 Task: Add a signature Harry Martin containing With heartfelt thanks and sincere wishes, Harry Martin to email address softage.2@softage.net and add a label Running
Action: Mouse moved to (296, 588)
Screenshot: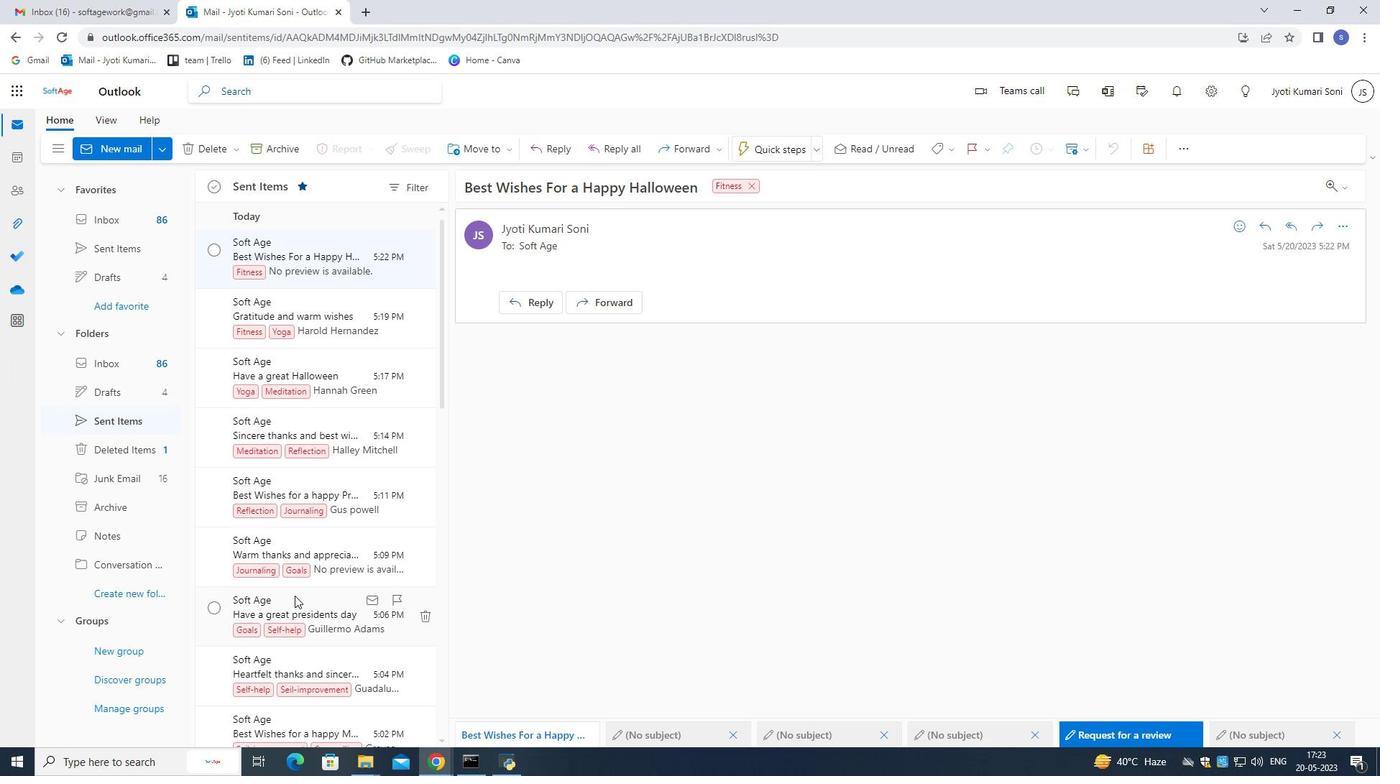 
Action: Mouse scrolled (296, 588) with delta (0, 0)
Screenshot: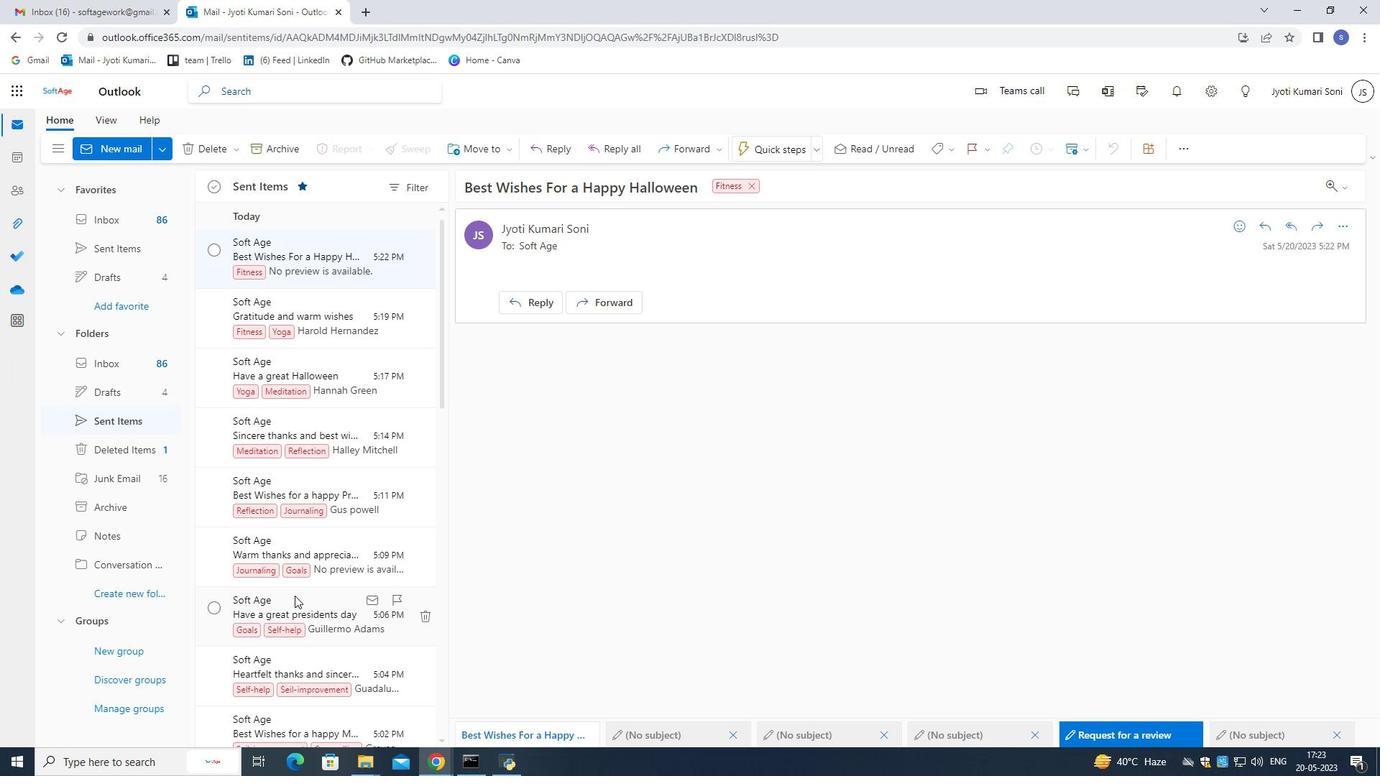 
Action: Mouse scrolled (296, 588) with delta (0, 0)
Screenshot: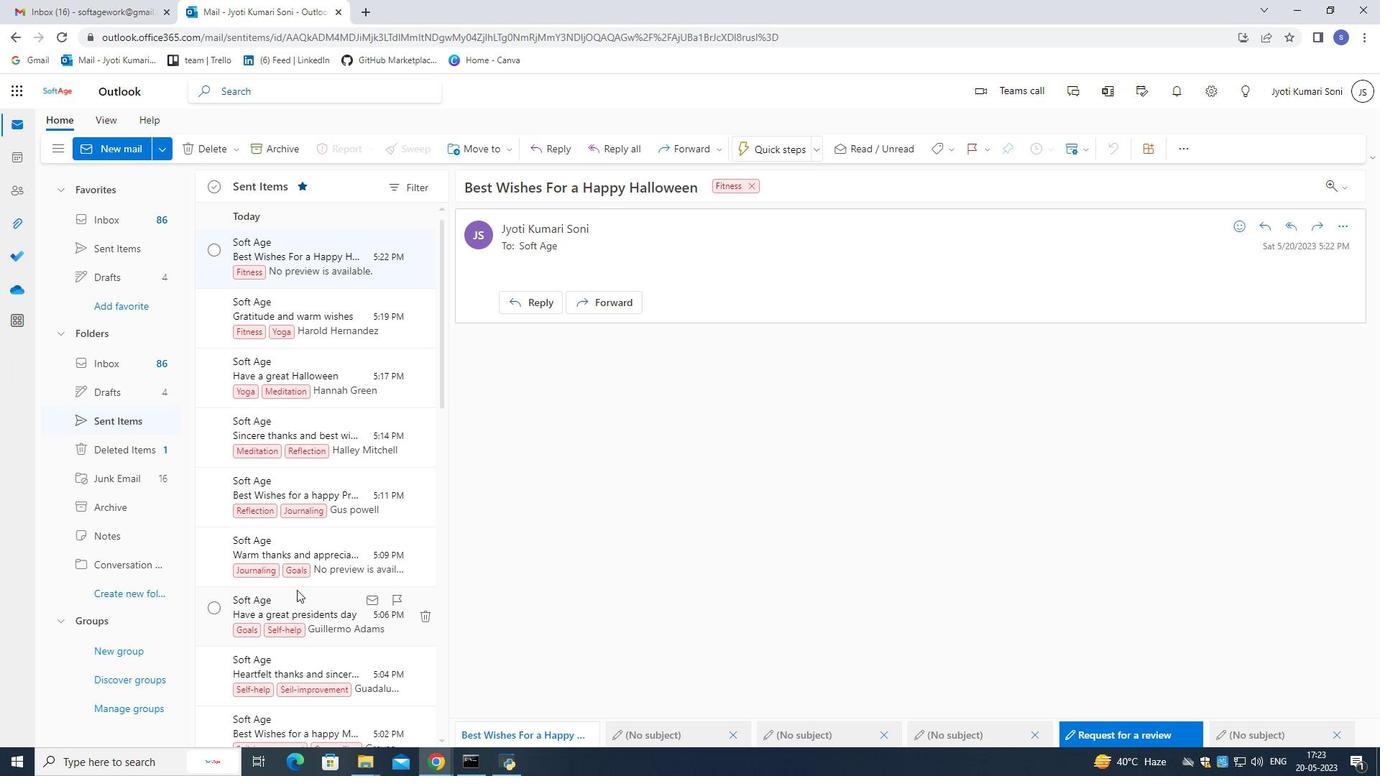 
Action: Mouse moved to (296, 588)
Screenshot: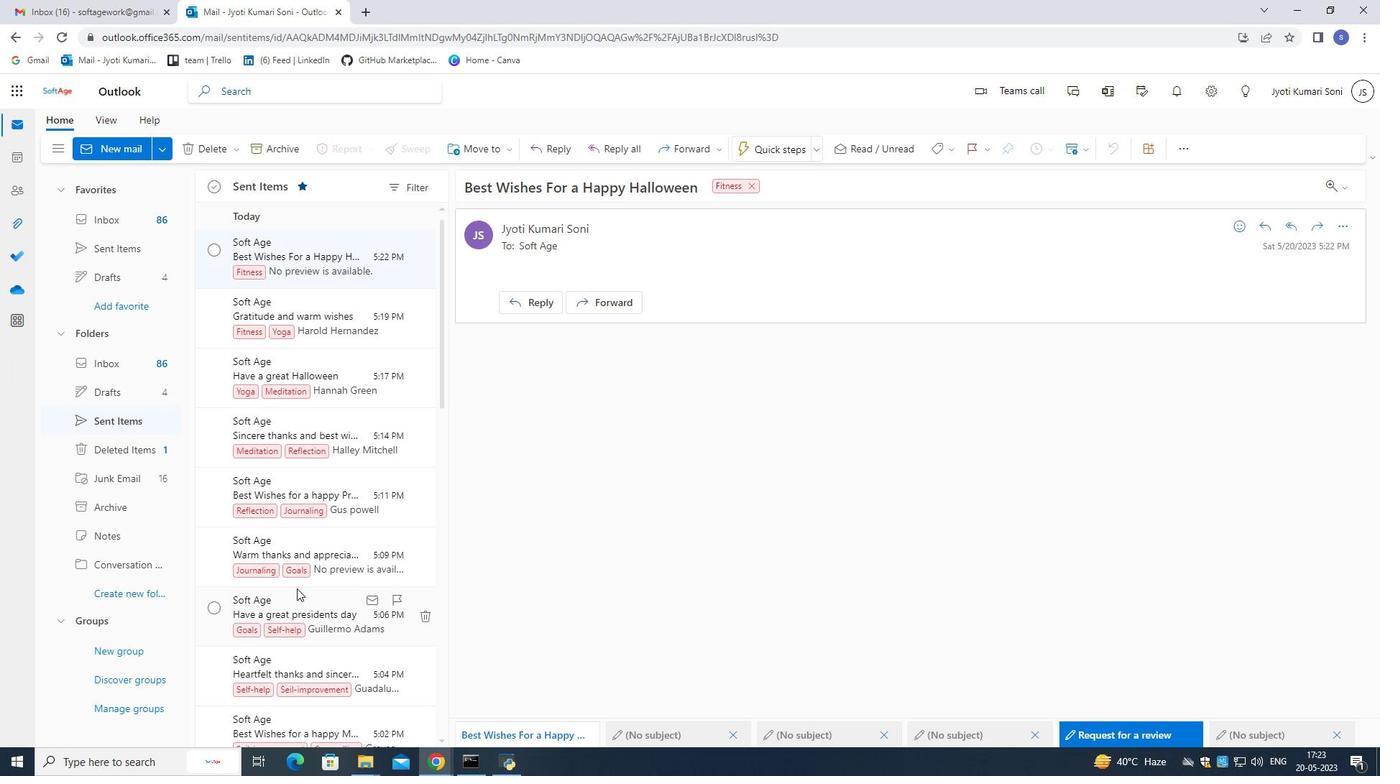 
Action: Mouse scrolled (296, 587) with delta (0, 0)
Screenshot: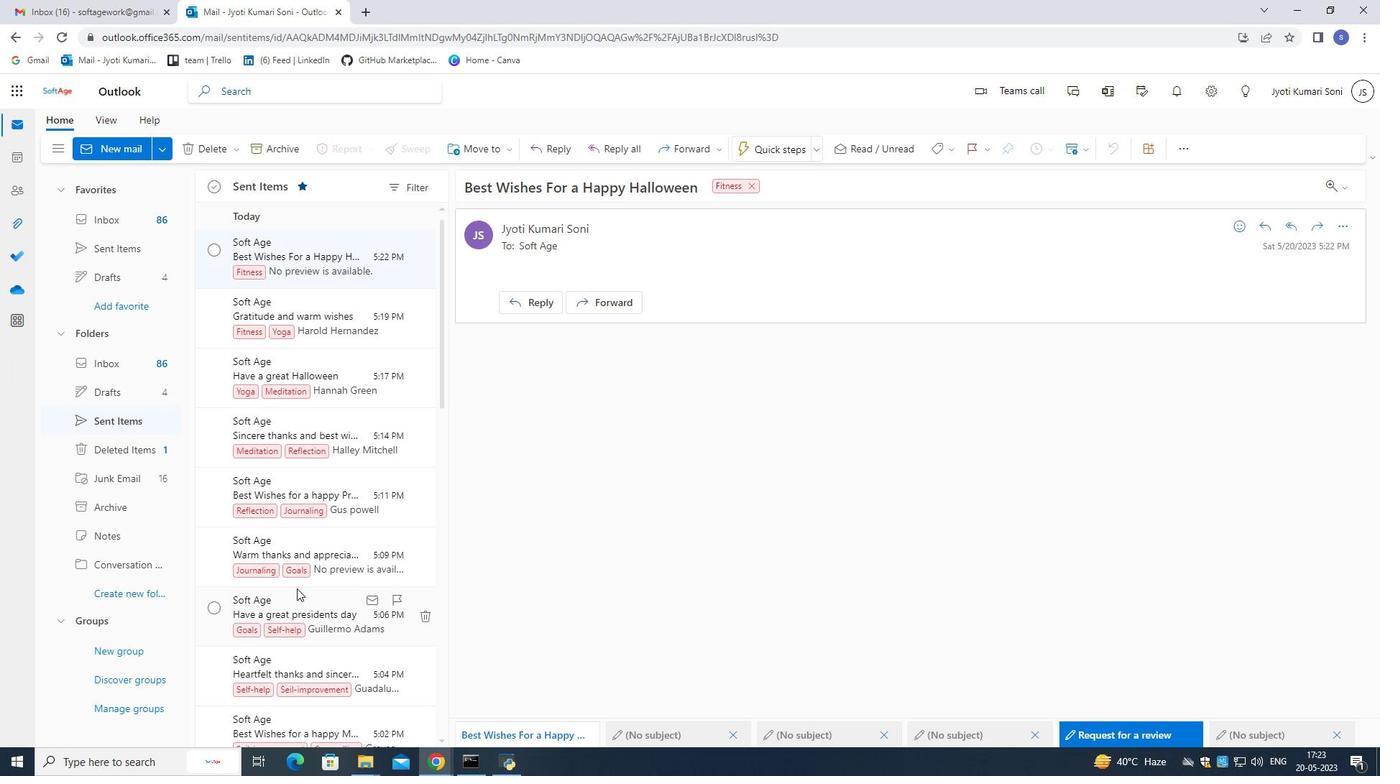 
Action: Mouse moved to (296, 587)
Screenshot: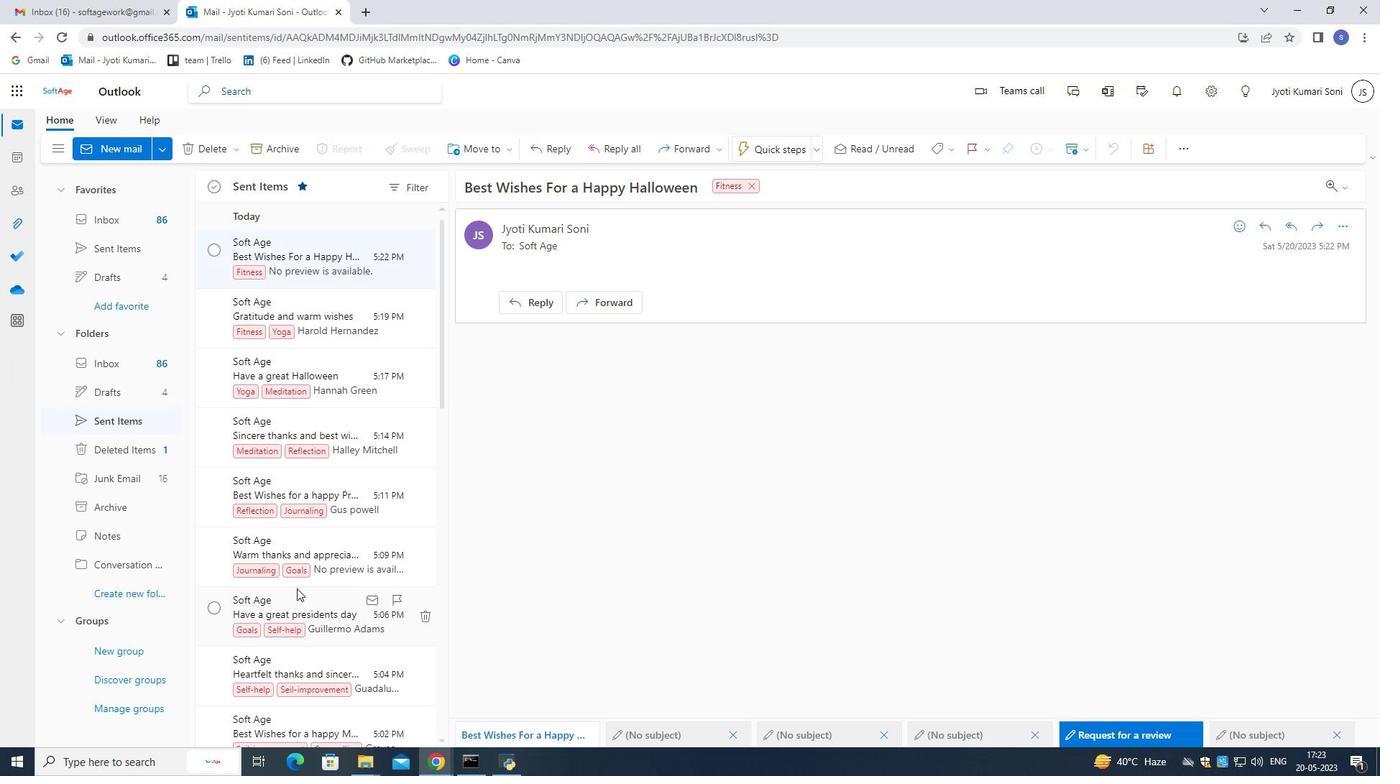 
Action: Mouse scrolled (296, 586) with delta (0, 0)
Screenshot: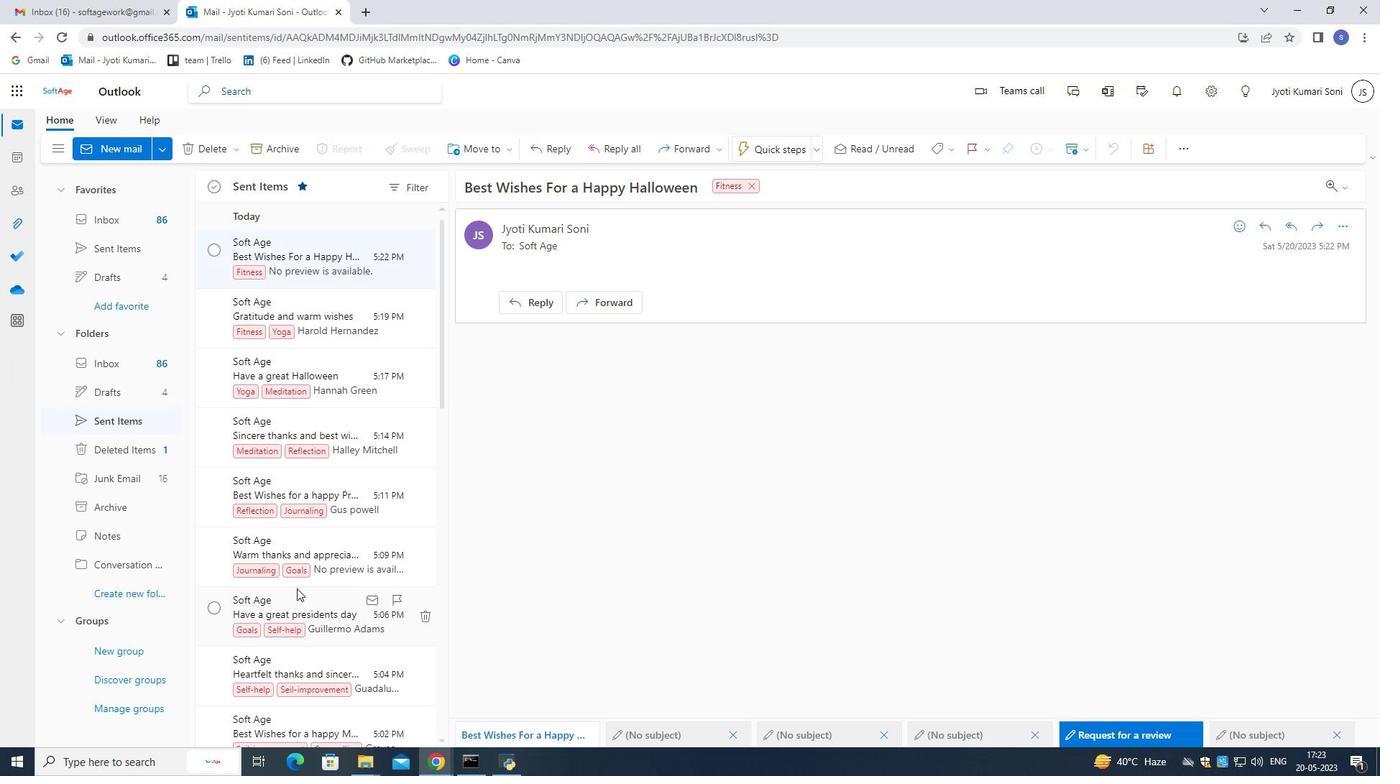 
Action: Mouse scrolled (296, 586) with delta (0, 0)
Screenshot: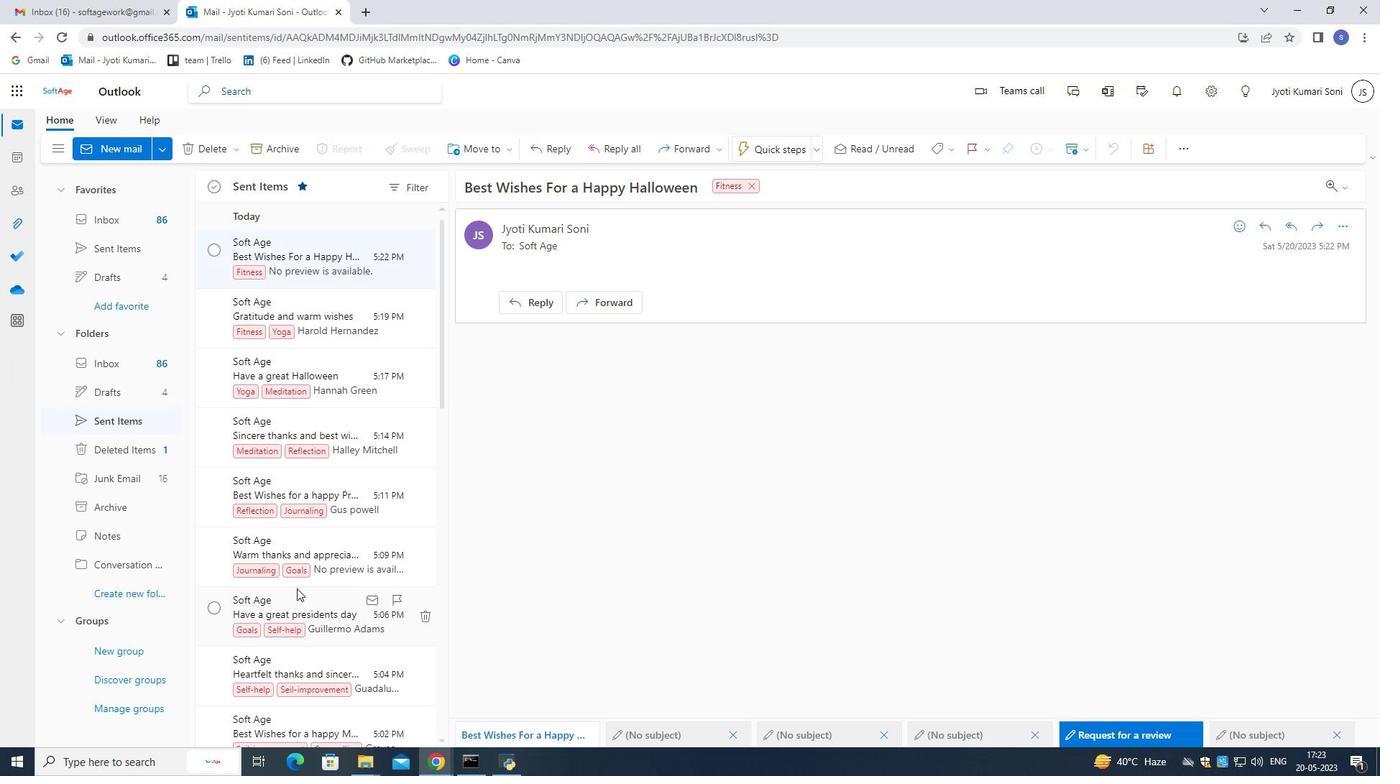 
Action: Mouse moved to (296, 586)
Screenshot: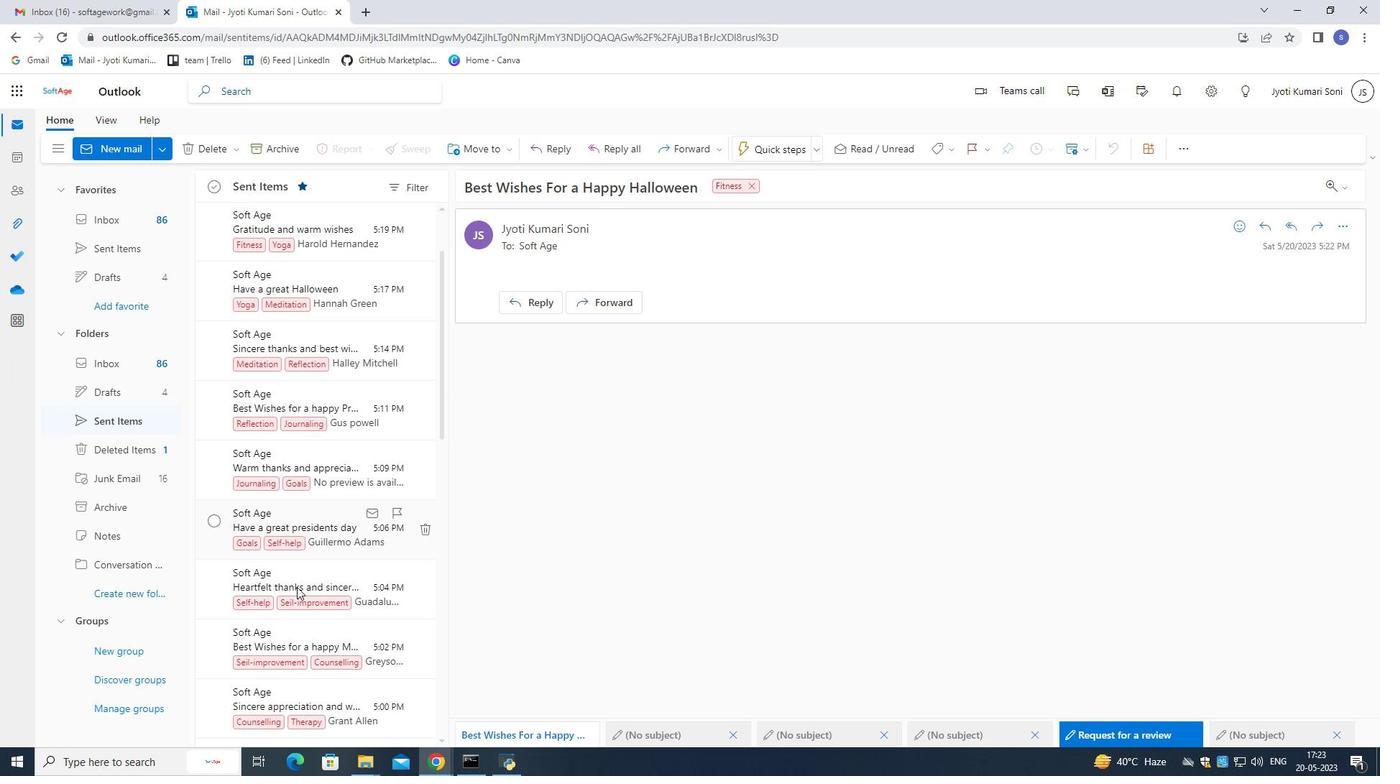 
Action: Mouse scrolled (296, 587) with delta (0, 0)
Screenshot: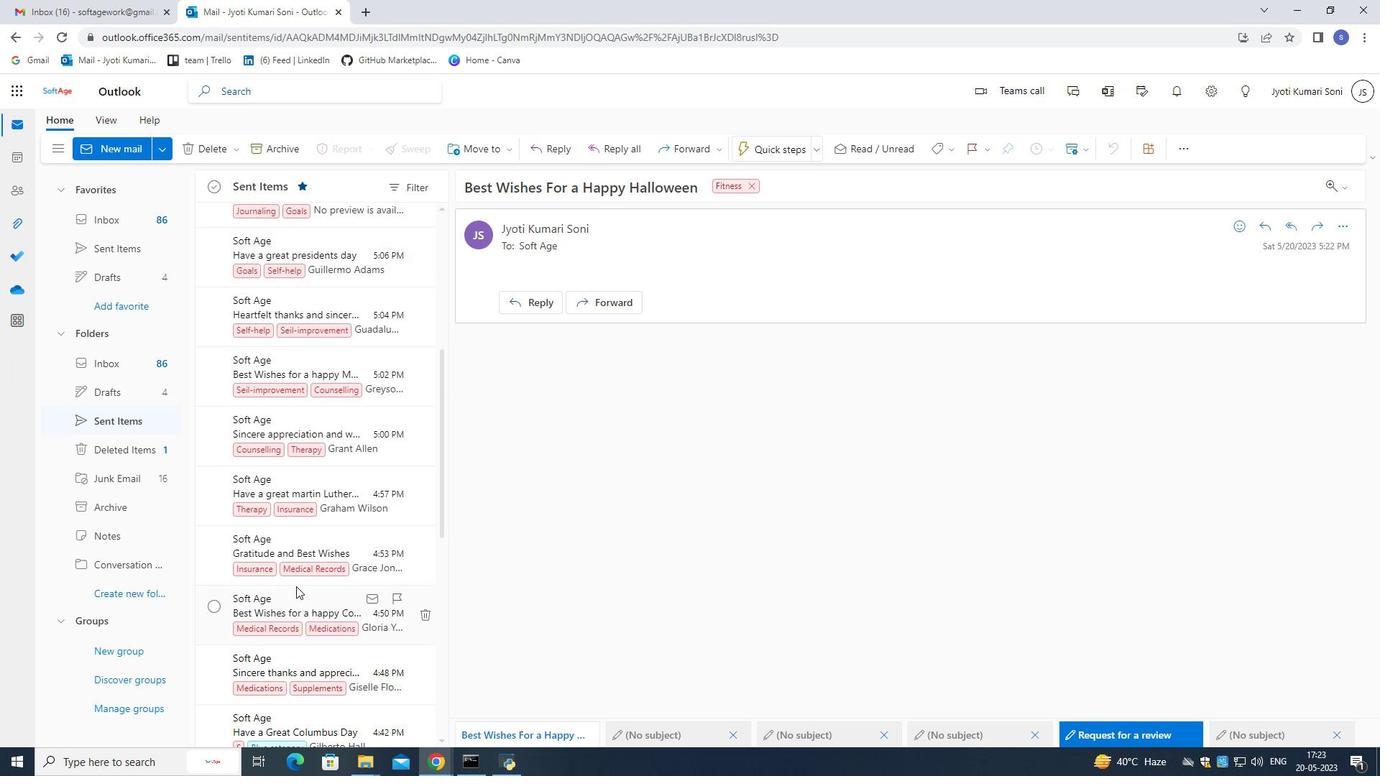 
Action: Mouse scrolled (296, 587) with delta (0, 0)
Screenshot: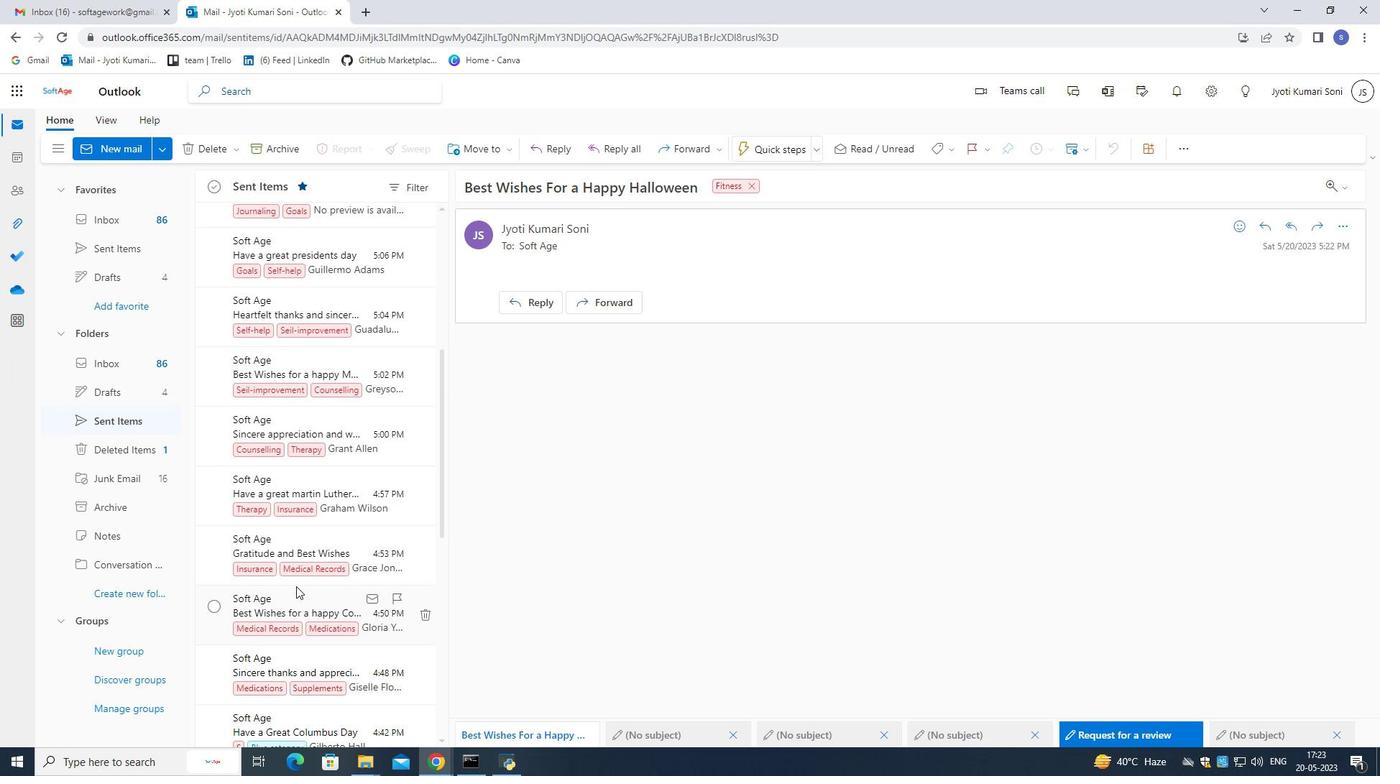 
Action: Mouse scrolled (296, 587) with delta (0, 0)
Screenshot: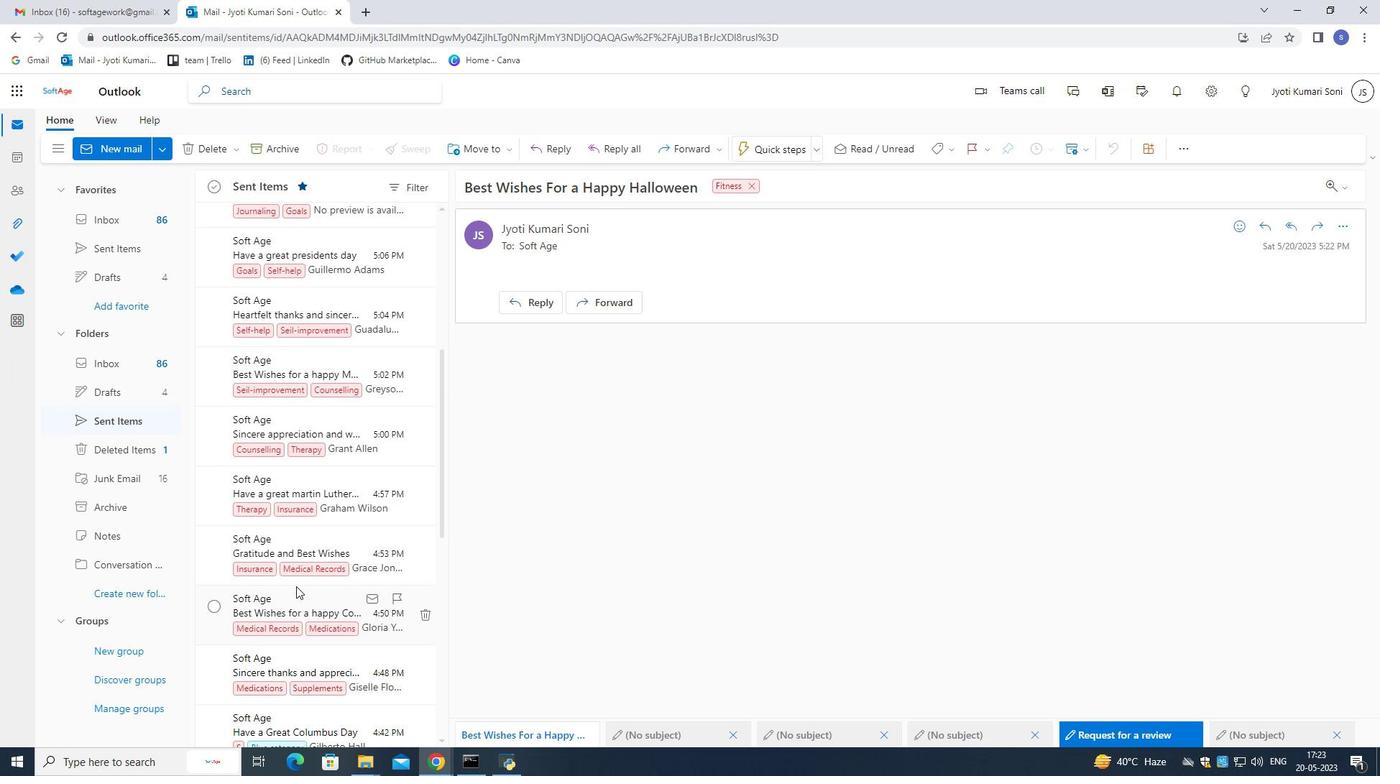 
Action: Mouse scrolled (296, 587) with delta (0, 0)
Screenshot: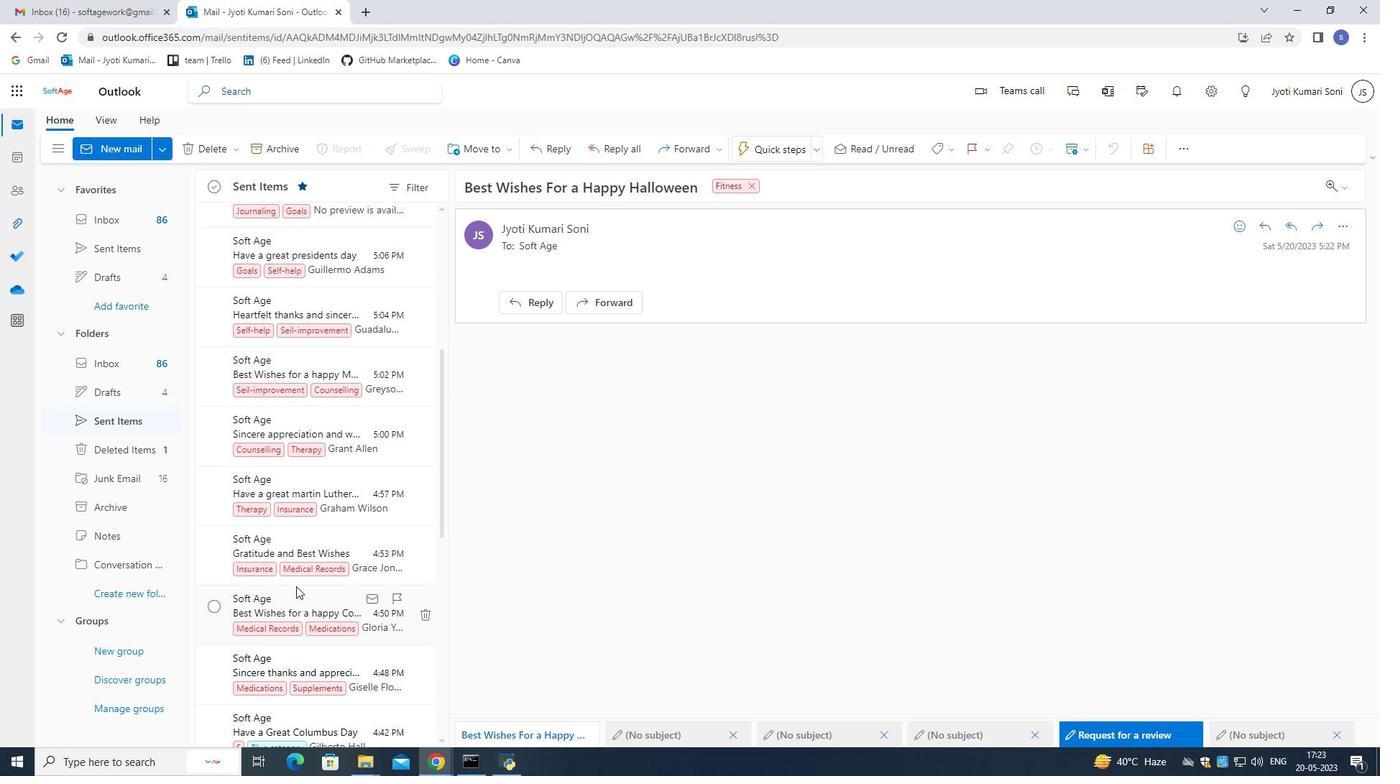 
Action: Mouse scrolled (296, 587) with delta (0, 0)
Screenshot: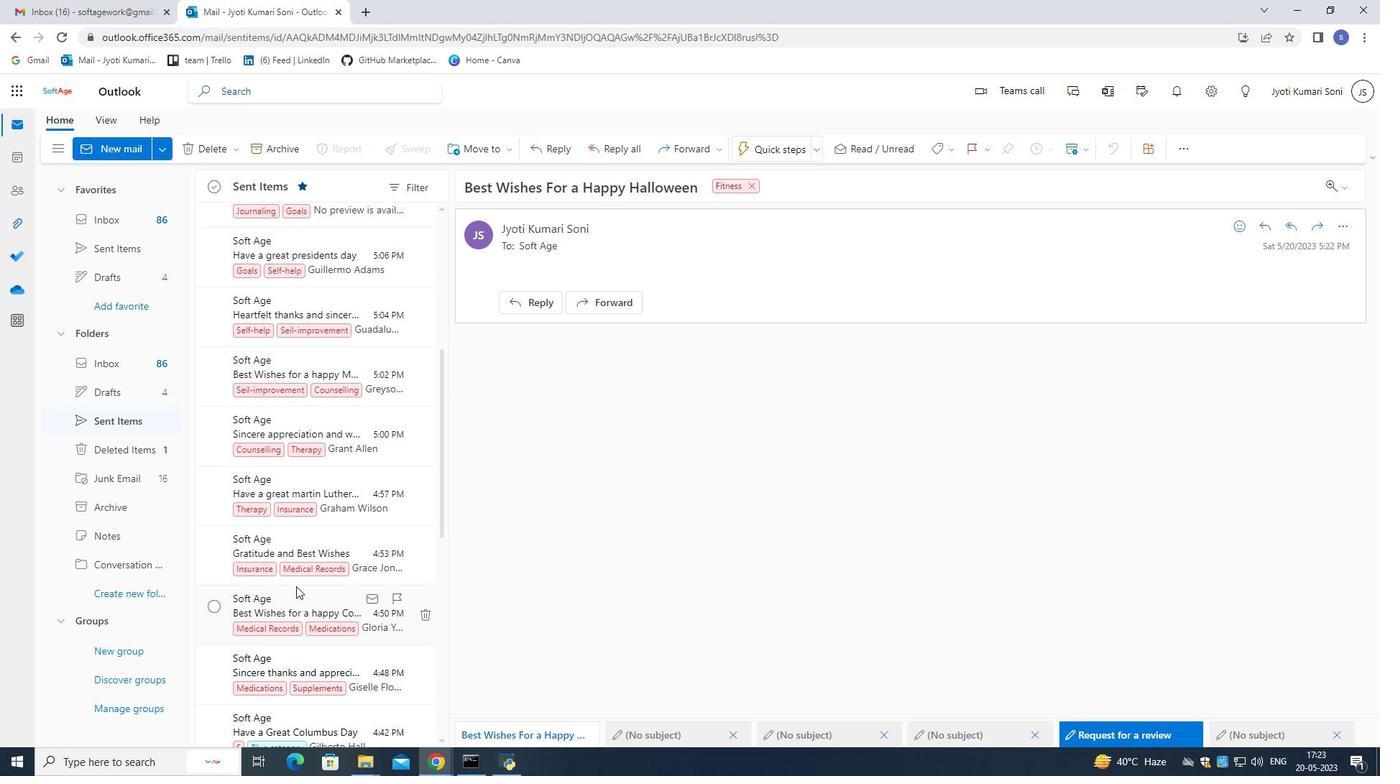 
Action: Mouse scrolled (296, 587) with delta (0, 0)
Screenshot: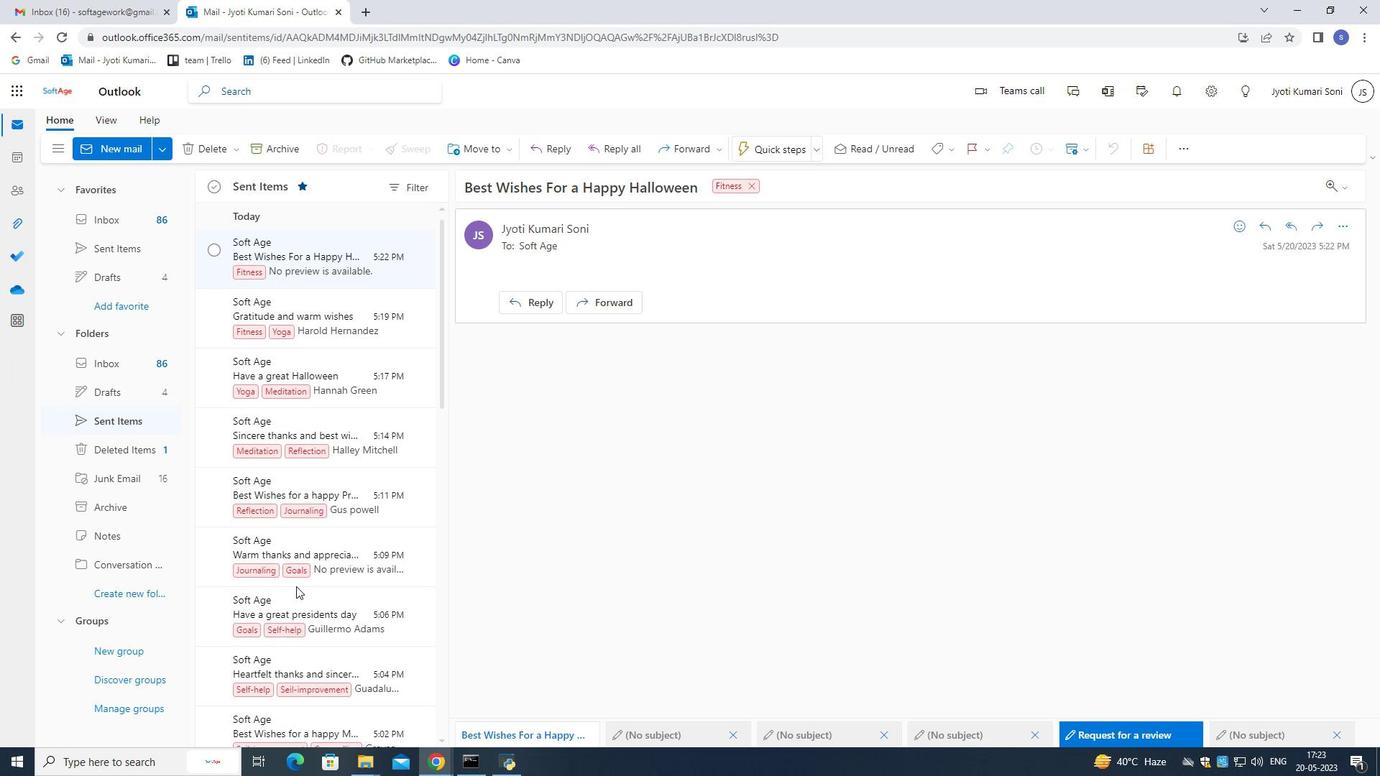 
Action: Mouse scrolled (296, 587) with delta (0, 0)
Screenshot: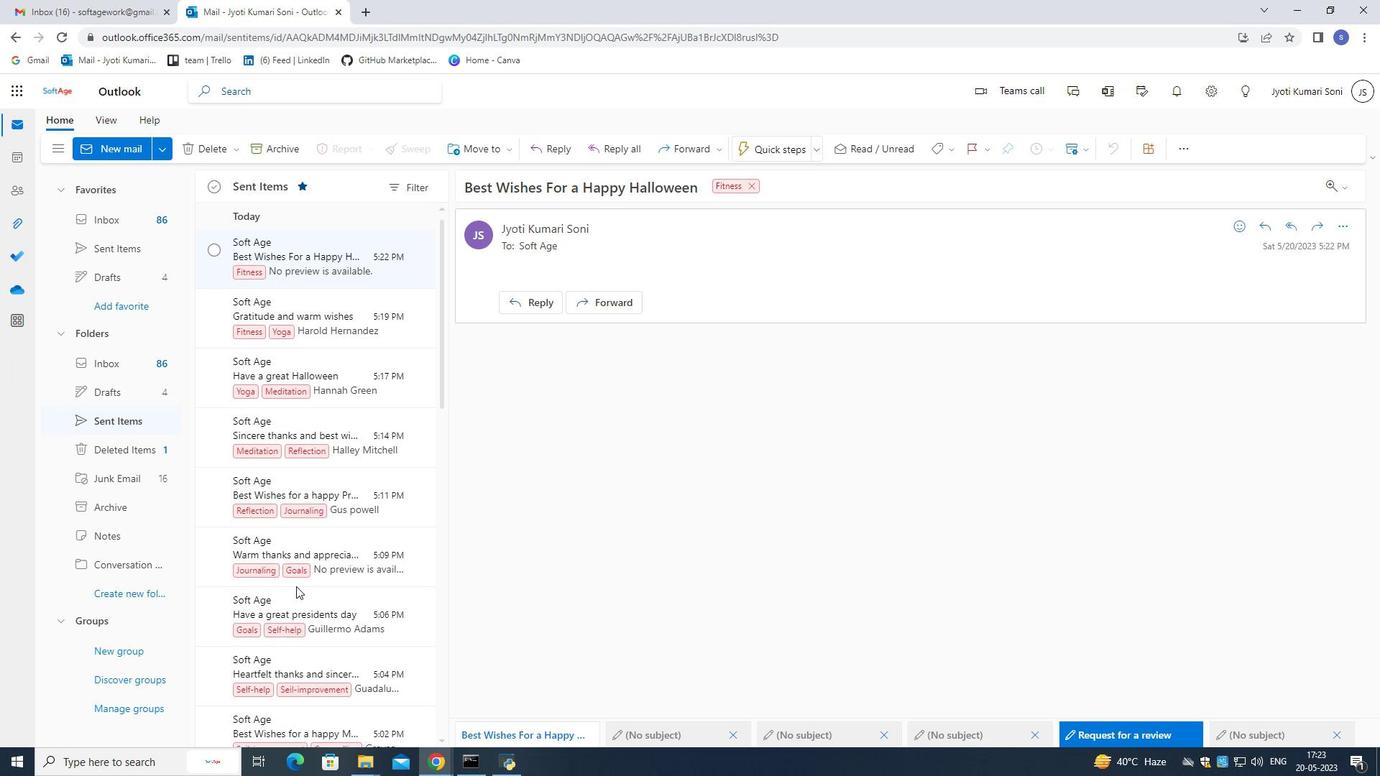 
Action: Mouse scrolled (296, 587) with delta (0, 0)
Screenshot: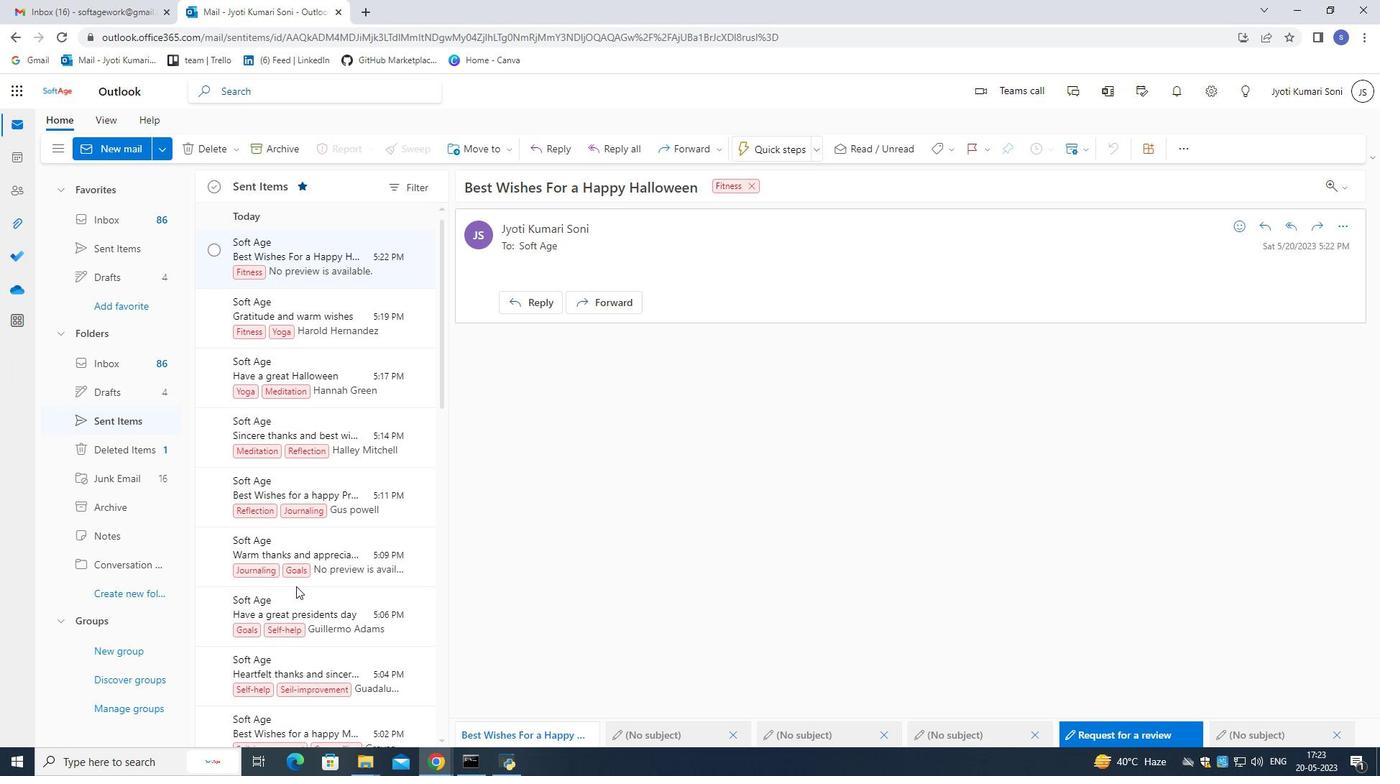 
Action: Mouse scrolled (296, 587) with delta (0, 0)
Screenshot: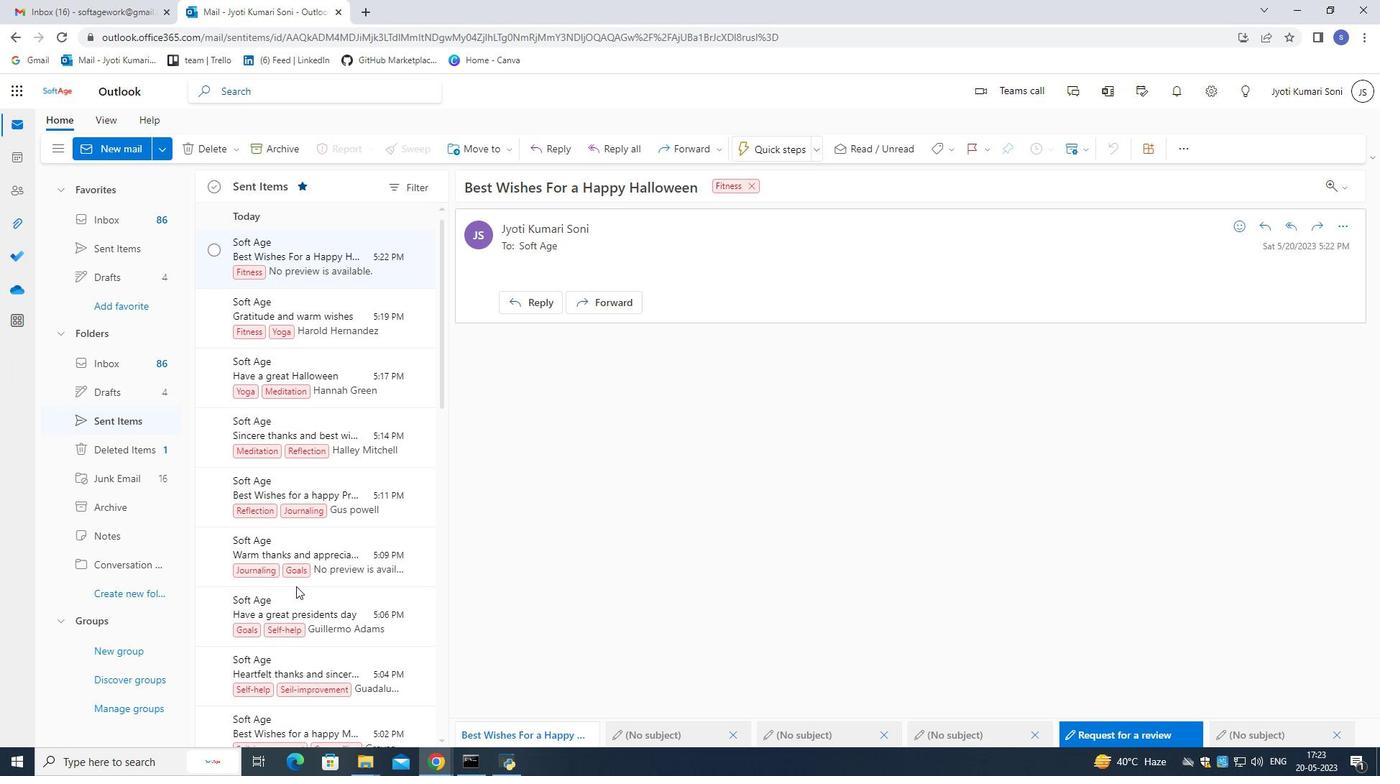
Action: Mouse moved to (295, 585)
Screenshot: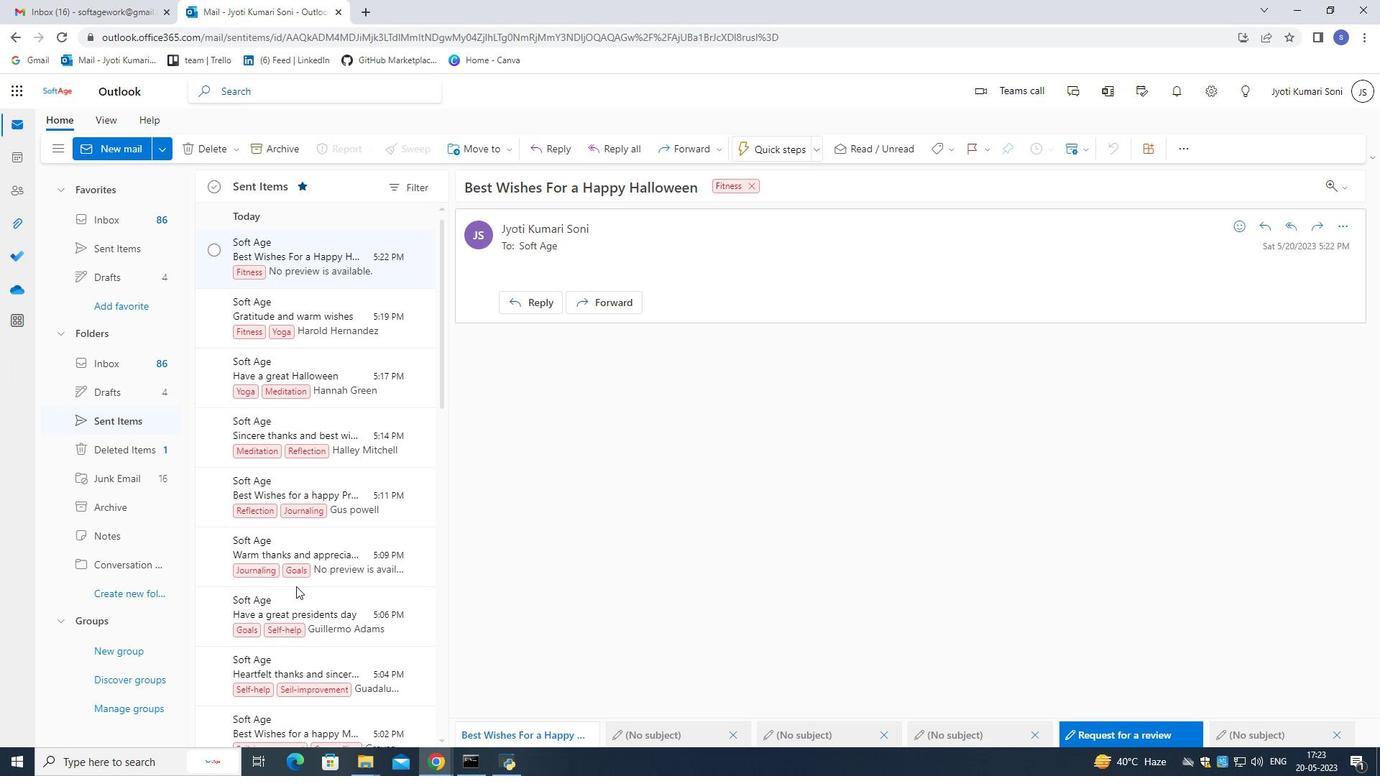 
Action: Mouse scrolled (295, 586) with delta (0, 0)
Screenshot: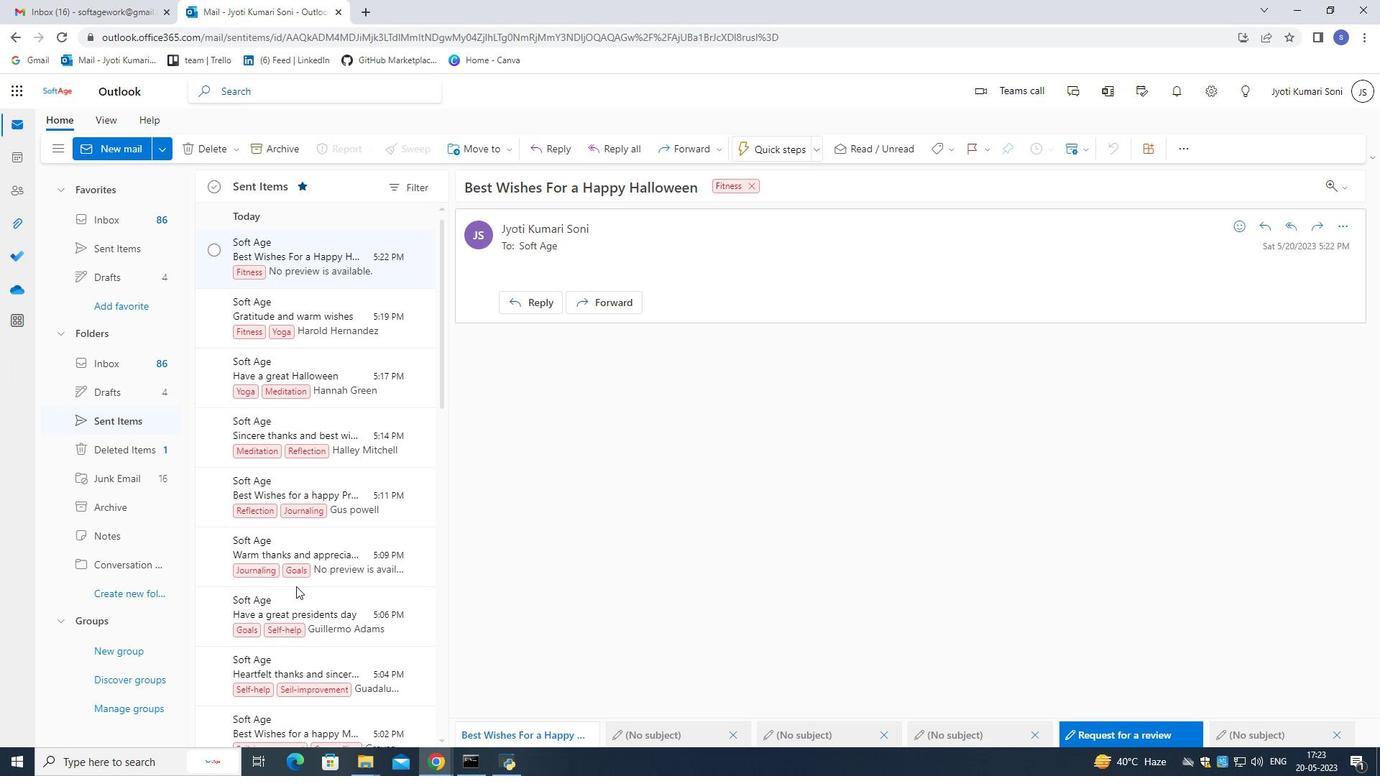
Action: Mouse scrolled (295, 586) with delta (0, 0)
Screenshot: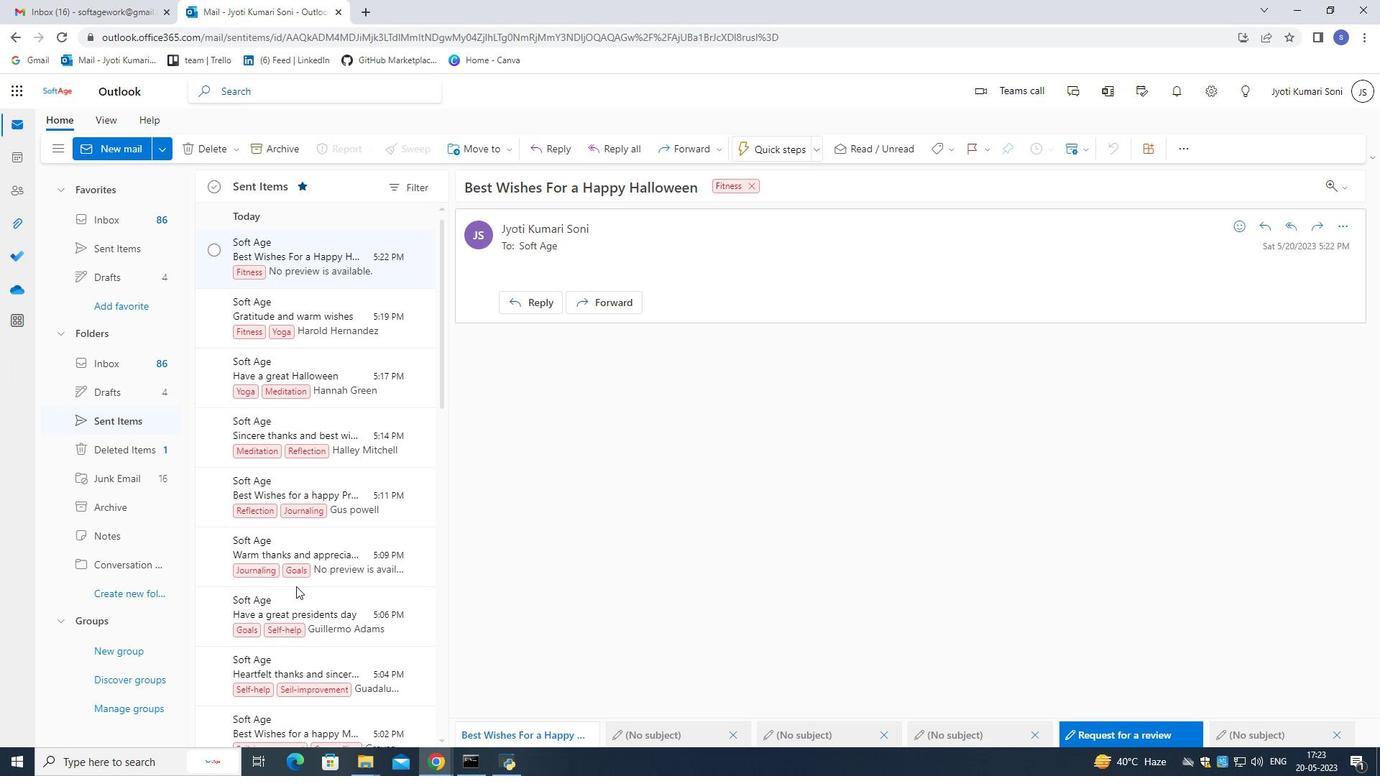 
Action: Mouse moved to (94, 153)
Screenshot: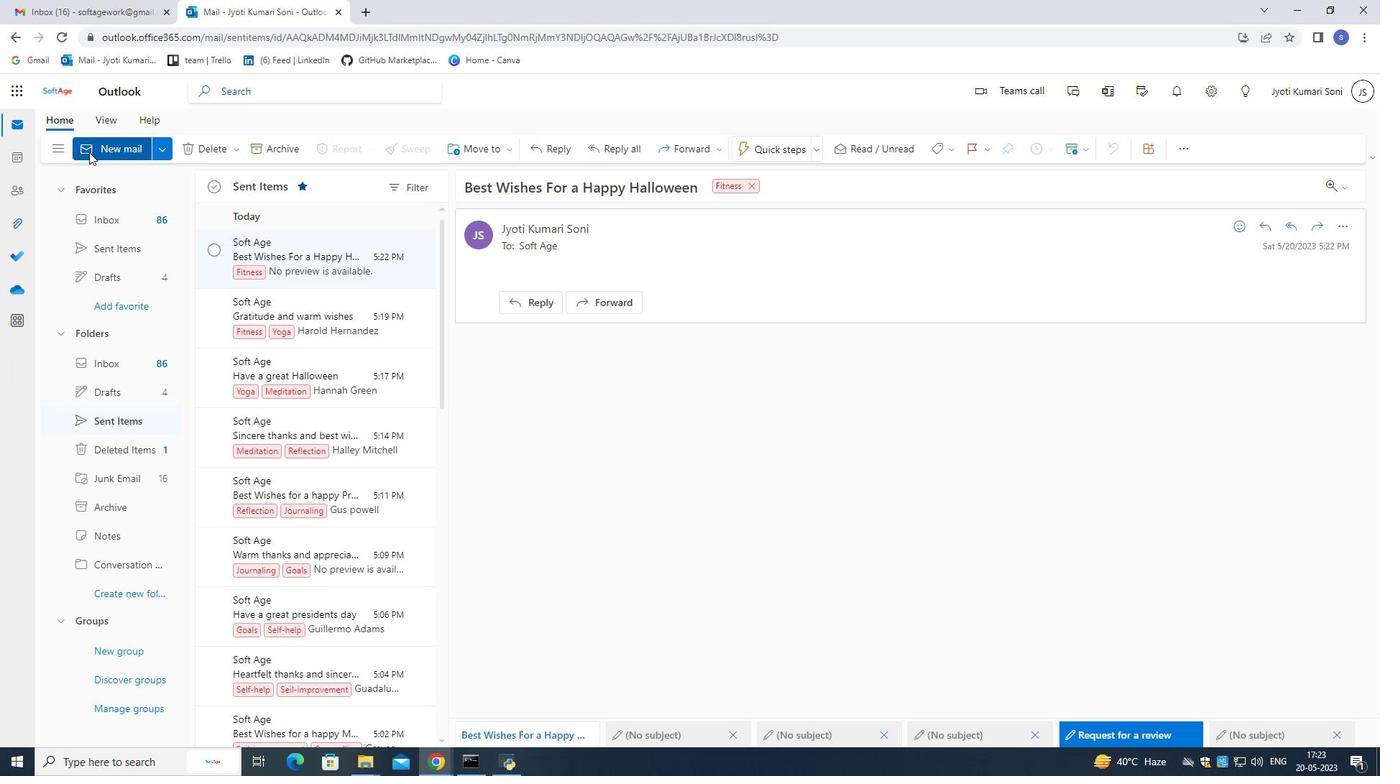
Action: Mouse pressed left at (94, 153)
Screenshot: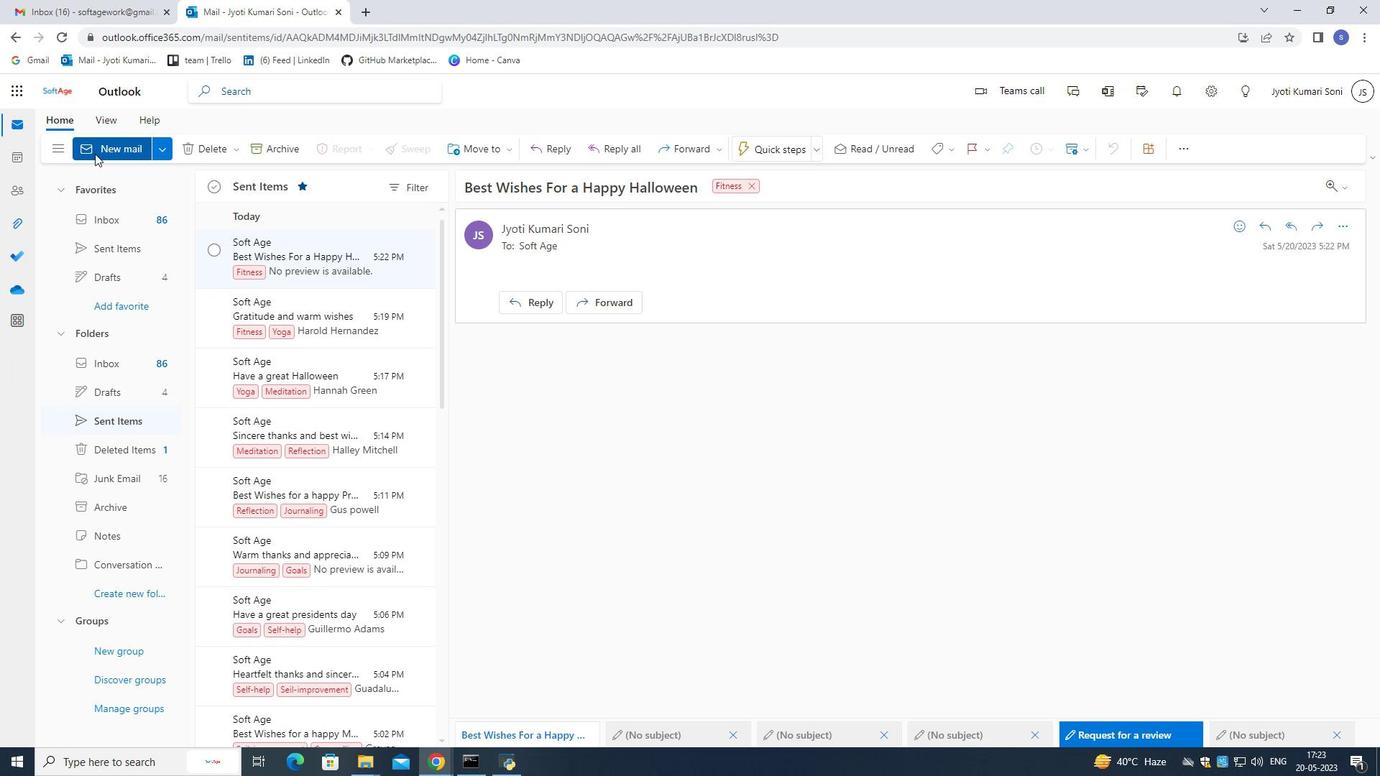 
Action: Mouse moved to (971, 156)
Screenshot: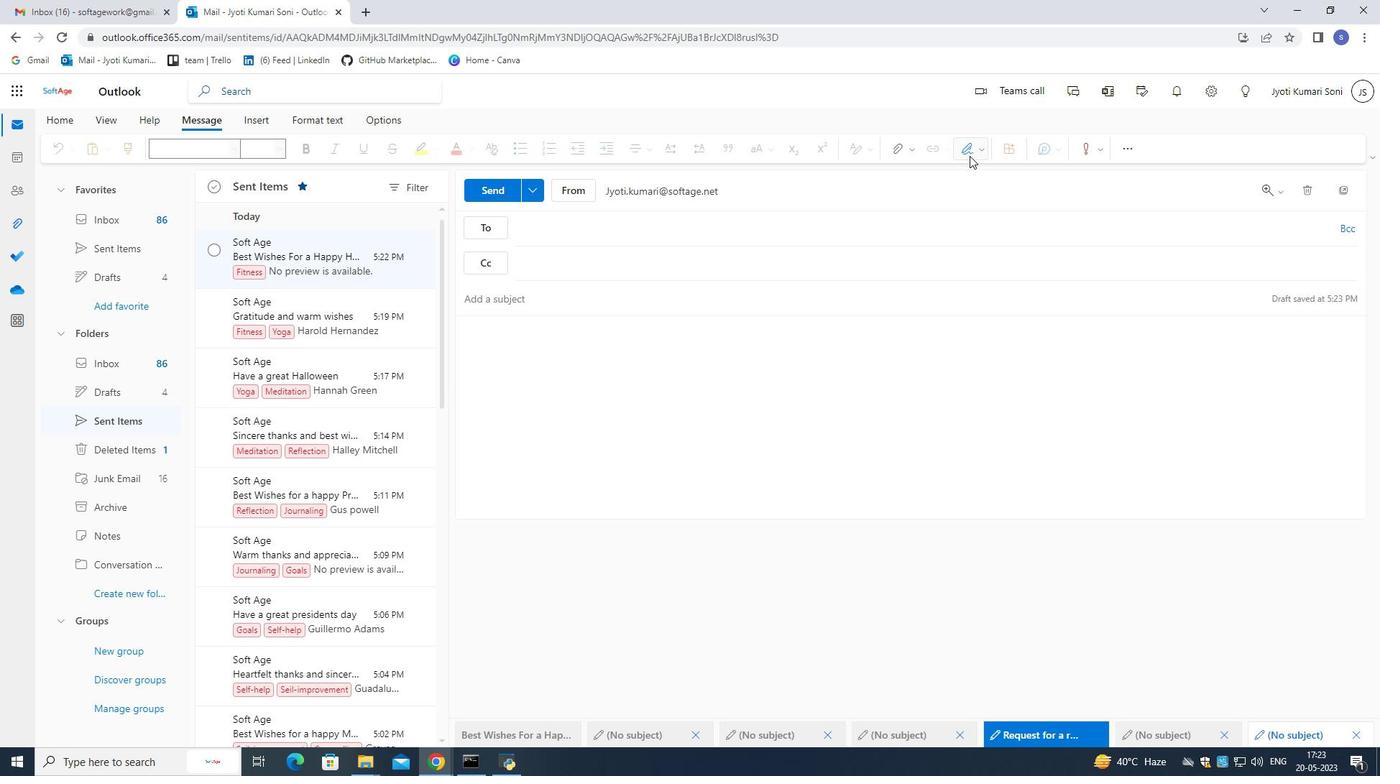 
Action: Mouse pressed left at (971, 156)
Screenshot: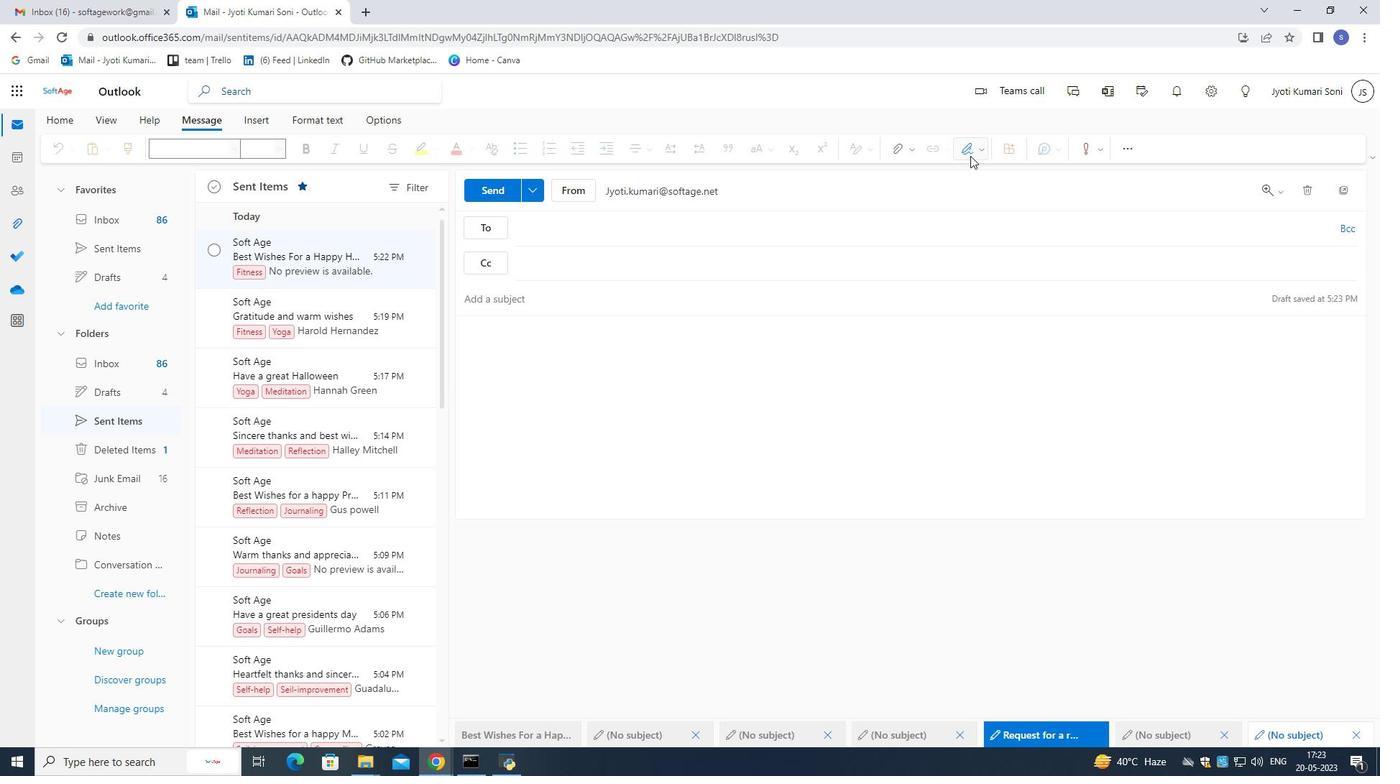 
Action: Mouse moved to (929, 564)
Screenshot: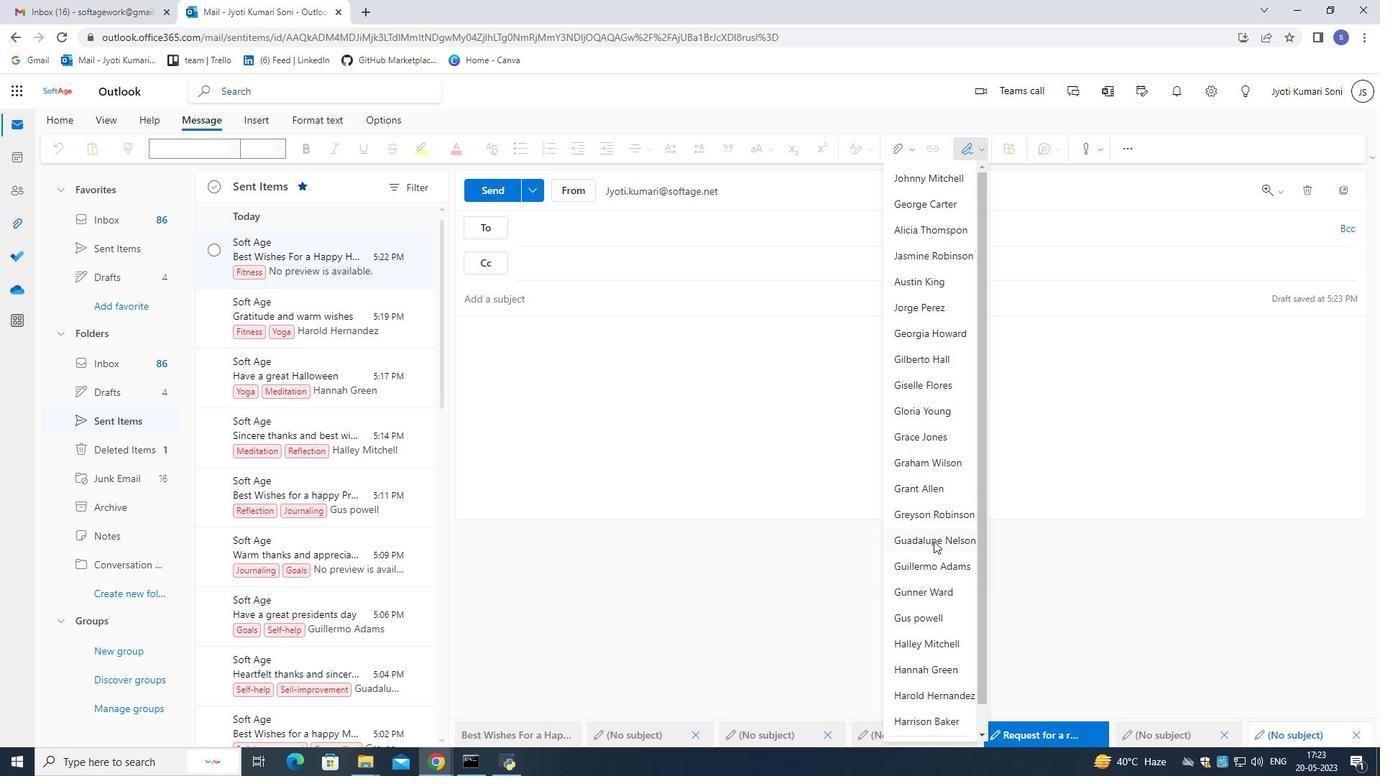 
Action: Mouse scrolled (931, 555) with delta (0, 0)
Screenshot: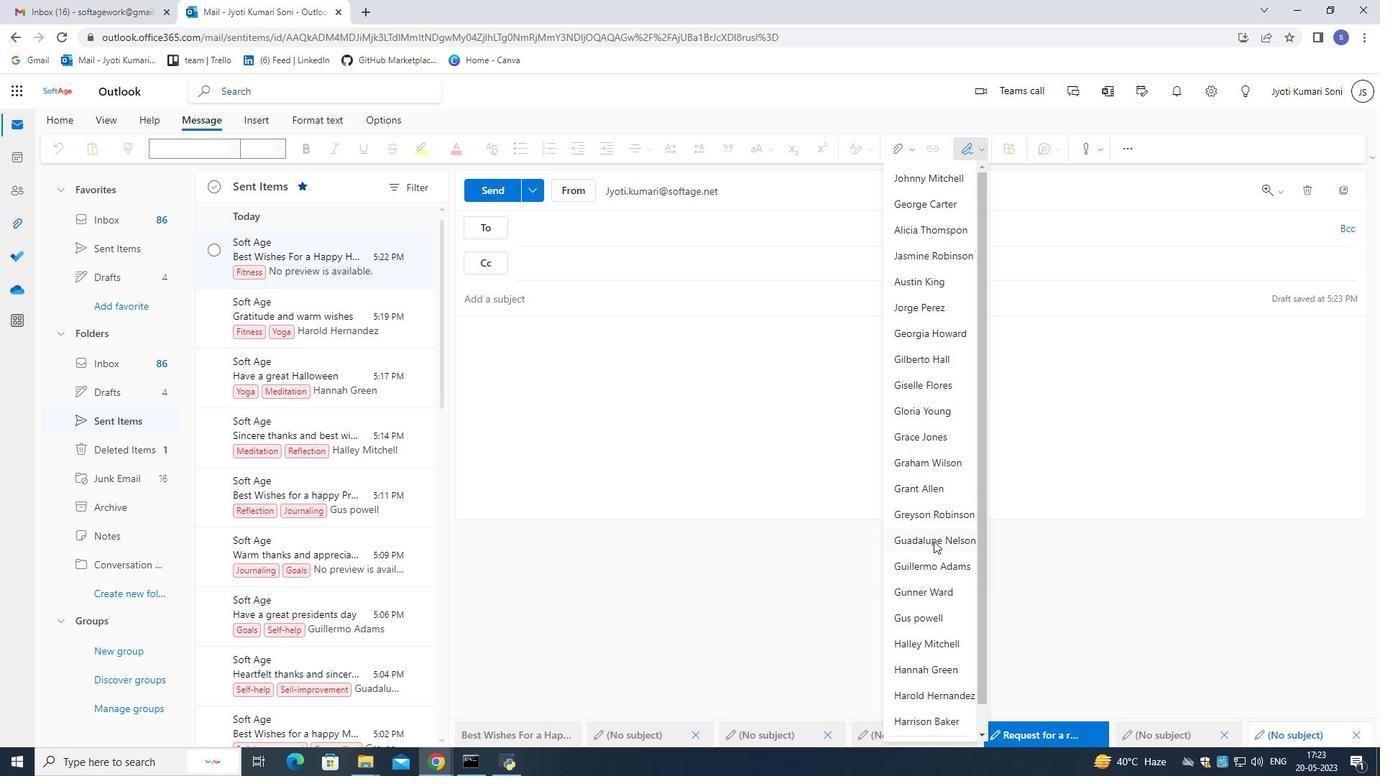 
Action: Mouse moved to (929, 566)
Screenshot: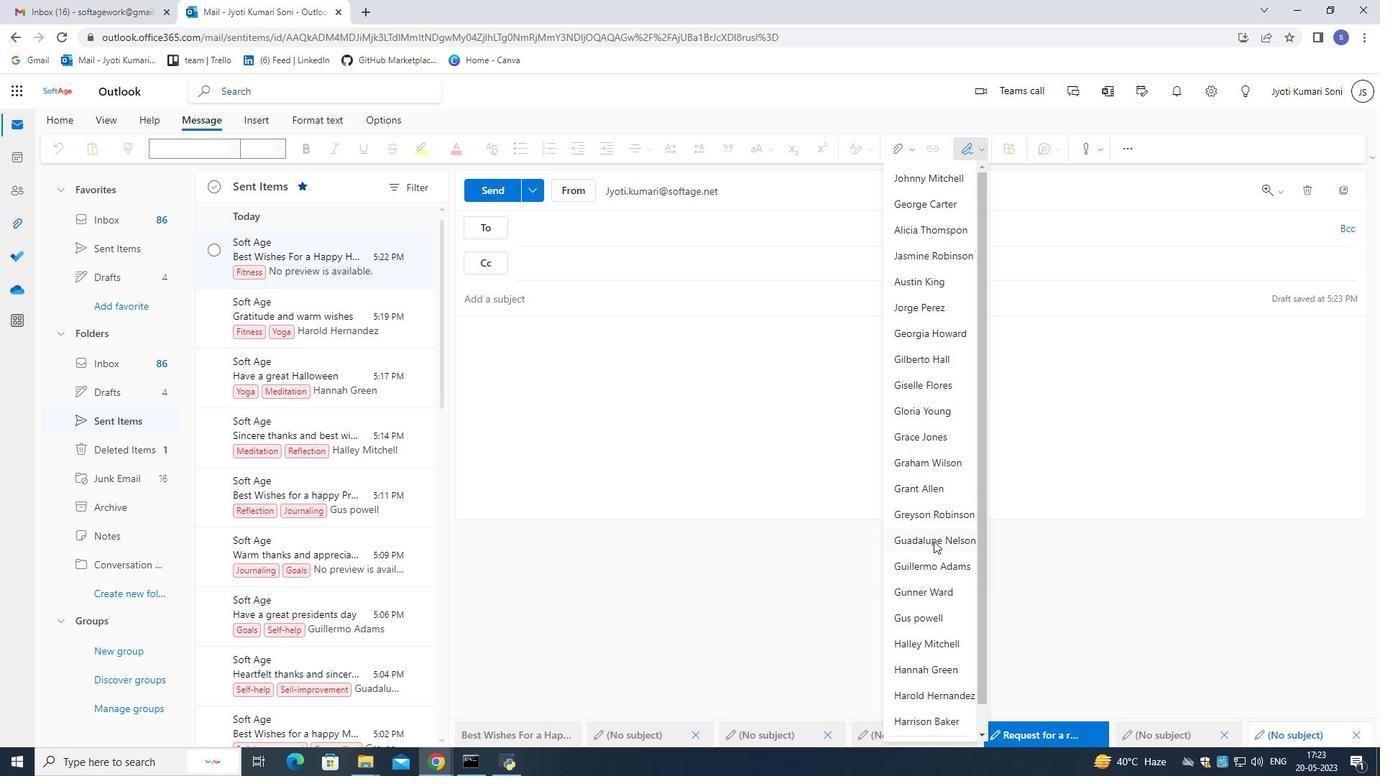 
Action: Mouse scrolled (929, 565) with delta (0, 0)
Screenshot: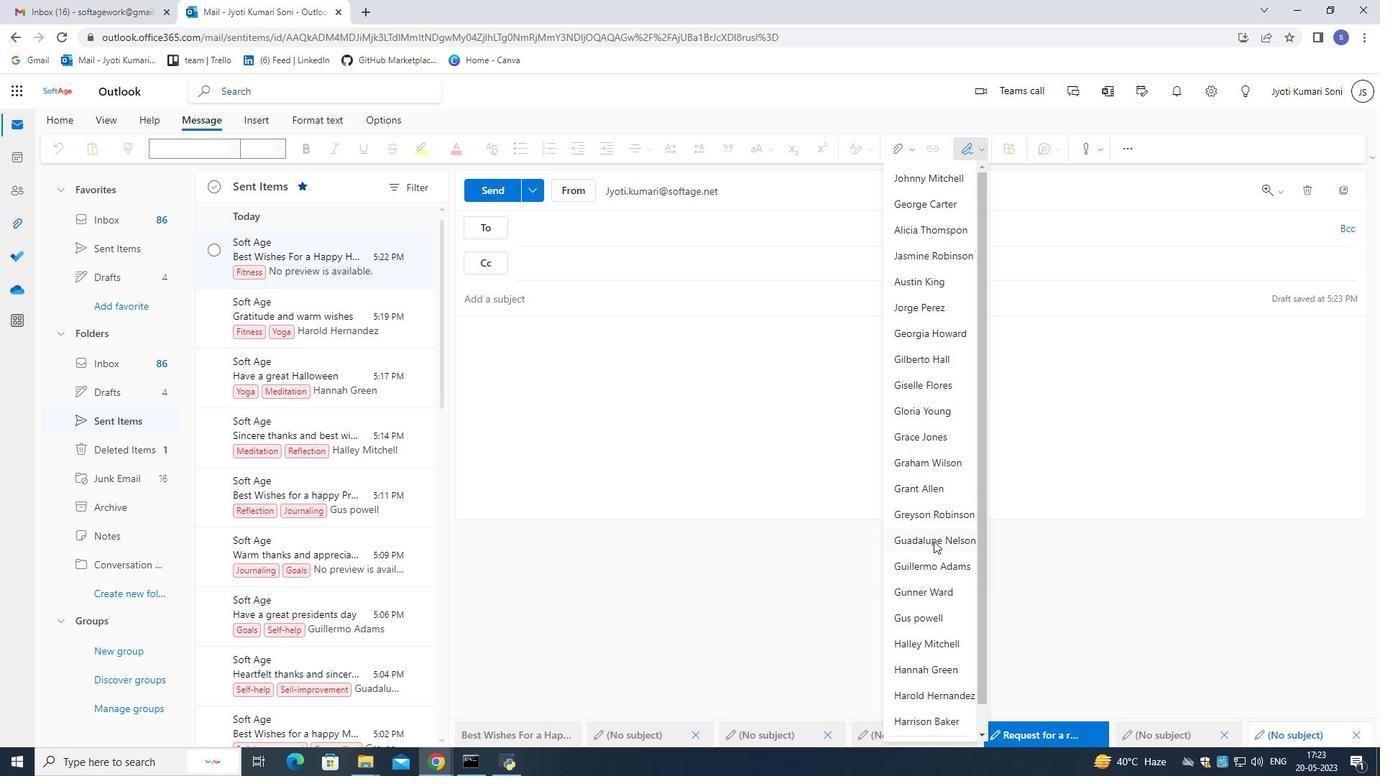 
Action: Mouse scrolled (929, 565) with delta (0, 0)
Screenshot: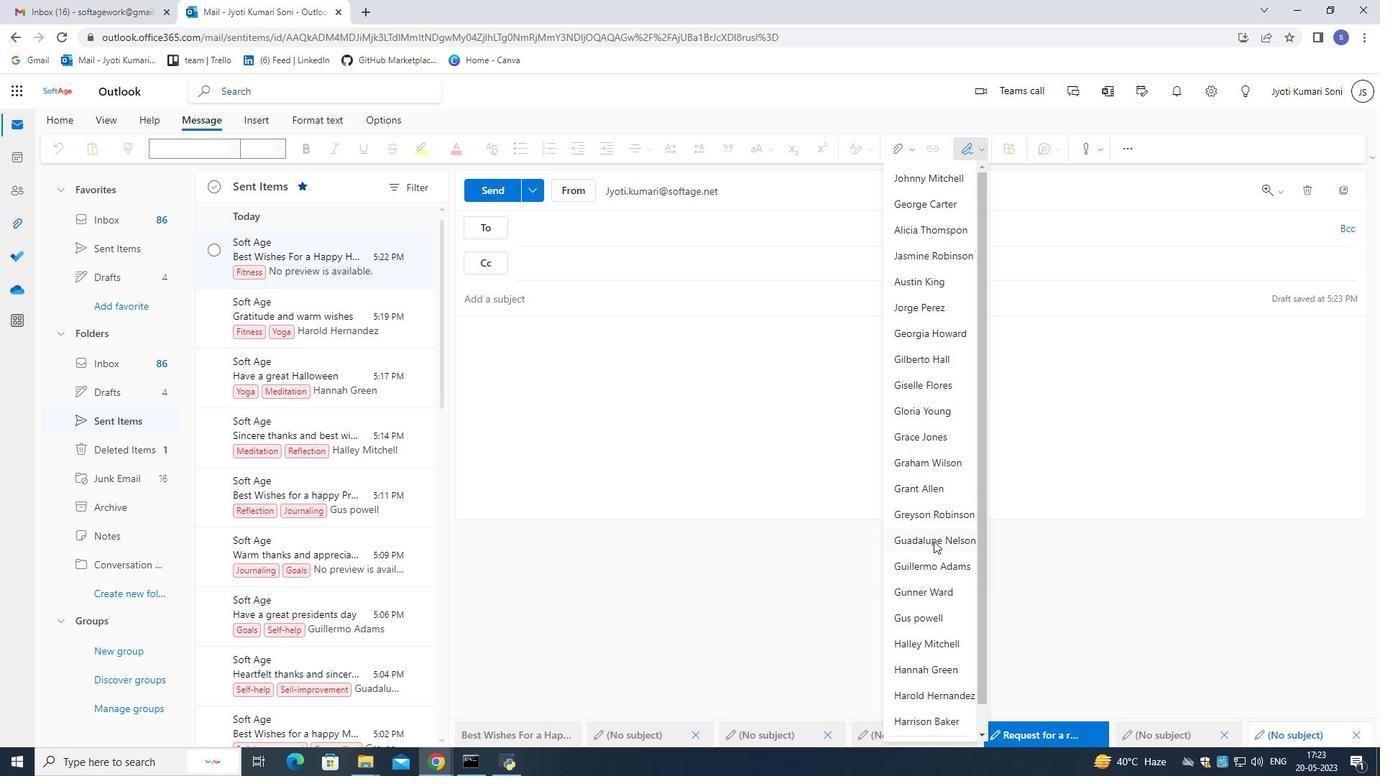 
Action: Mouse scrolled (929, 565) with delta (0, 0)
Screenshot: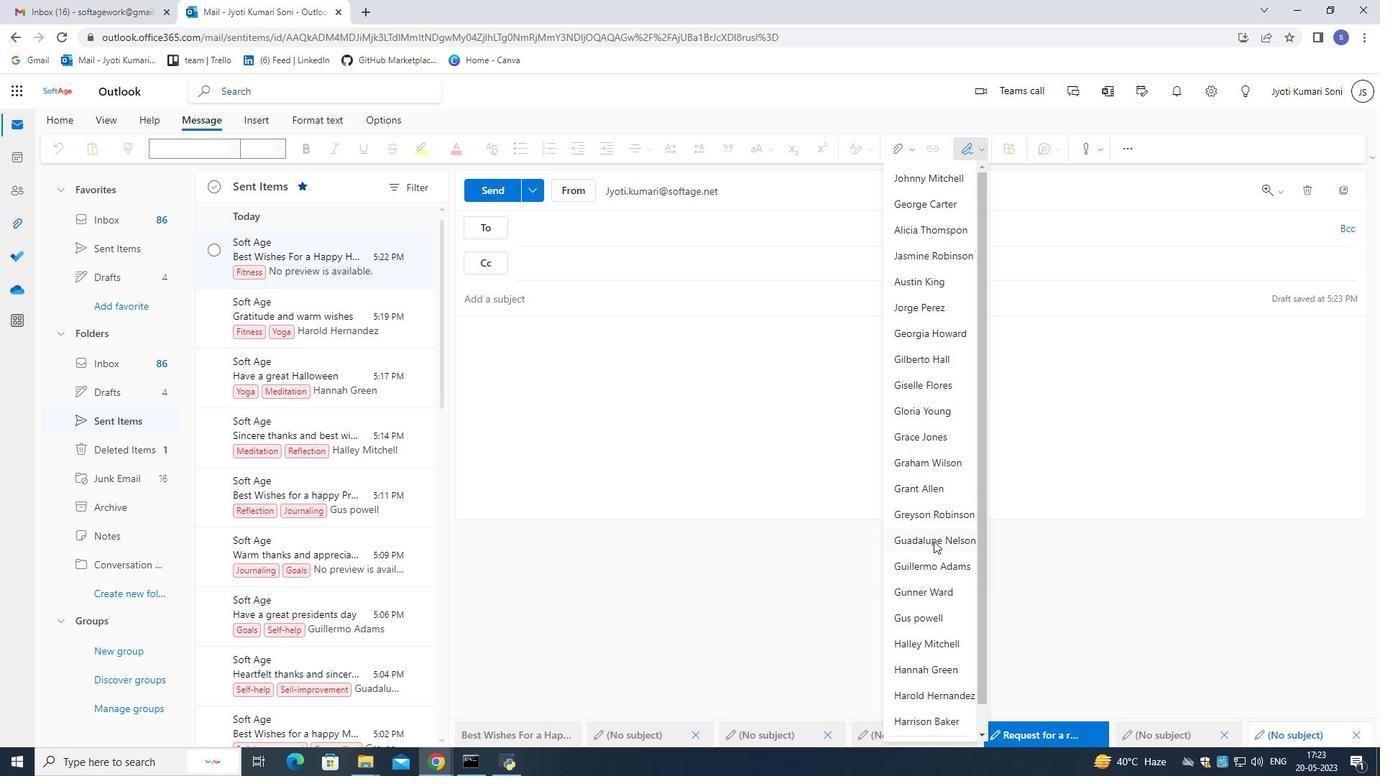 
Action: Mouse scrolled (929, 565) with delta (0, 0)
Screenshot: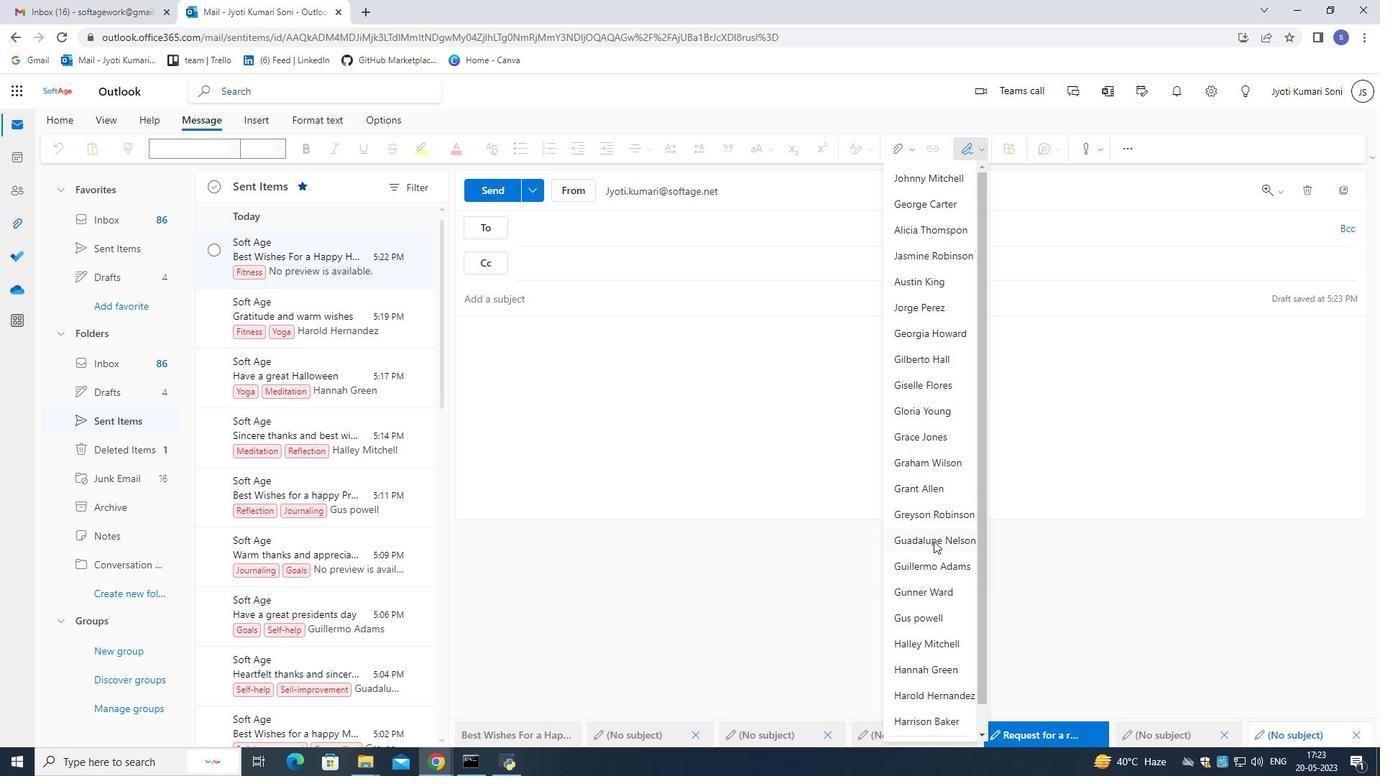 
Action: Mouse moved to (923, 718)
Screenshot: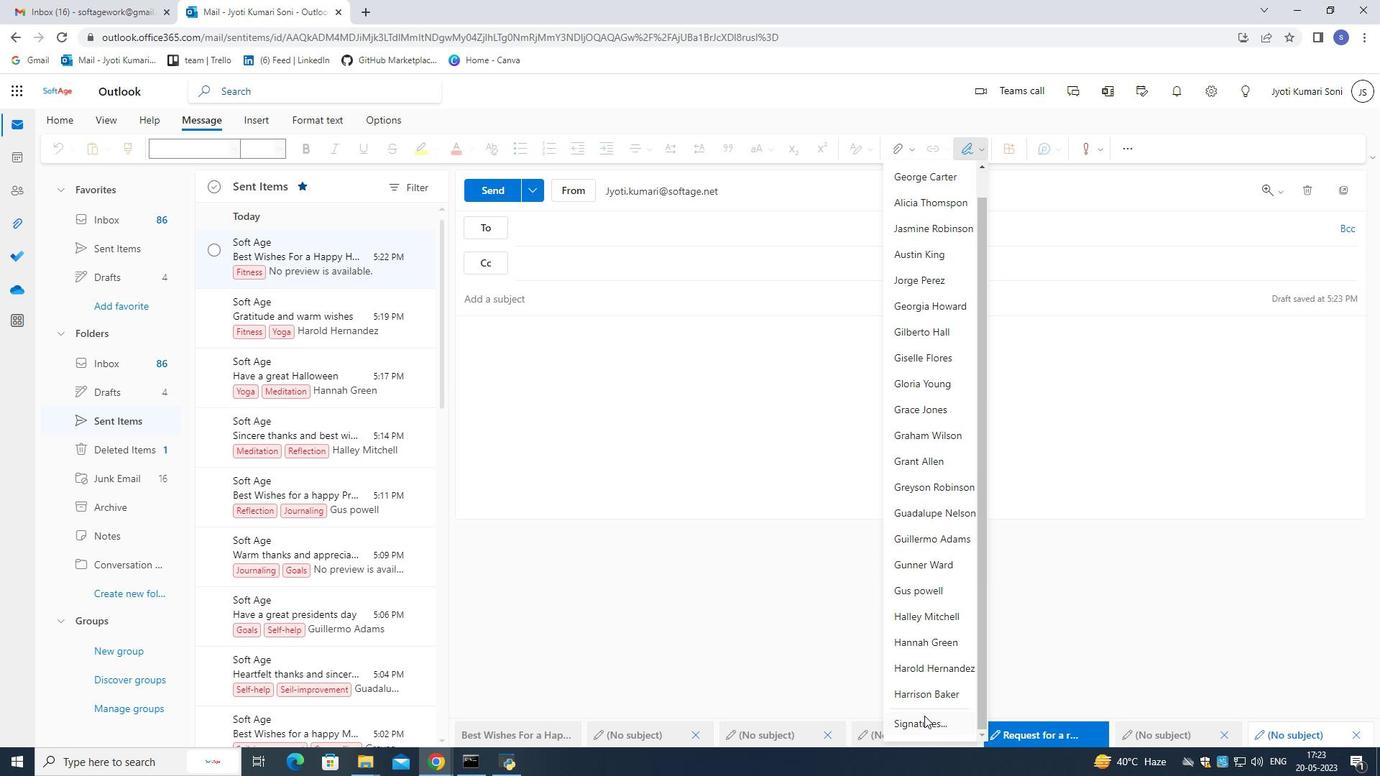 
Action: Mouse pressed left at (923, 718)
Screenshot: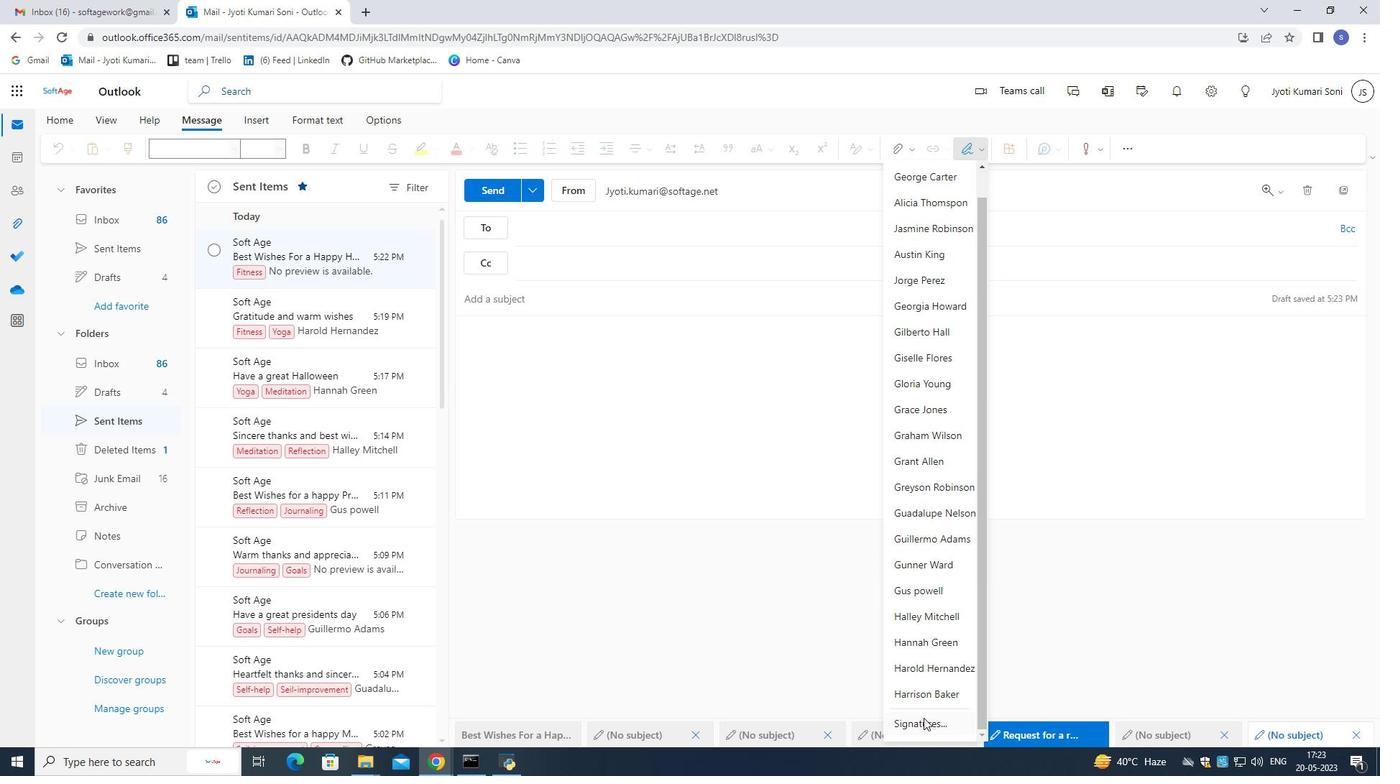 
Action: Mouse moved to (925, 257)
Screenshot: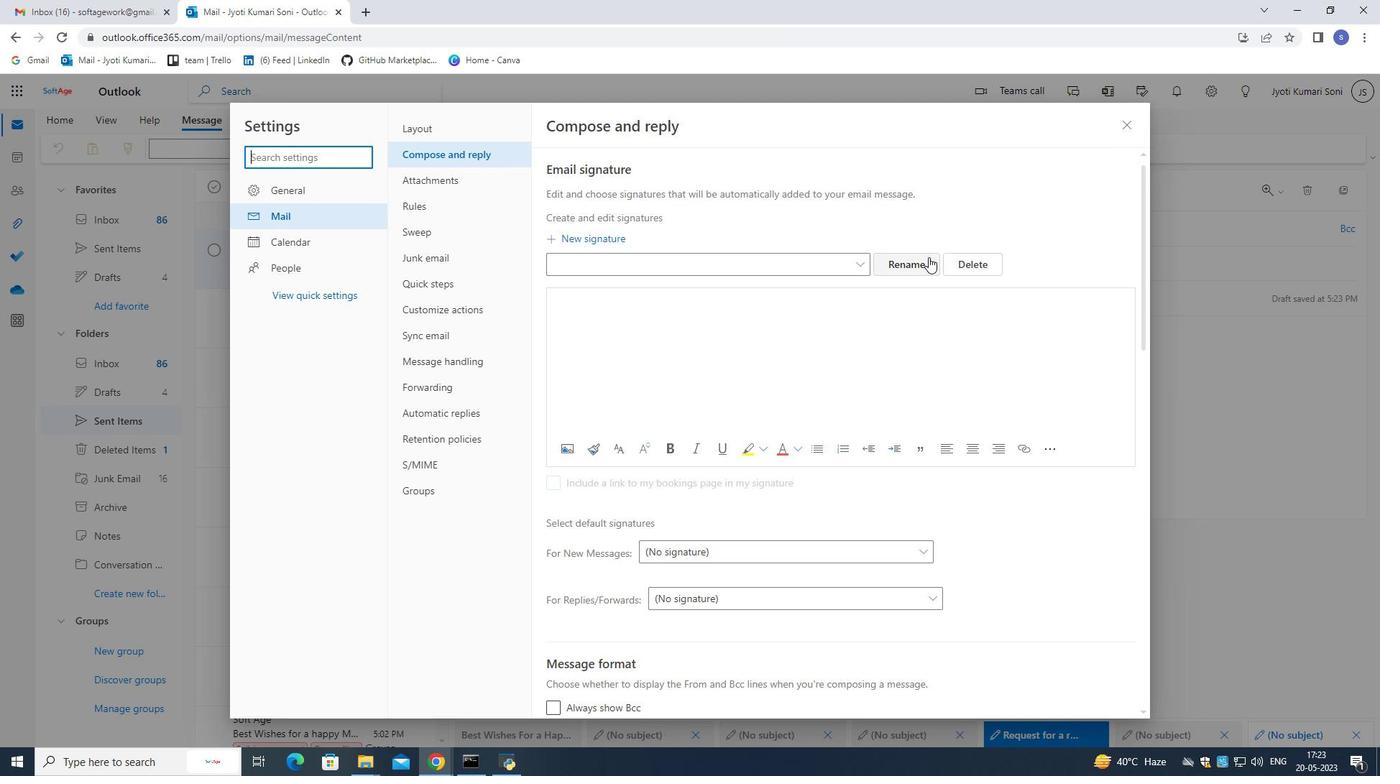 
Action: Mouse pressed left at (925, 257)
Screenshot: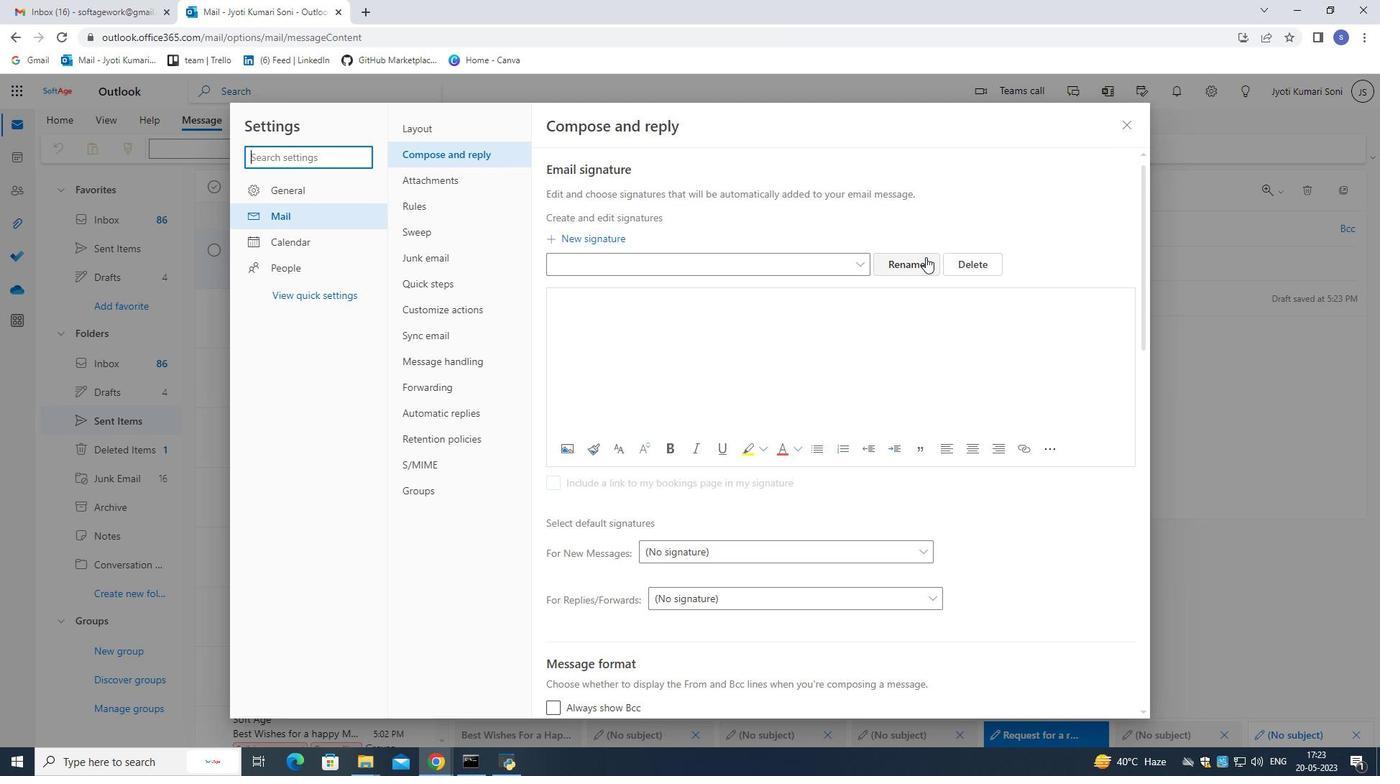 
Action: Mouse pressed left at (925, 257)
Screenshot: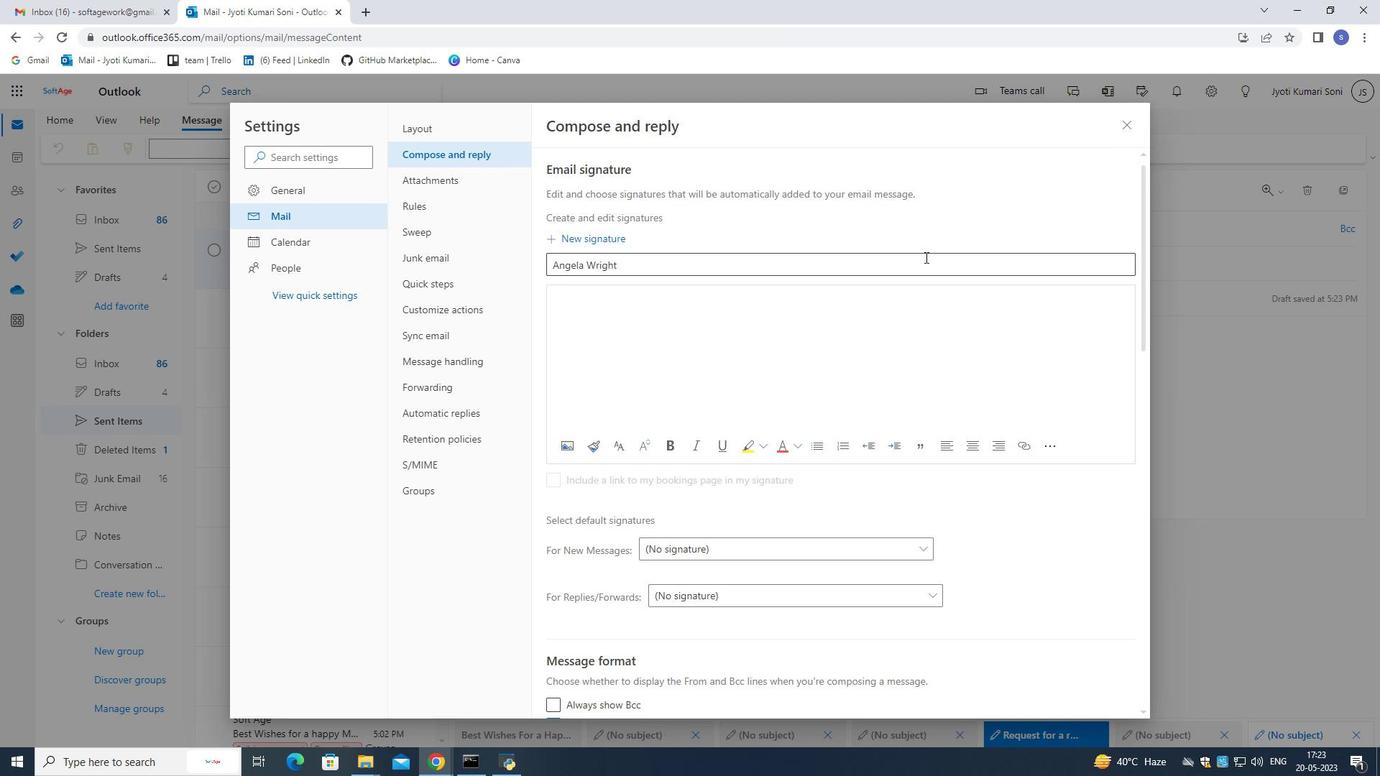 
Action: Mouse pressed left at (925, 257)
Screenshot: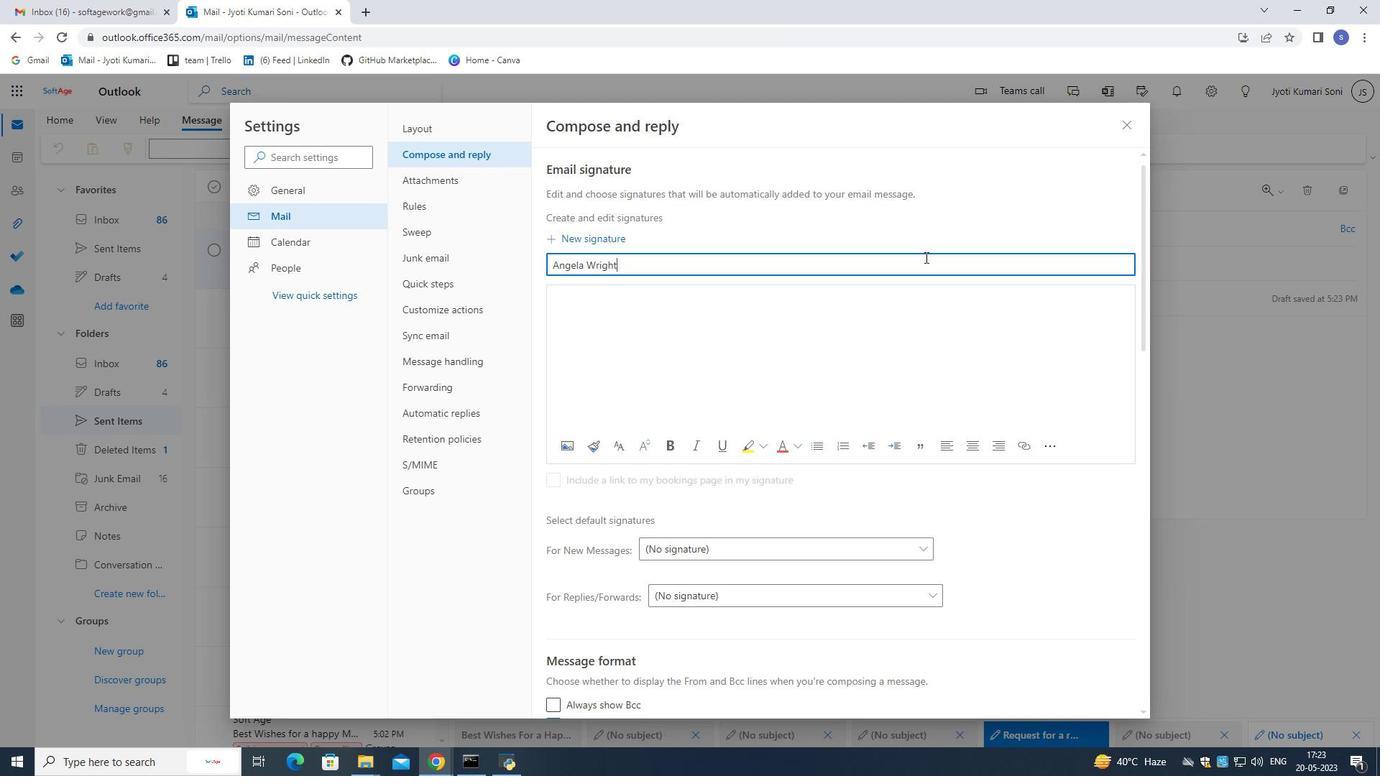 
Action: Mouse pressed left at (925, 257)
Screenshot: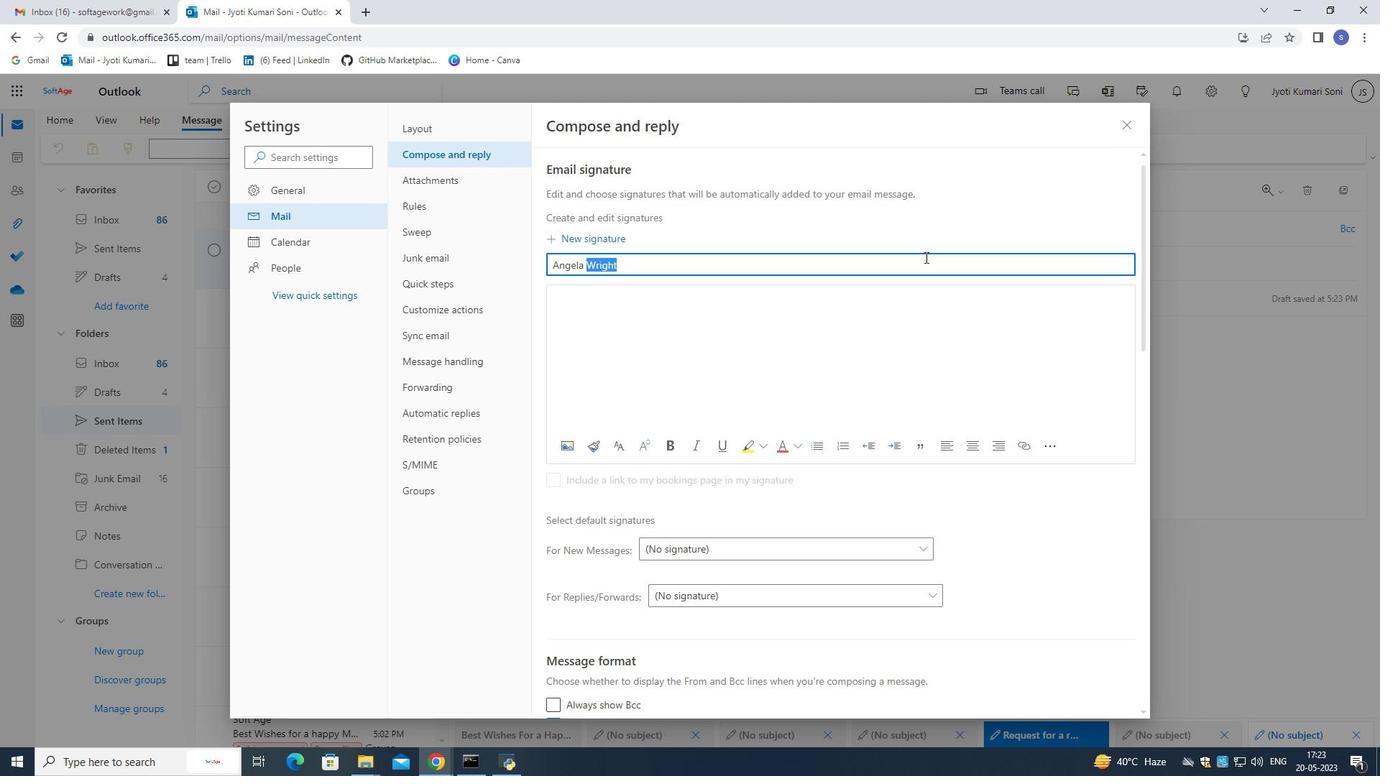 
Action: Mouse moved to (921, 257)
Screenshot: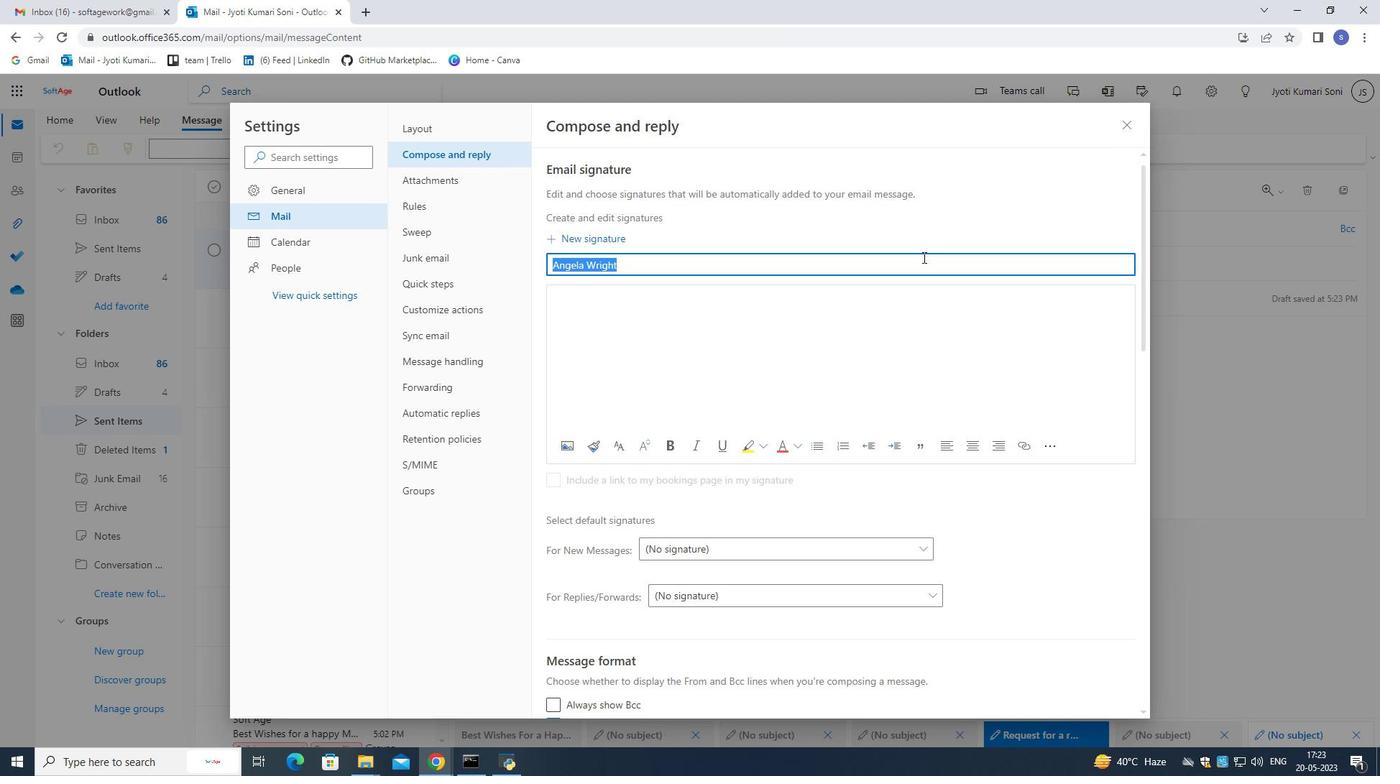 
Action: Key pressed <Key.shift><Key.shift><Key.shift><Key.shift><Key.shift><Key.shift><Key.shift>Harry<Key.space><Key.shift><Key.shift><Key.shift><Key.shift><Key.shift><Key.shift><Key.shift><Key.shift><Key.shift><Key.shift><Key.shift><Key.shift><Key.shift>Martin
Screenshot: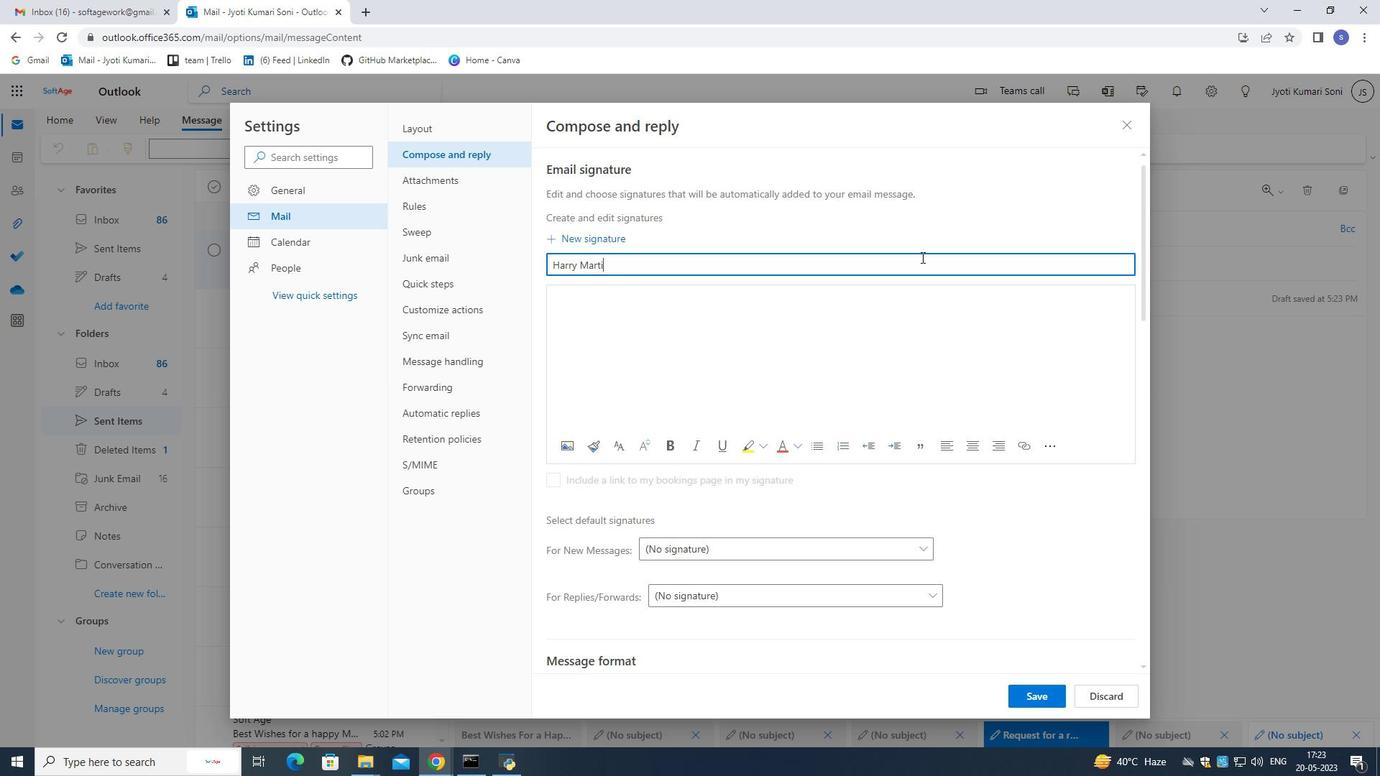 
Action: Mouse moved to (982, 257)
Screenshot: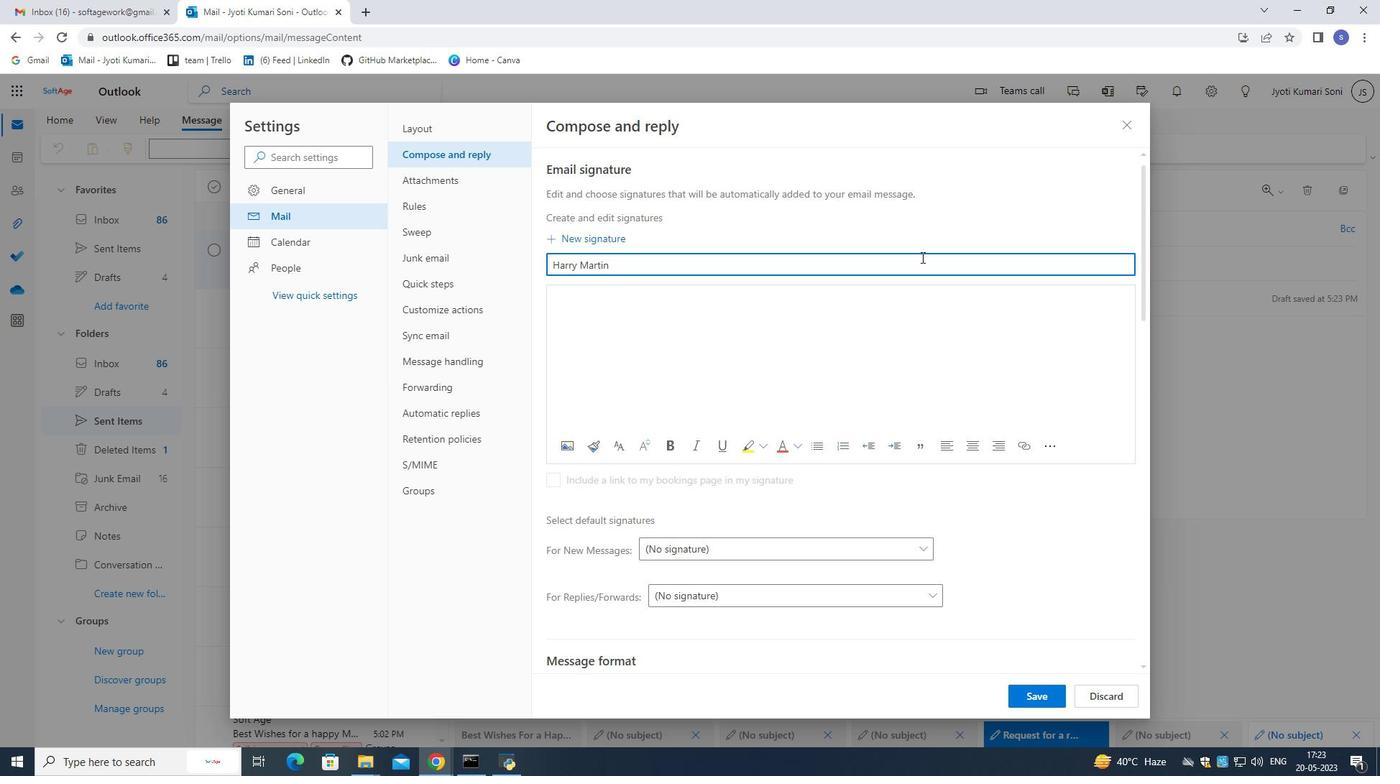 
Action: Mouse pressed left at (982, 257)
Screenshot: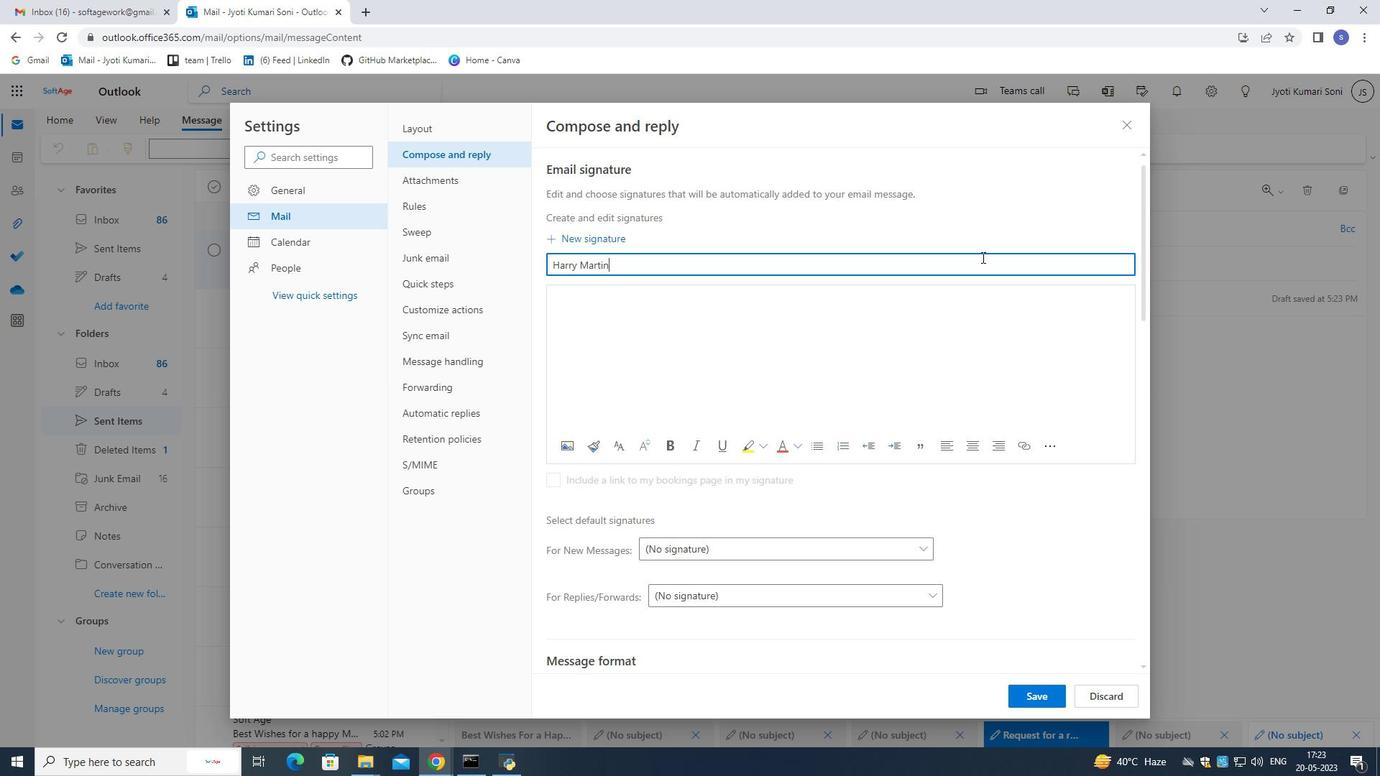 
Action: Mouse pressed left at (982, 257)
Screenshot: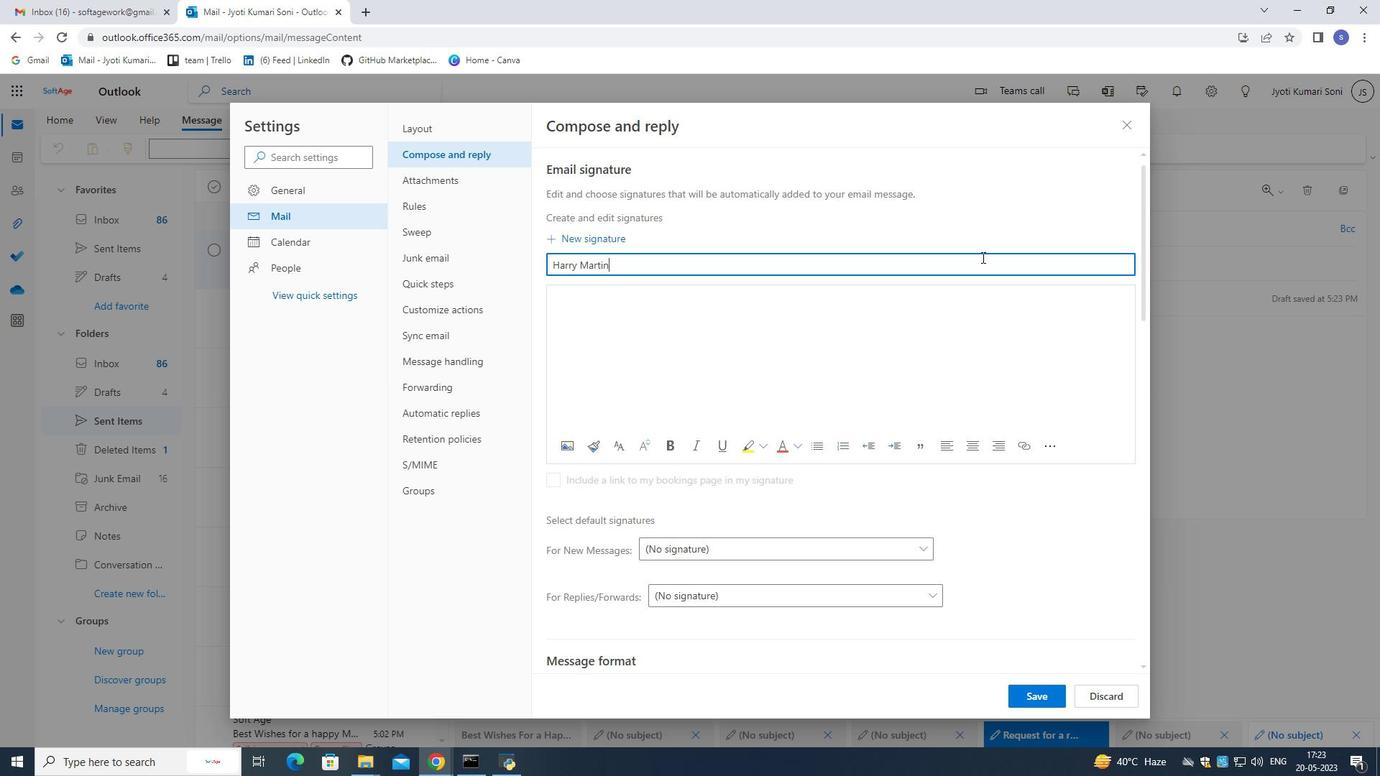 
Action: Mouse pressed left at (982, 257)
Screenshot: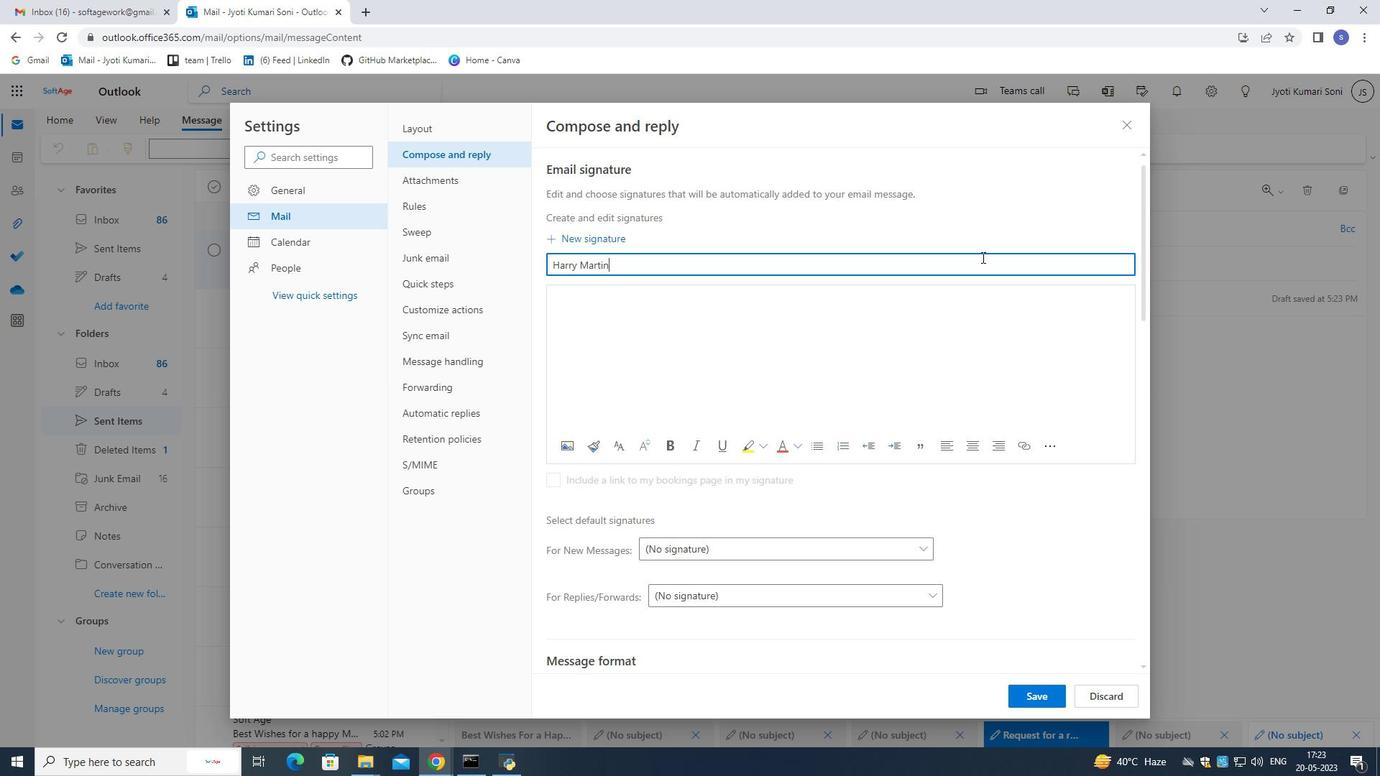 
Action: Key pressed ctrl+C
Screenshot: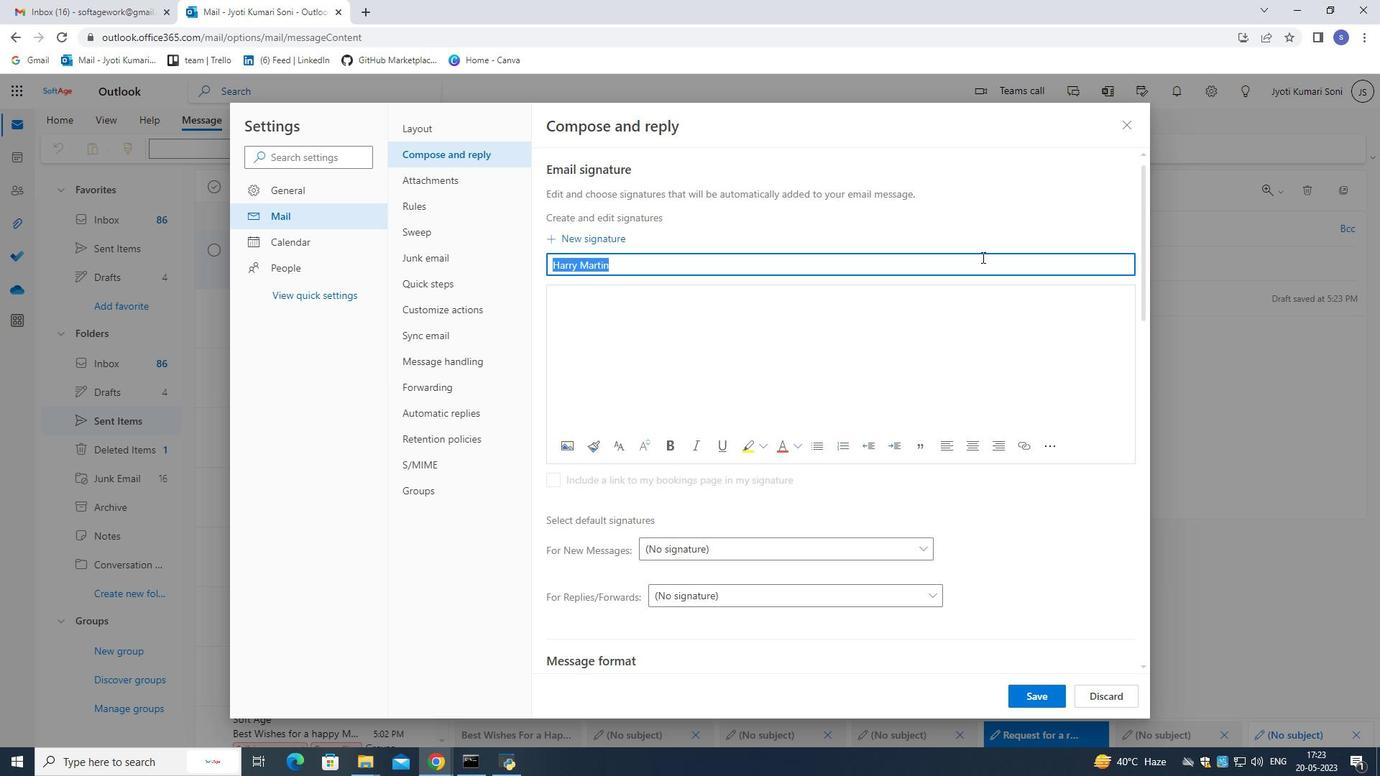 
Action: Mouse moved to (992, 304)
Screenshot: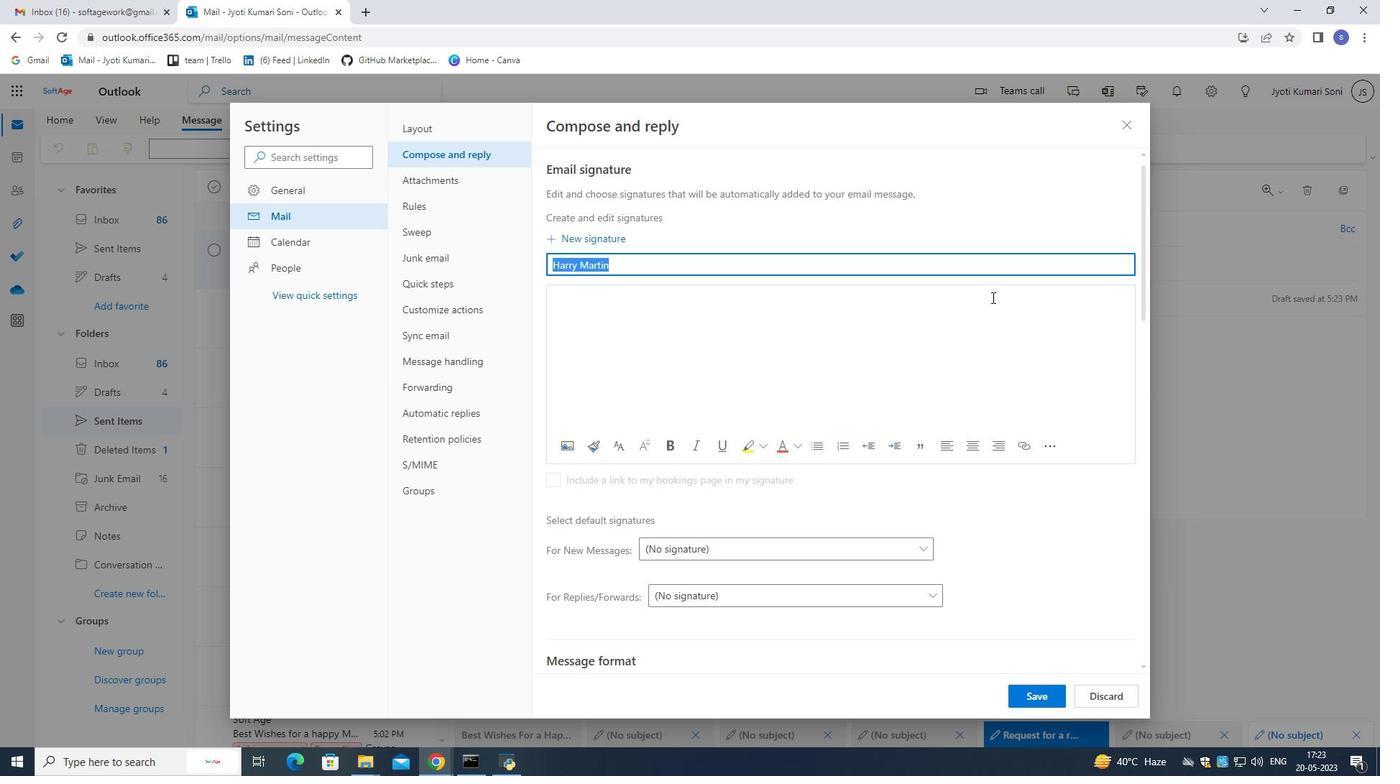 
Action: Mouse pressed left at (992, 304)
Screenshot: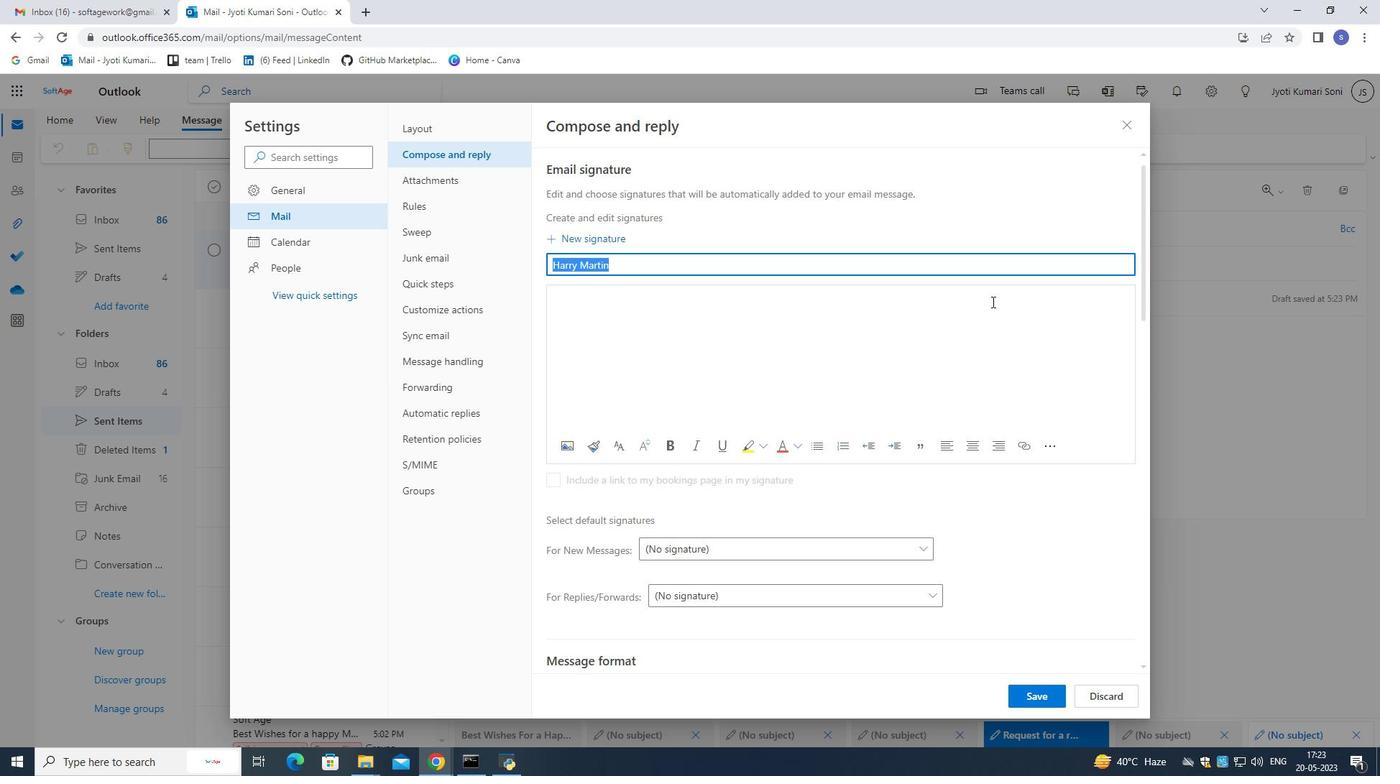 
Action: Key pressed ctrl+V
Screenshot: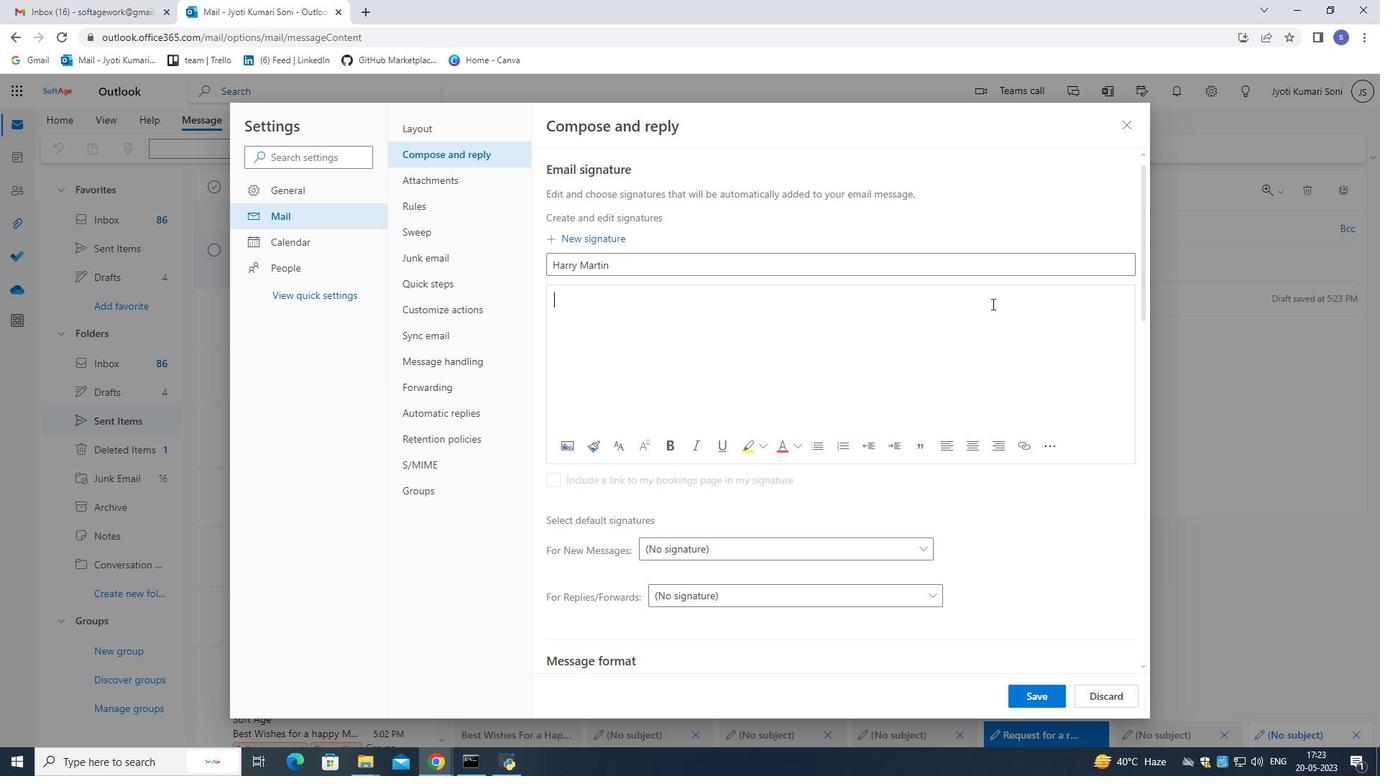 
Action: Mouse moved to (1010, 694)
Screenshot: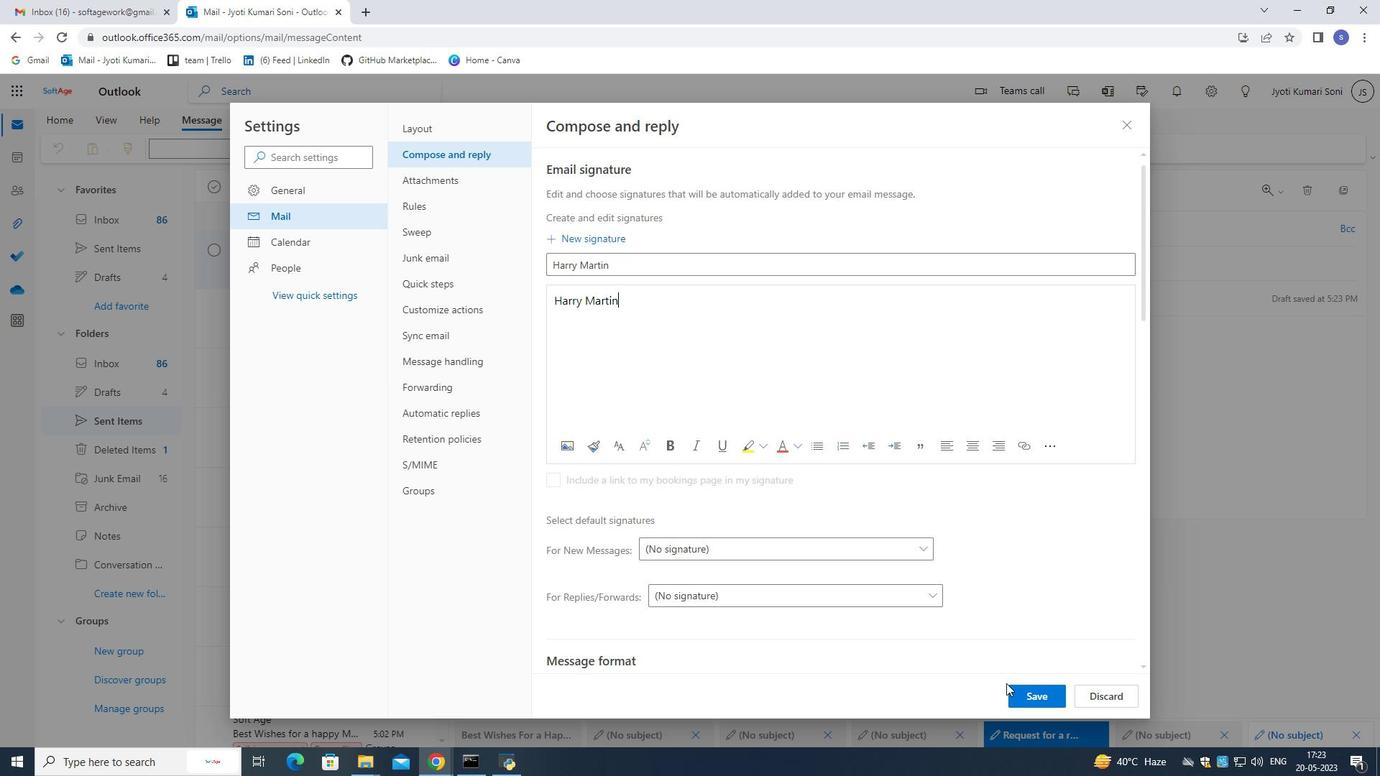 
Action: Mouse pressed left at (1010, 694)
Screenshot: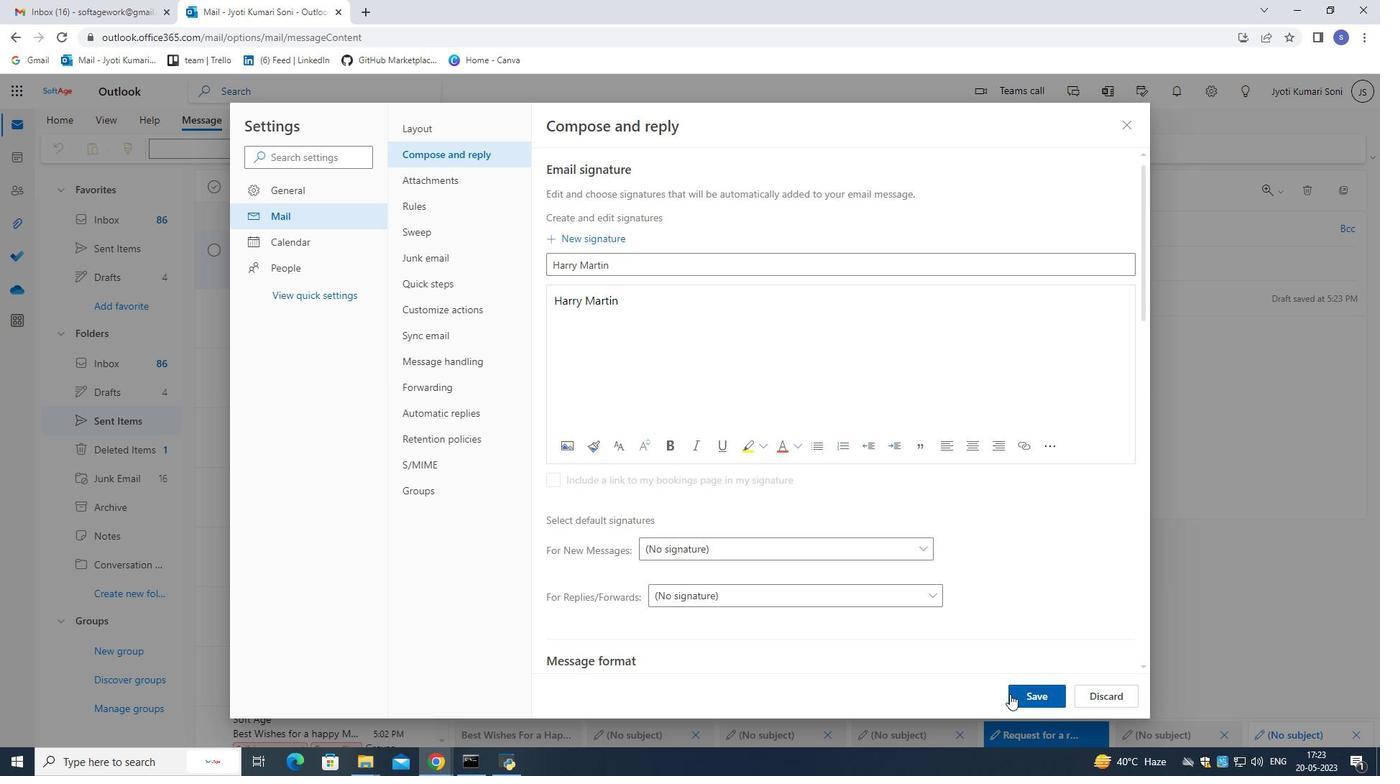 
Action: Mouse moved to (1131, 125)
Screenshot: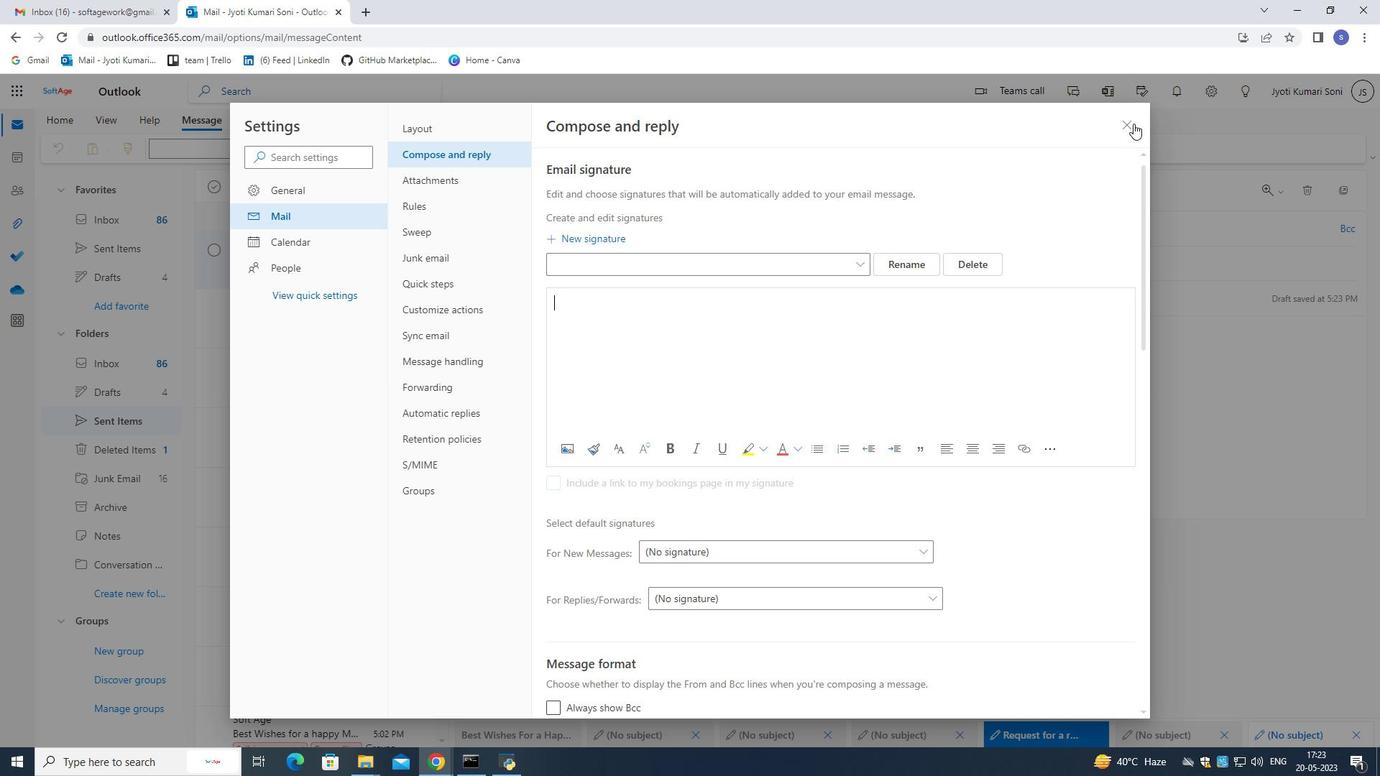 
Action: Mouse pressed left at (1131, 125)
Screenshot: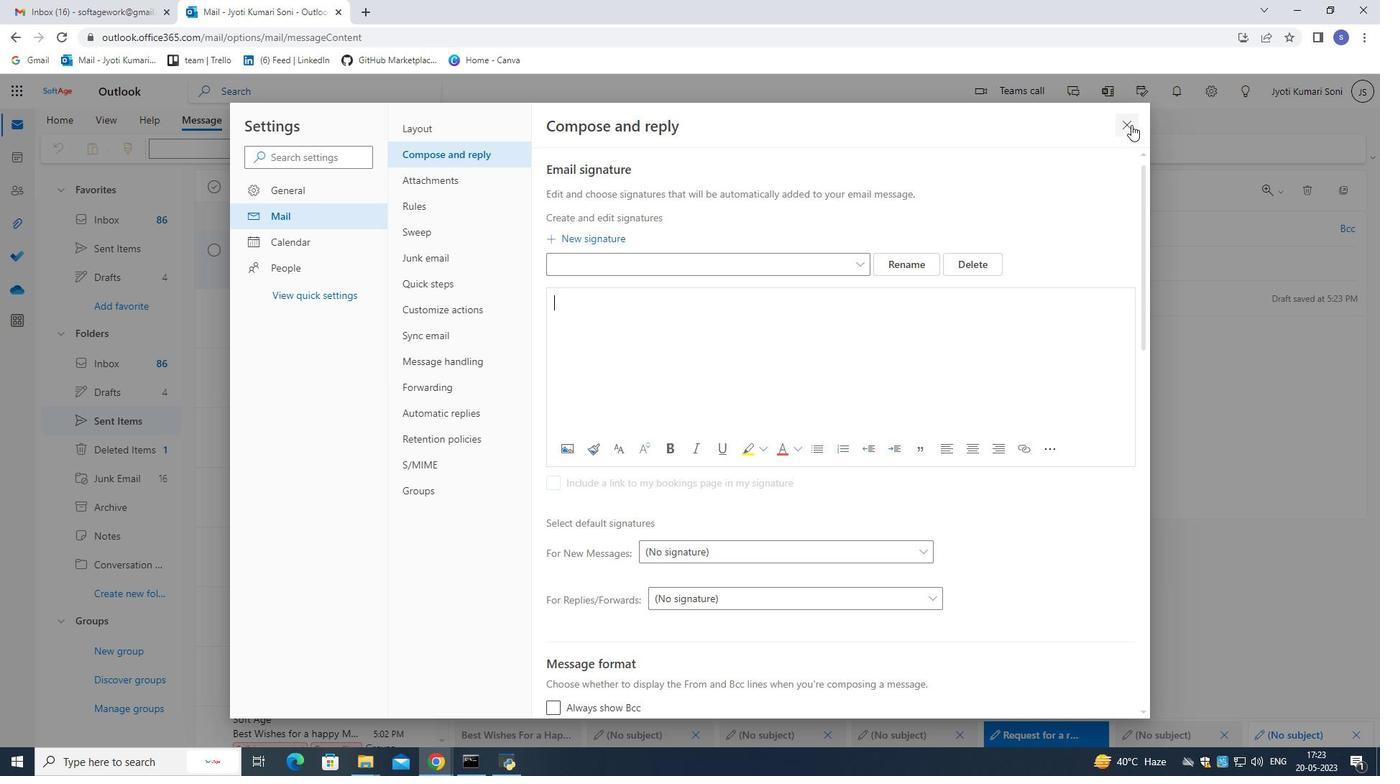 
Action: Mouse moved to (793, 229)
Screenshot: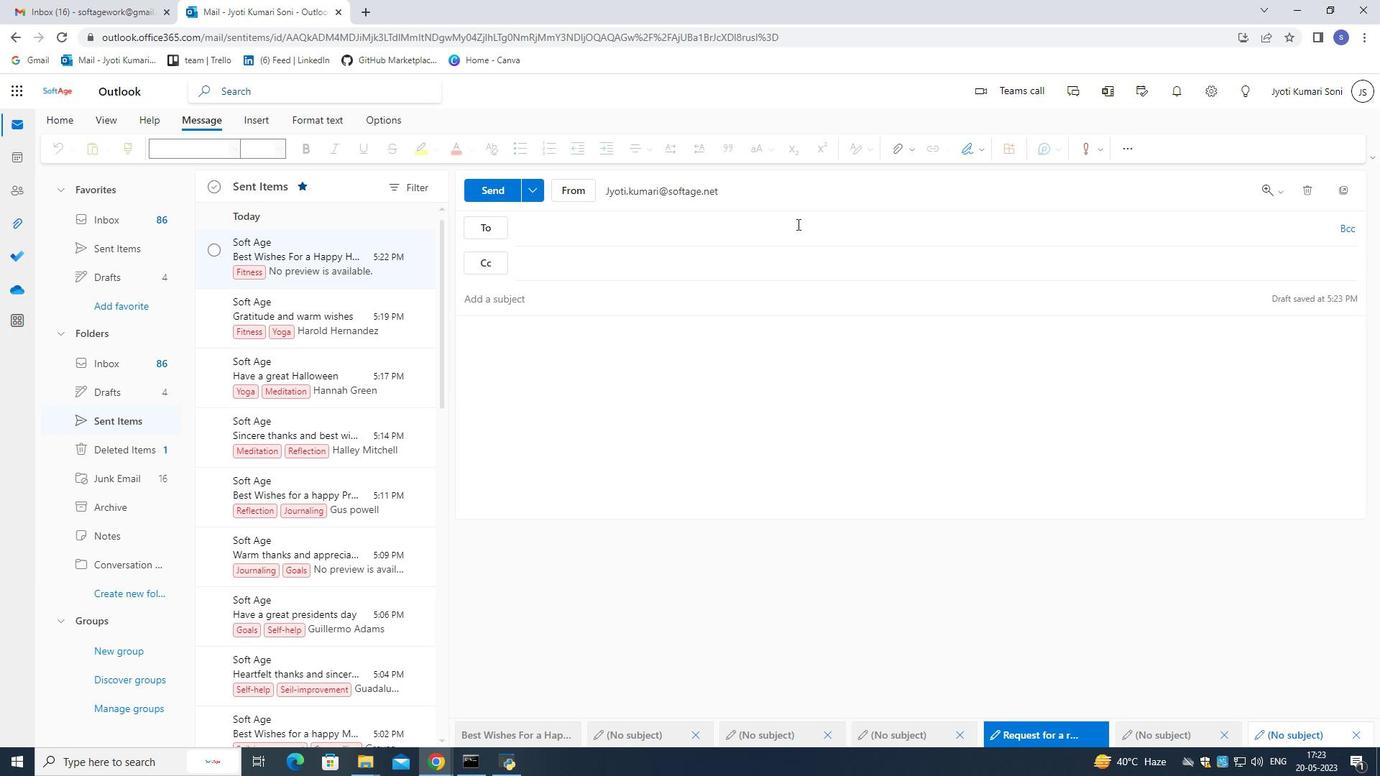 
Action: Mouse pressed left at (793, 229)
Screenshot: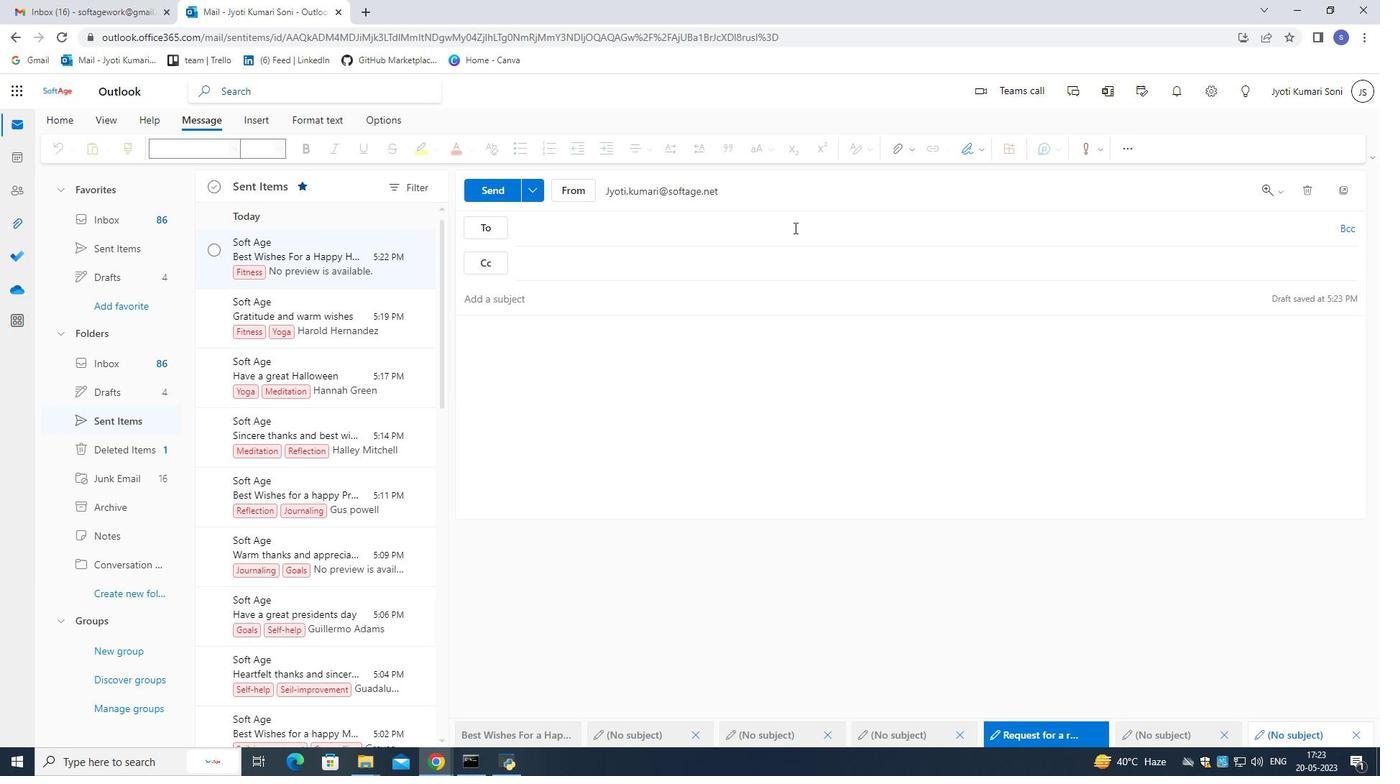 
Action: Key pressed softage.2<Key.shift><Key.shift><Key.shift><Key.shift><Key.shift><Key.shift>@softage.net
Screenshot: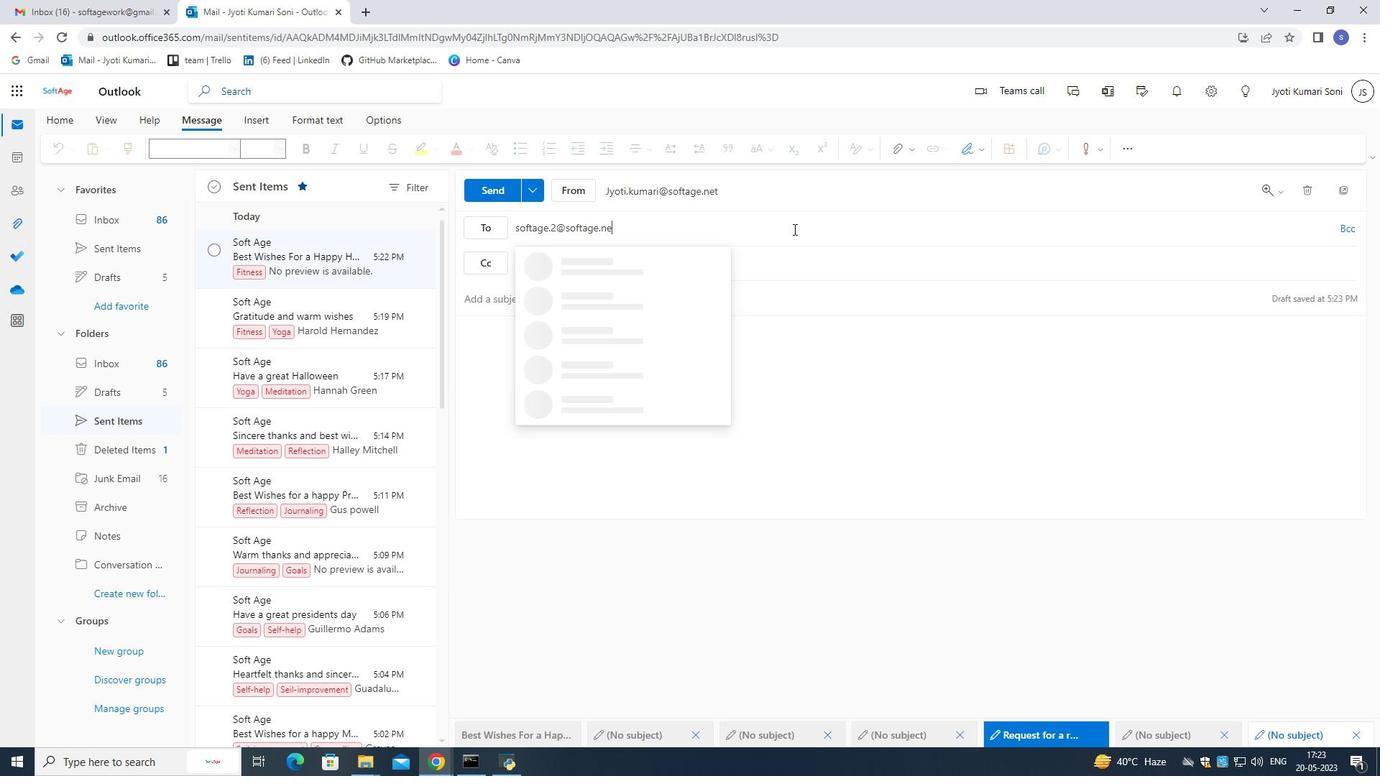 
Action: Mouse moved to (667, 261)
Screenshot: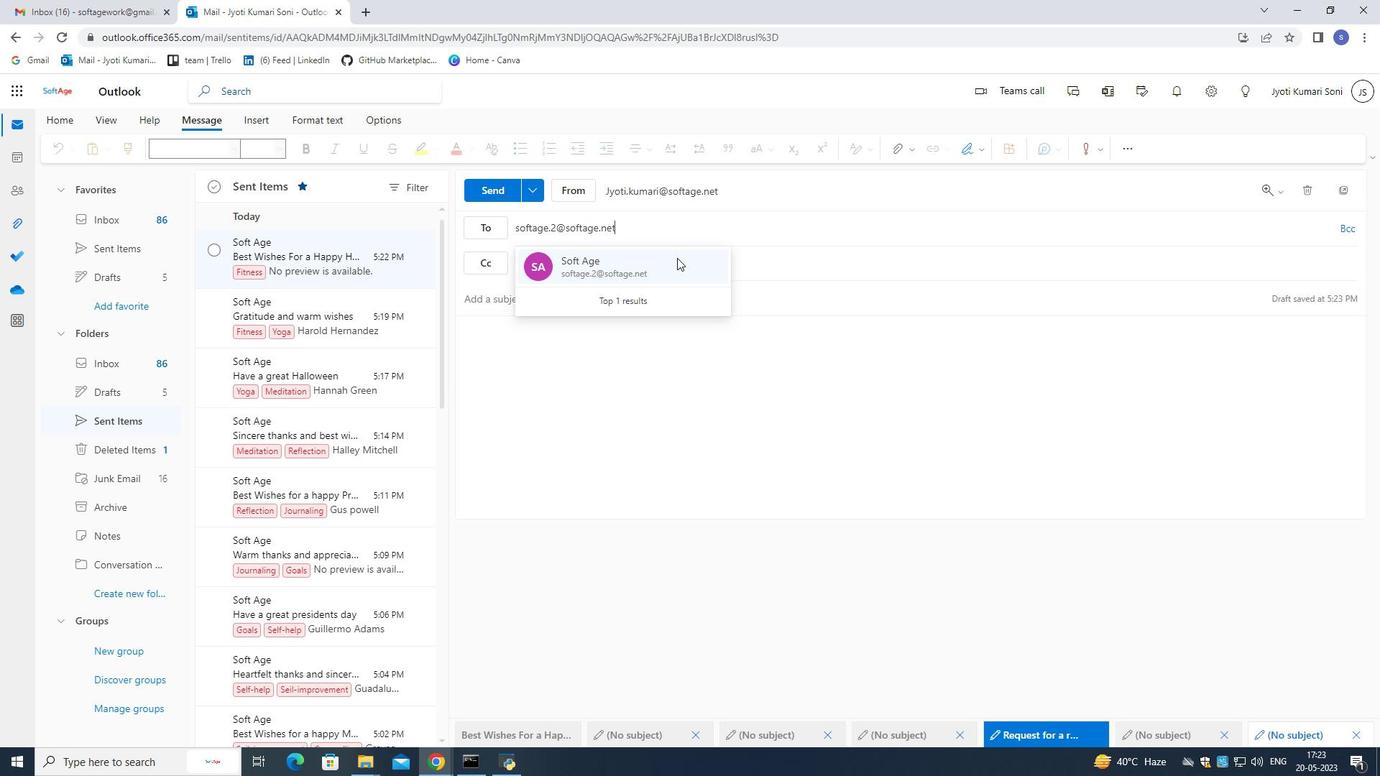 
Action: Mouse pressed left at (667, 261)
Screenshot: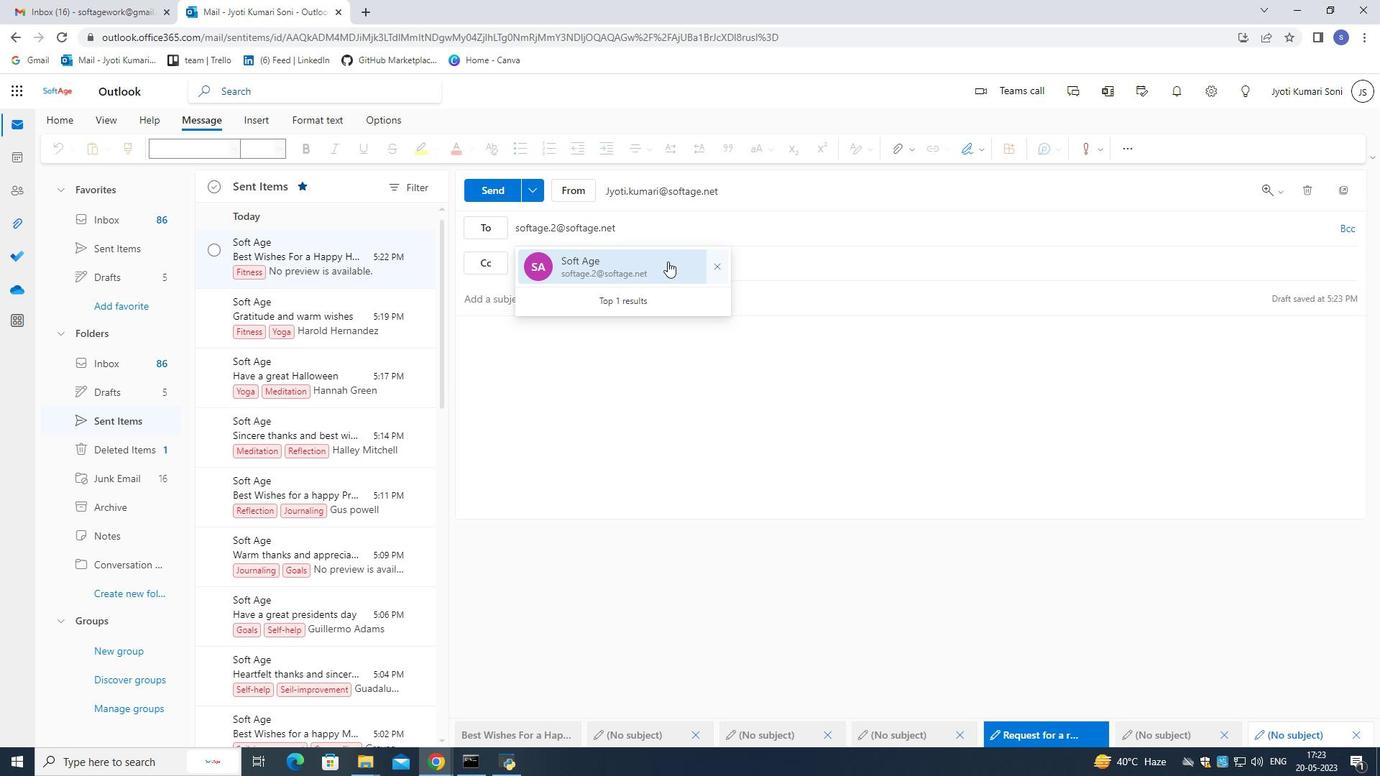 
Action: Mouse moved to (652, 293)
Screenshot: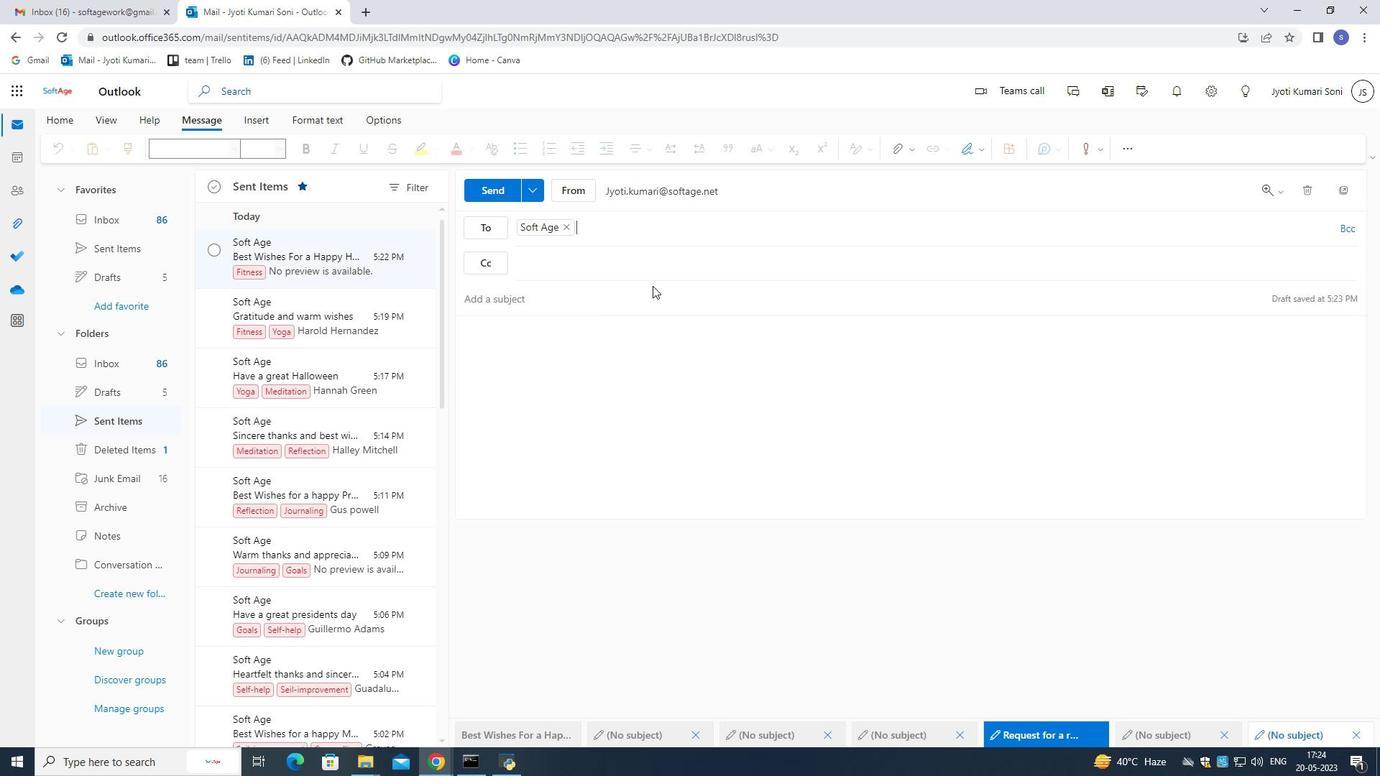 
Action: Mouse pressed left at (652, 293)
Screenshot: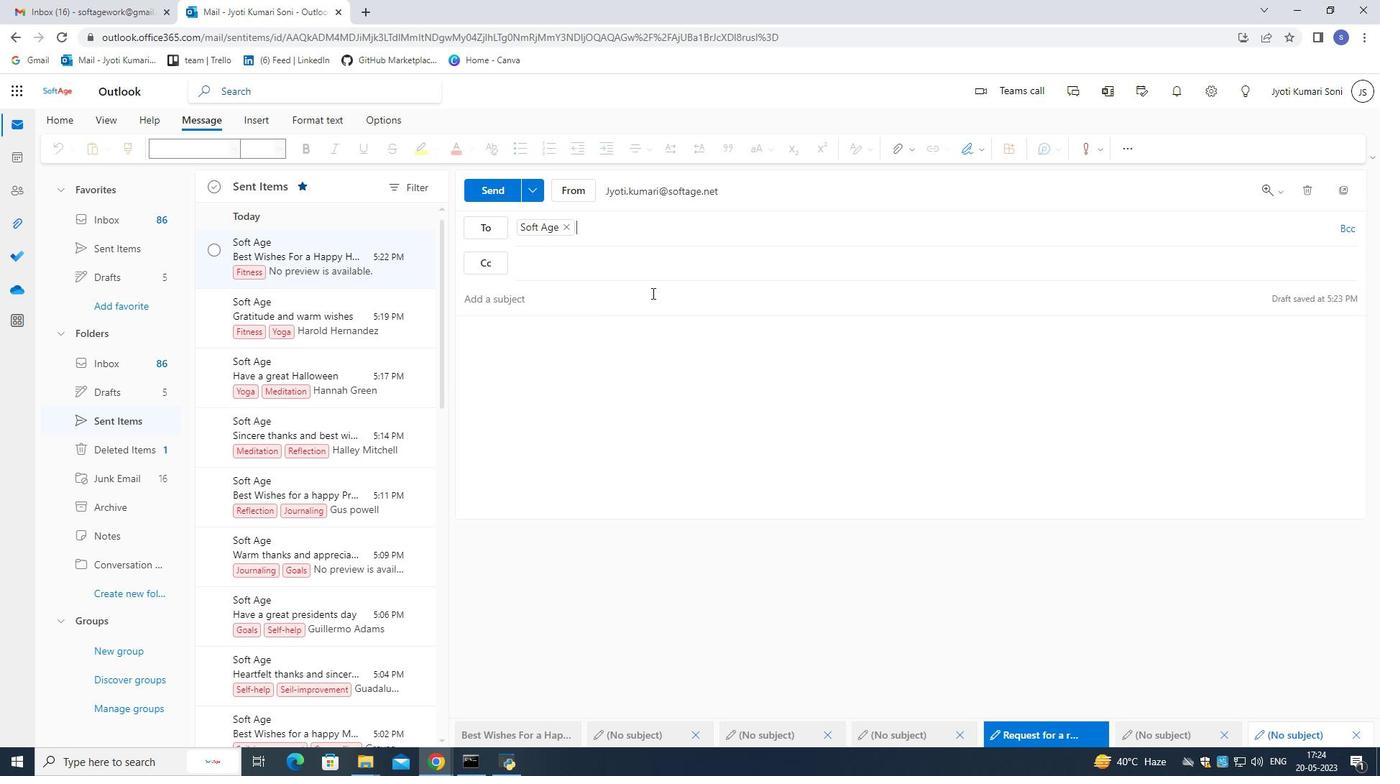 
Action: Key pressed <Key.shift><Key.shift><Key.shift>Heartfelt<Key.space>thanks<Key.space>and<Key.space>sincere<Key.space>wishes
Screenshot: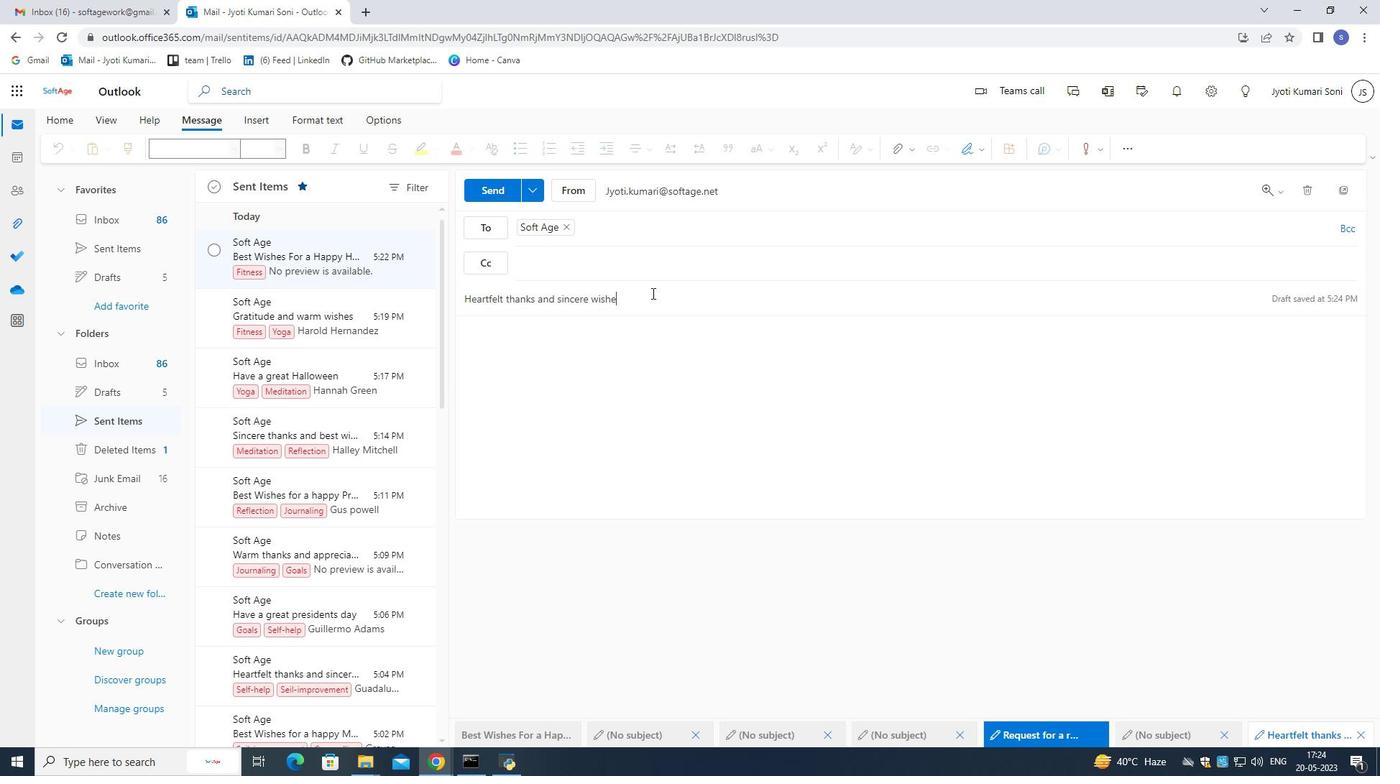 
Action: Mouse moved to (987, 151)
Screenshot: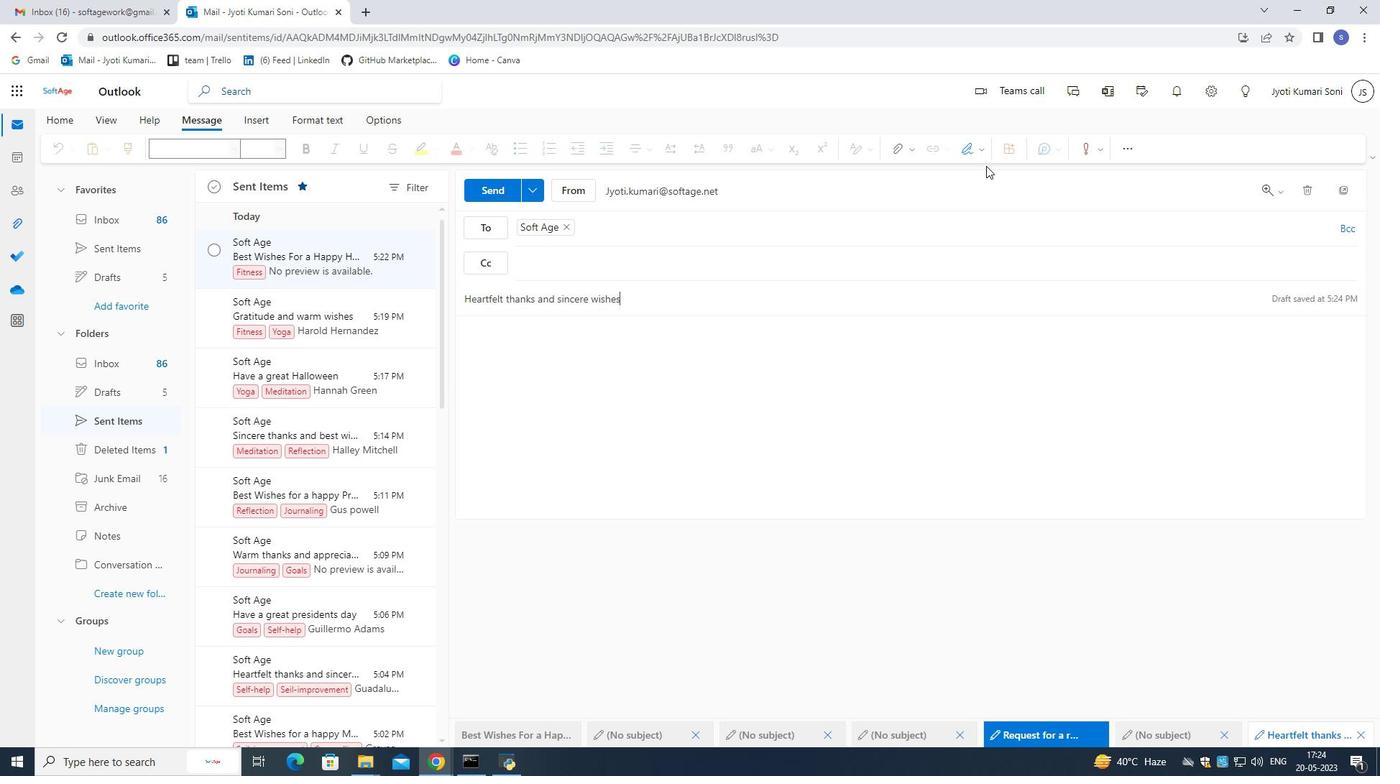 
Action: Mouse pressed left at (987, 151)
Screenshot: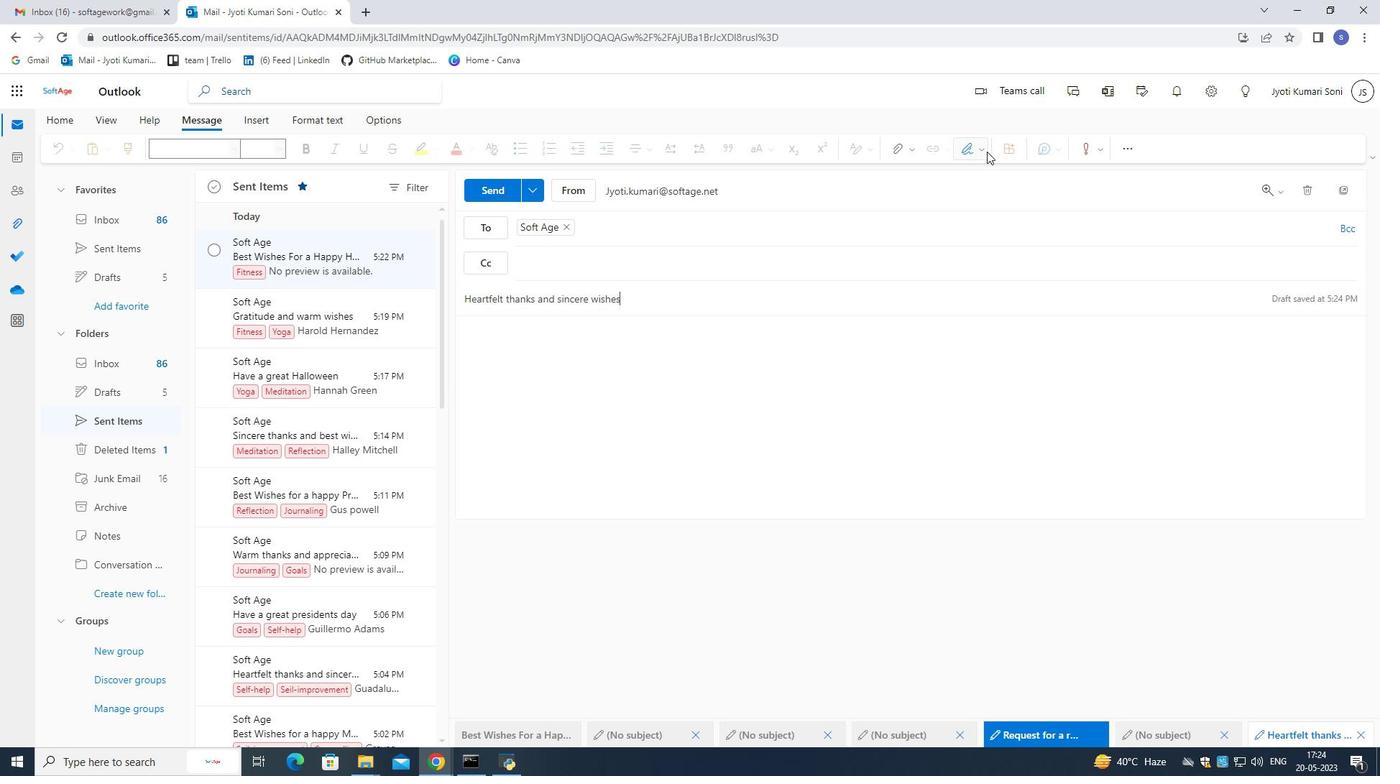 
Action: Mouse moved to (925, 586)
Screenshot: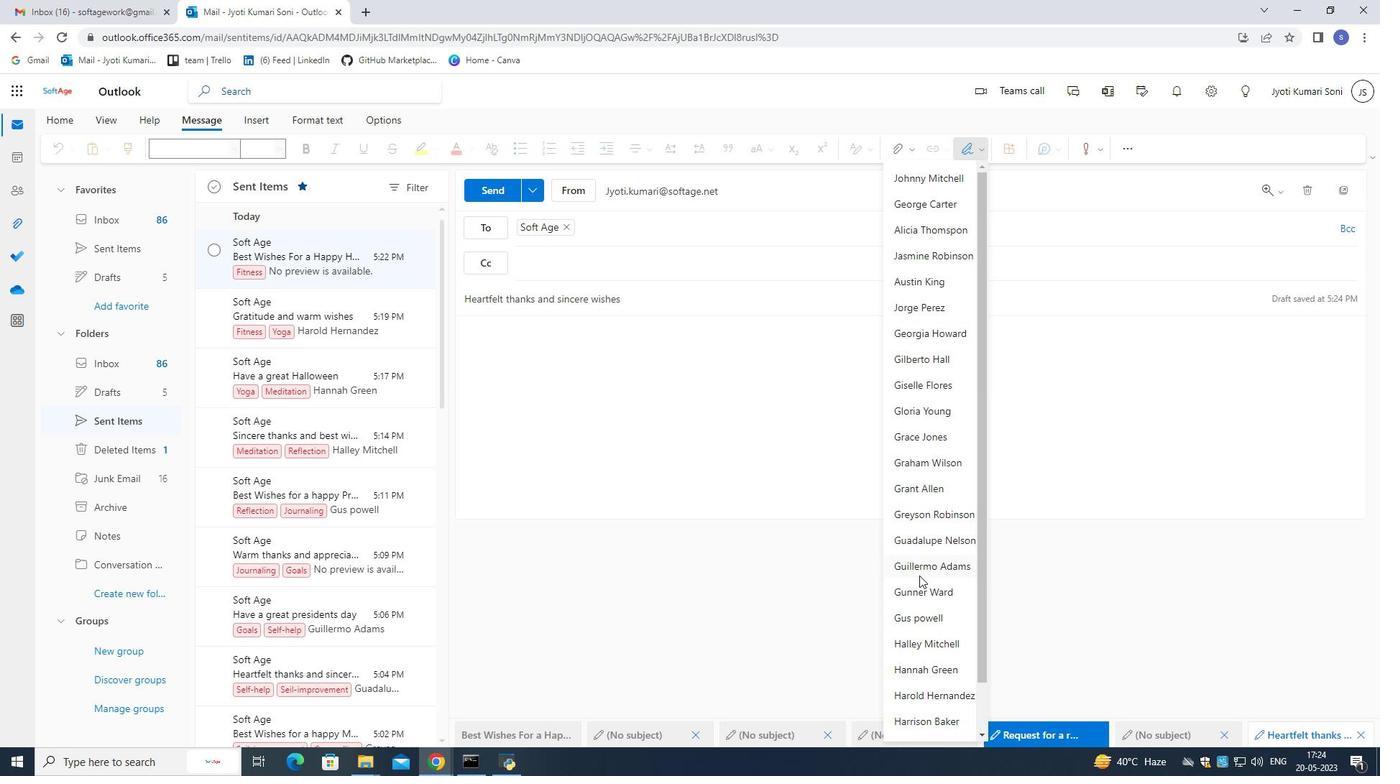 
Action: Mouse scrolled (925, 585) with delta (0, 0)
Screenshot: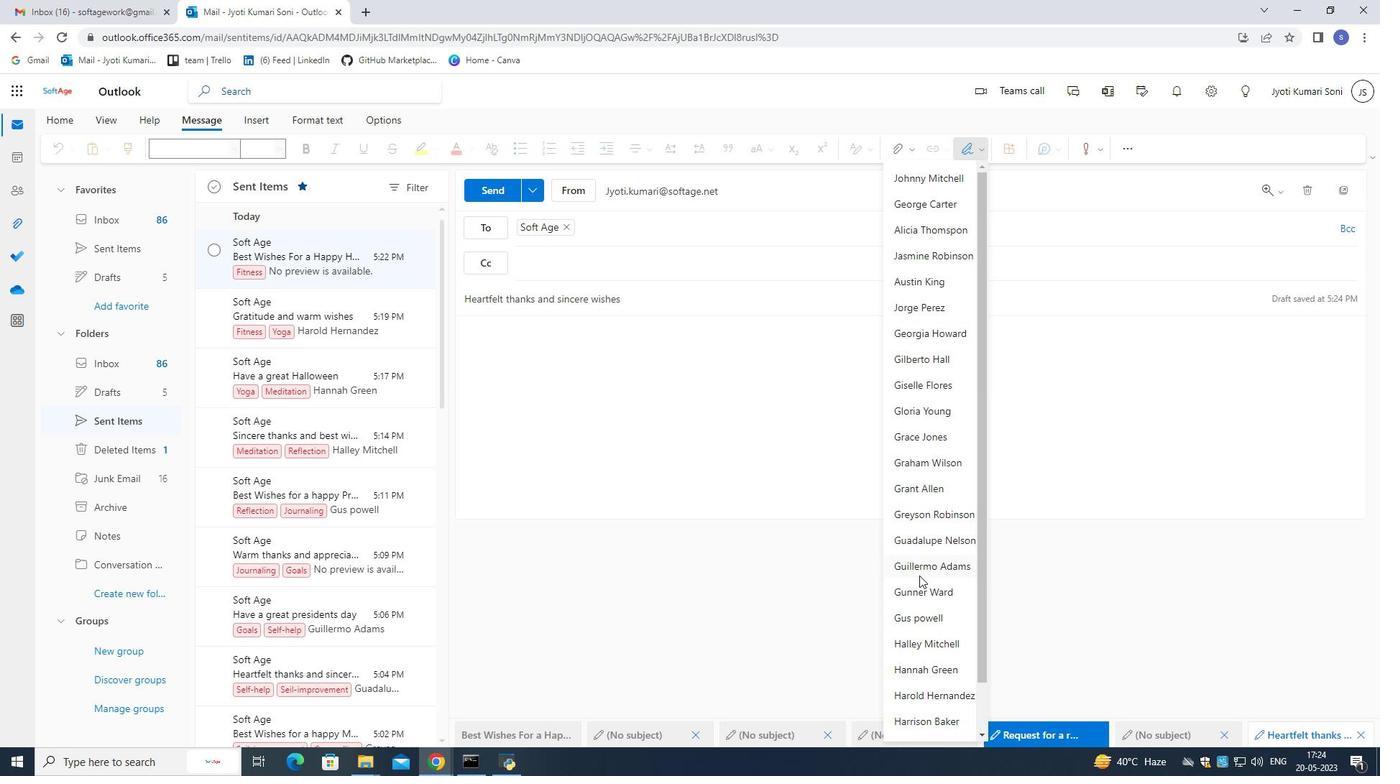 
Action: Mouse moved to (926, 590)
Screenshot: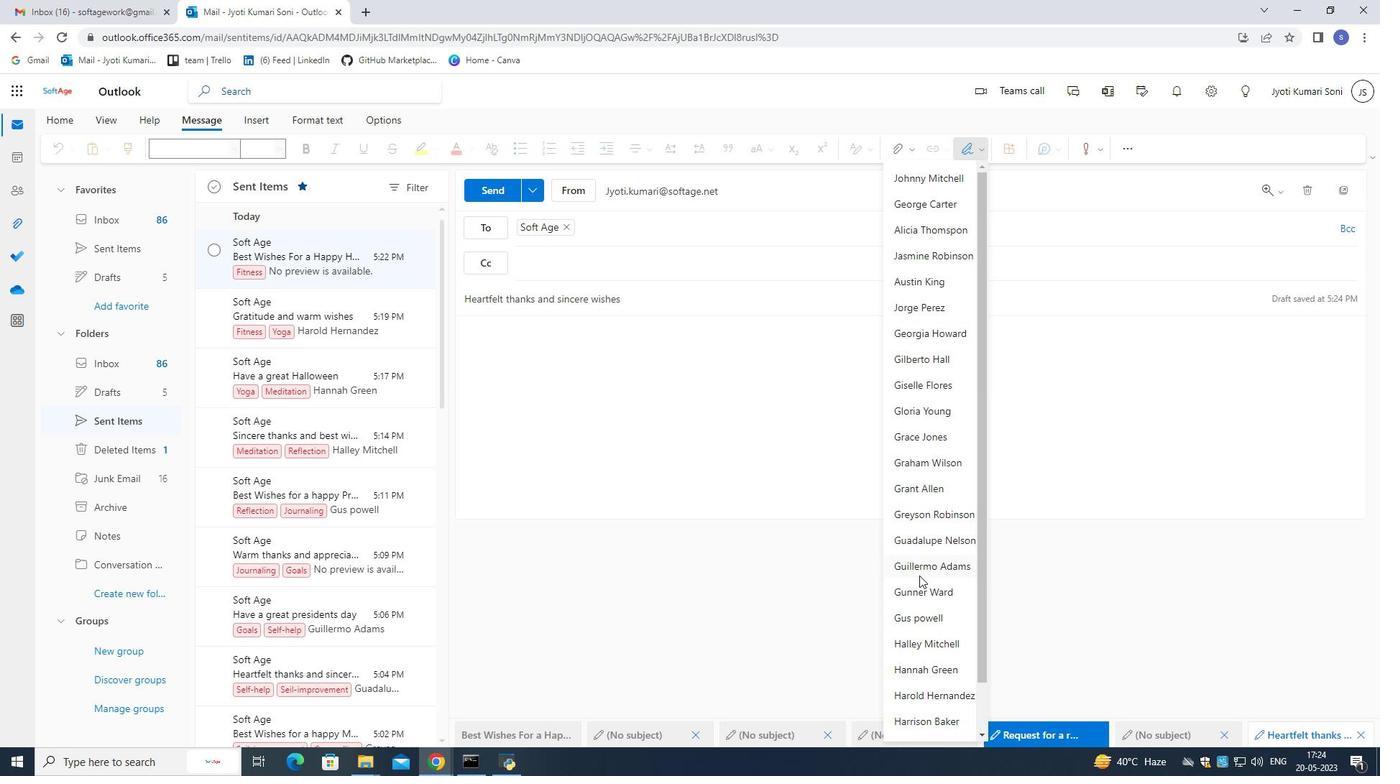 
Action: Mouse scrolled (926, 589) with delta (0, 0)
Screenshot: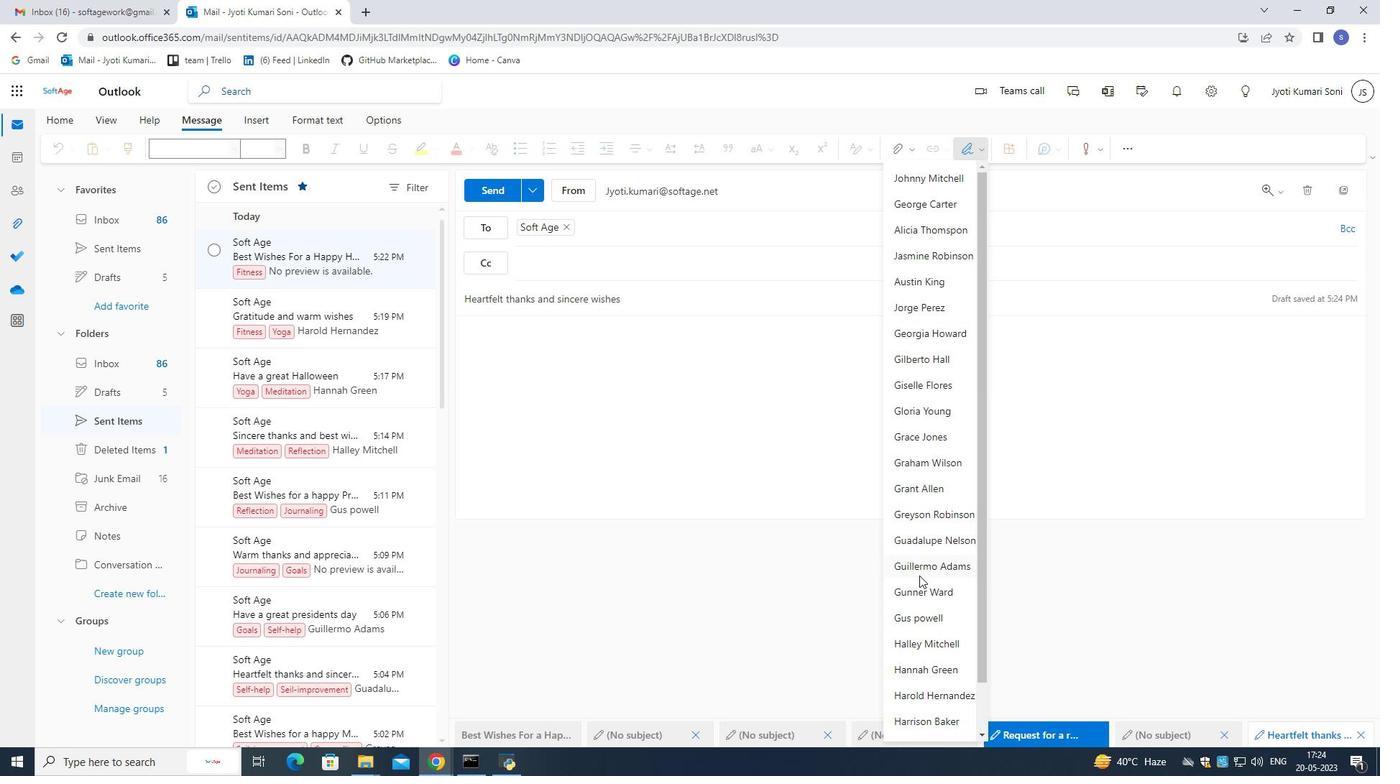 
Action: Mouse scrolled (926, 589) with delta (0, 0)
Screenshot: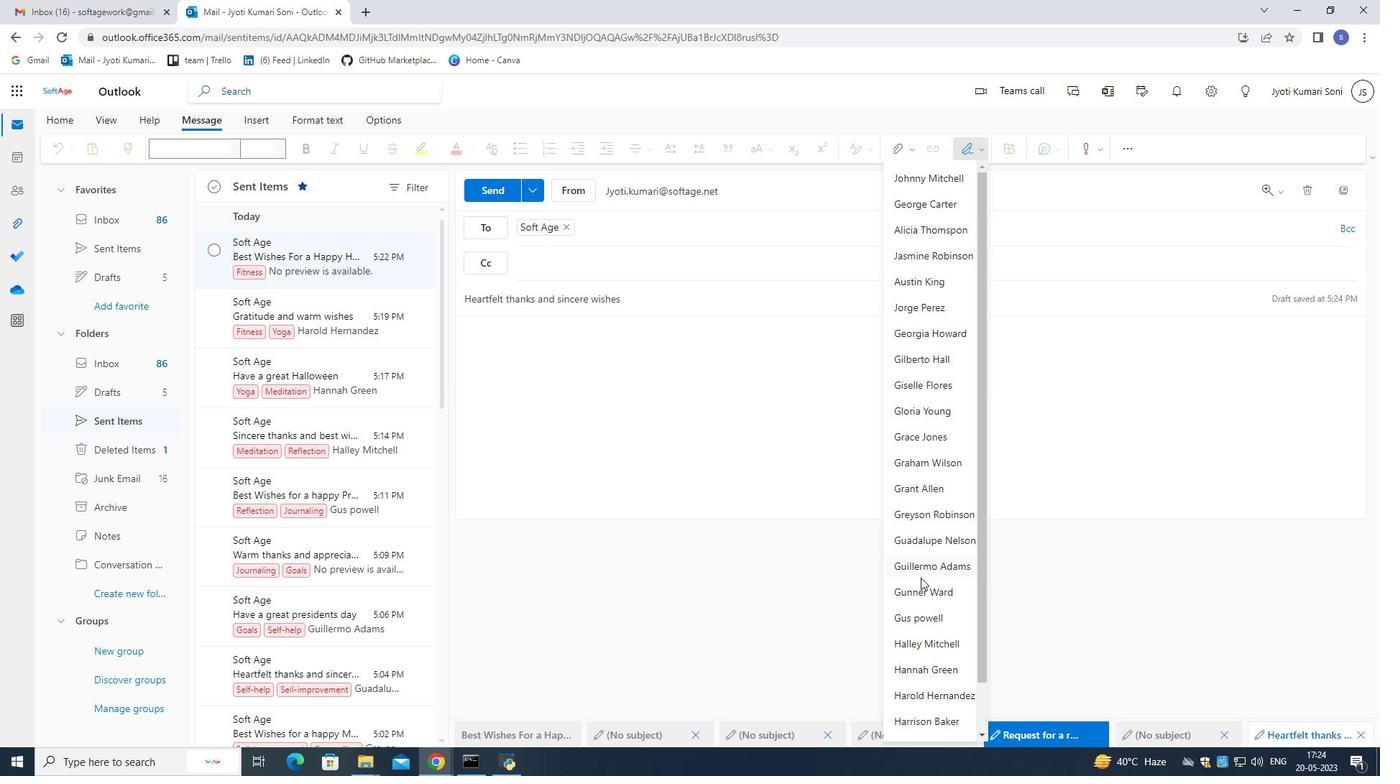 
Action: Mouse moved to (927, 590)
Screenshot: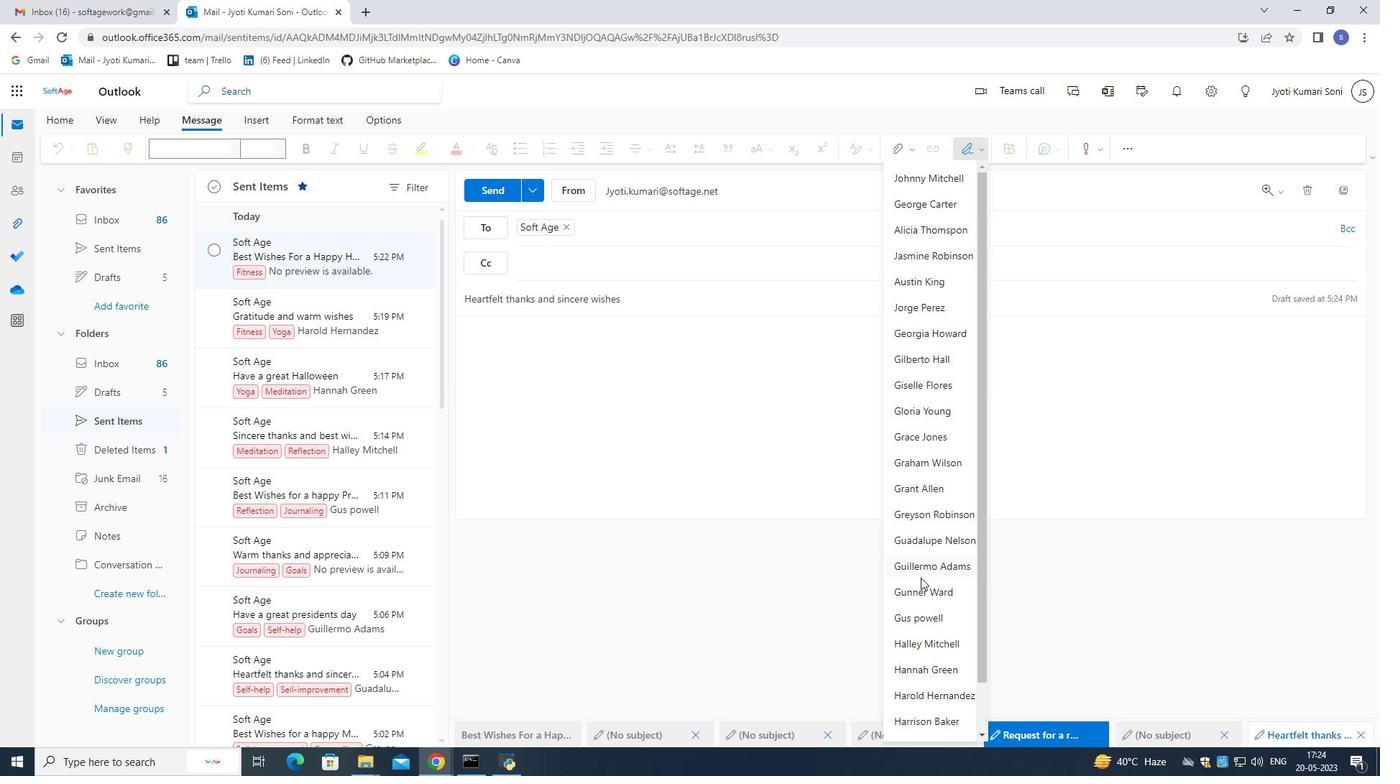 
Action: Mouse scrolled (927, 590) with delta (0, 0)
Screenshot: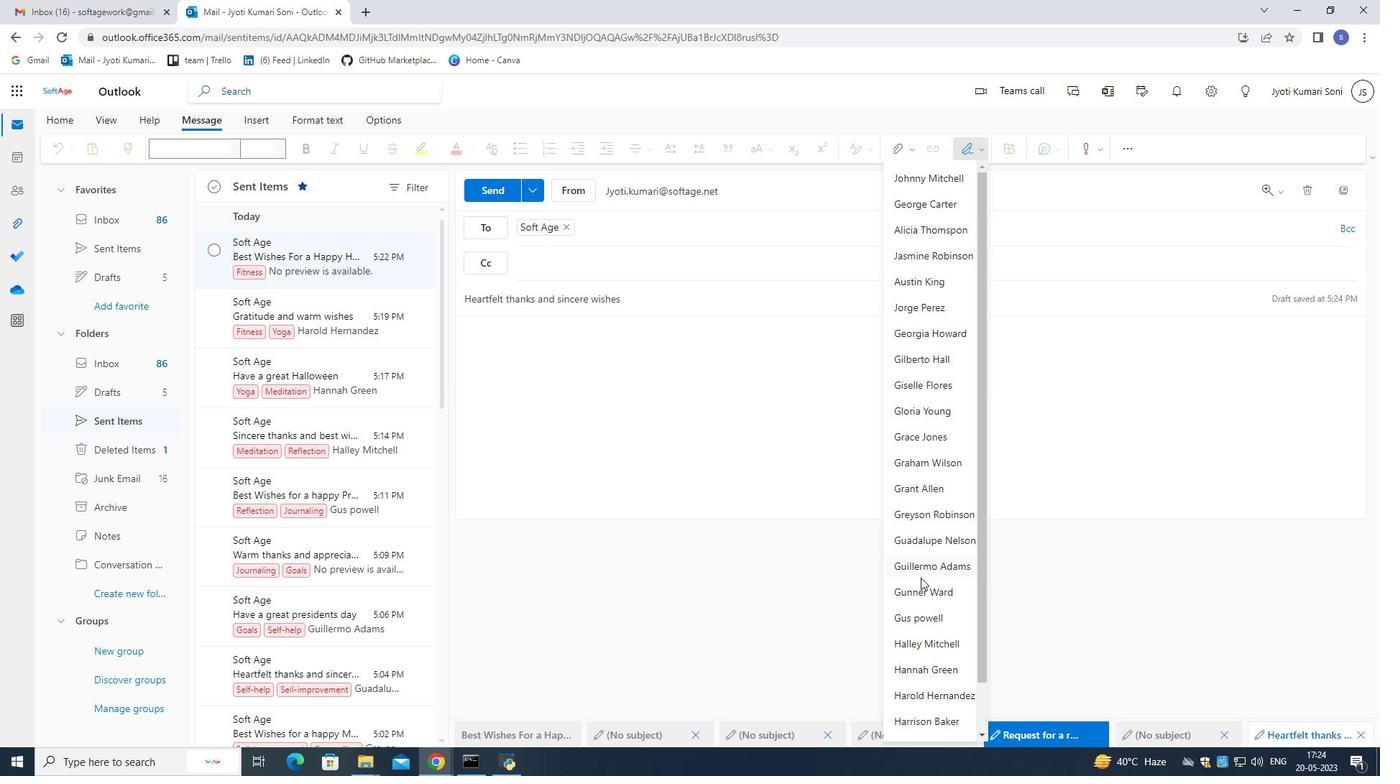 
Action: Mouse scrolled (927, 590) with delta (0, 0)
Screenshot: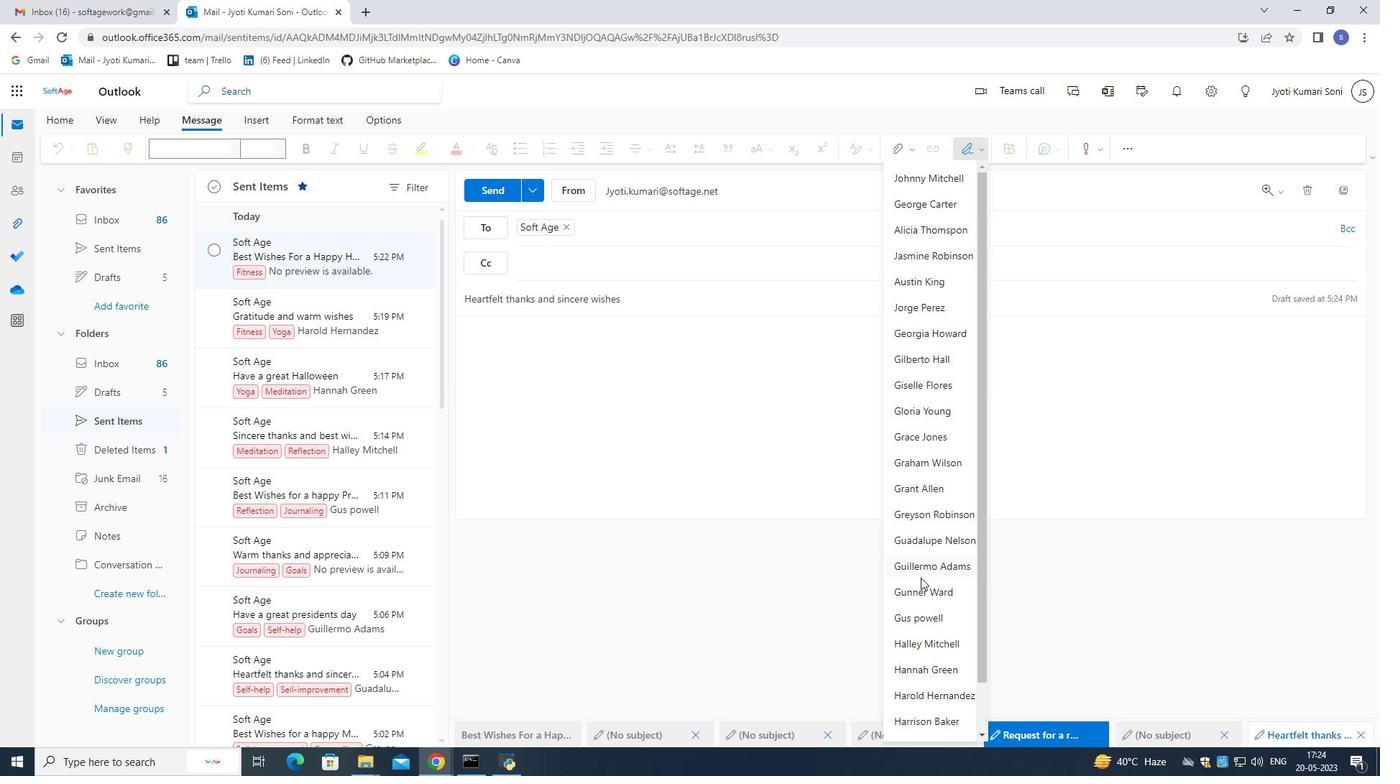 
Action: Mouse scrolled (927, 590) with delta (0, 0)
Screenshot: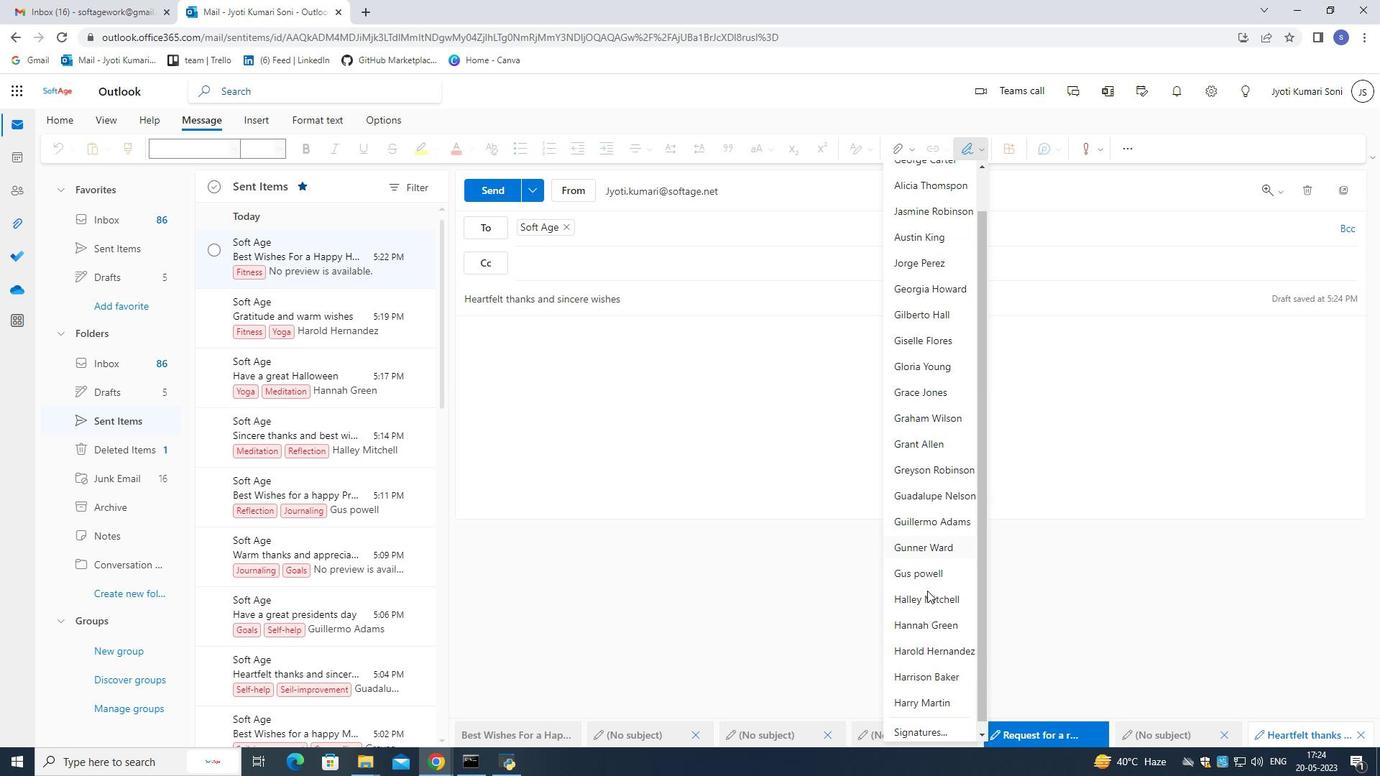
Action: Mouse moved to (927, 596)
Screenshot: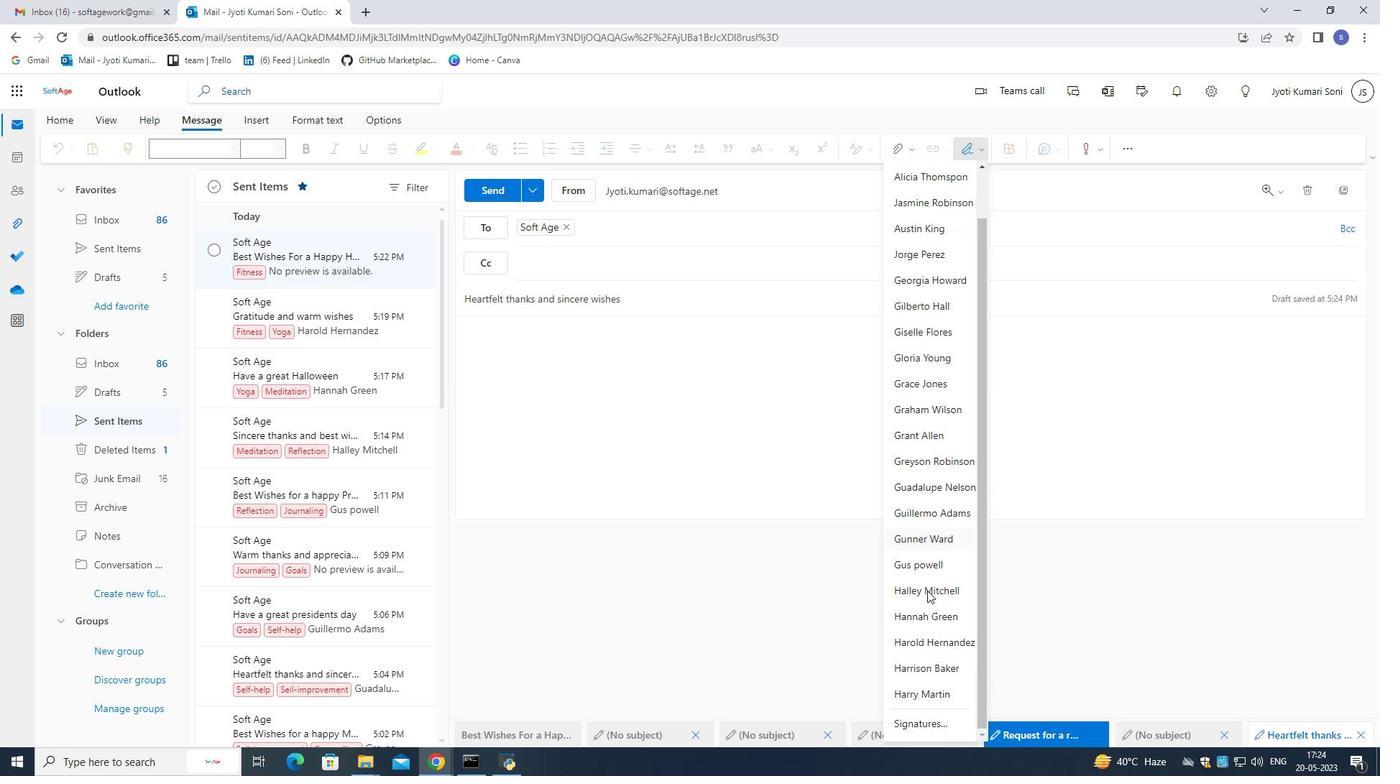 
Action: Mouse scrolled (927, 595) with delta (0, 0)
Screenshot: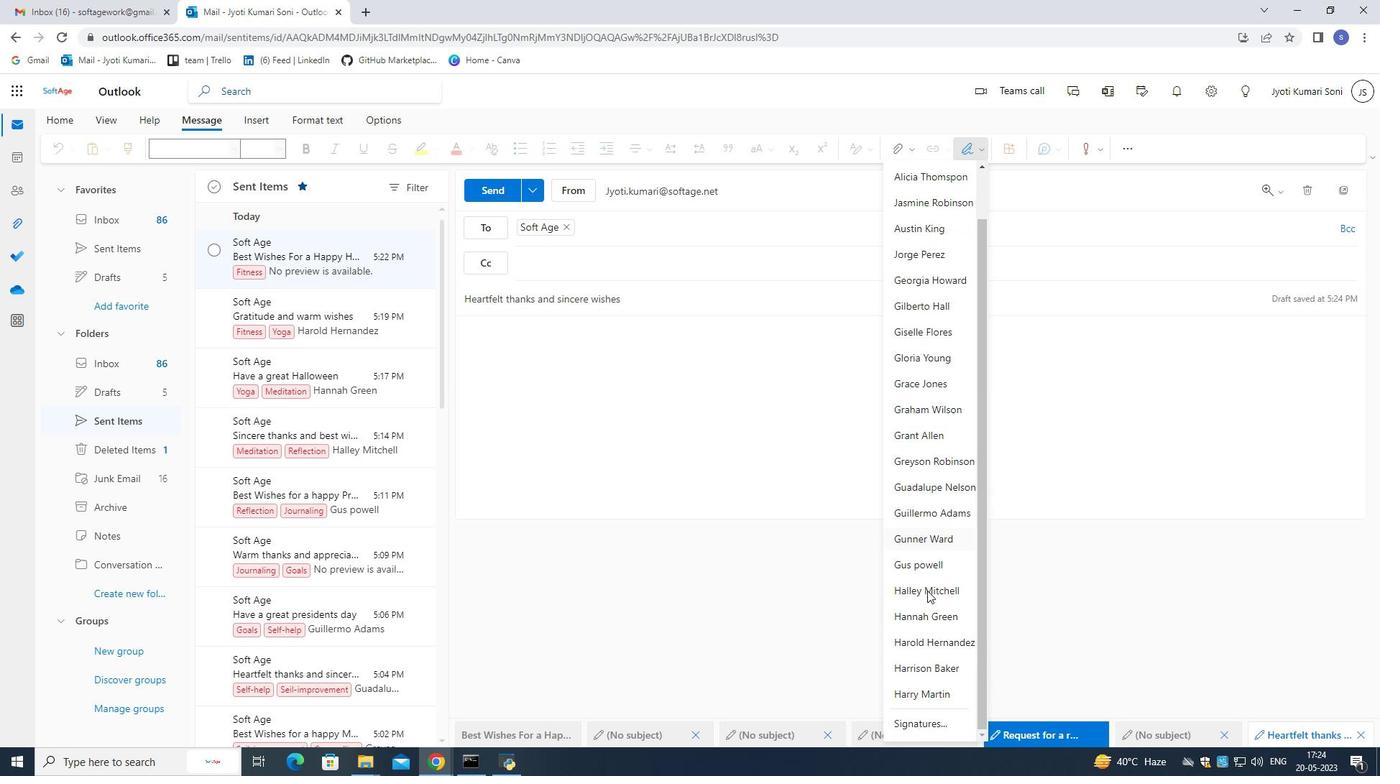 
Action: Mouse moved to (927, 600)
Screenshot: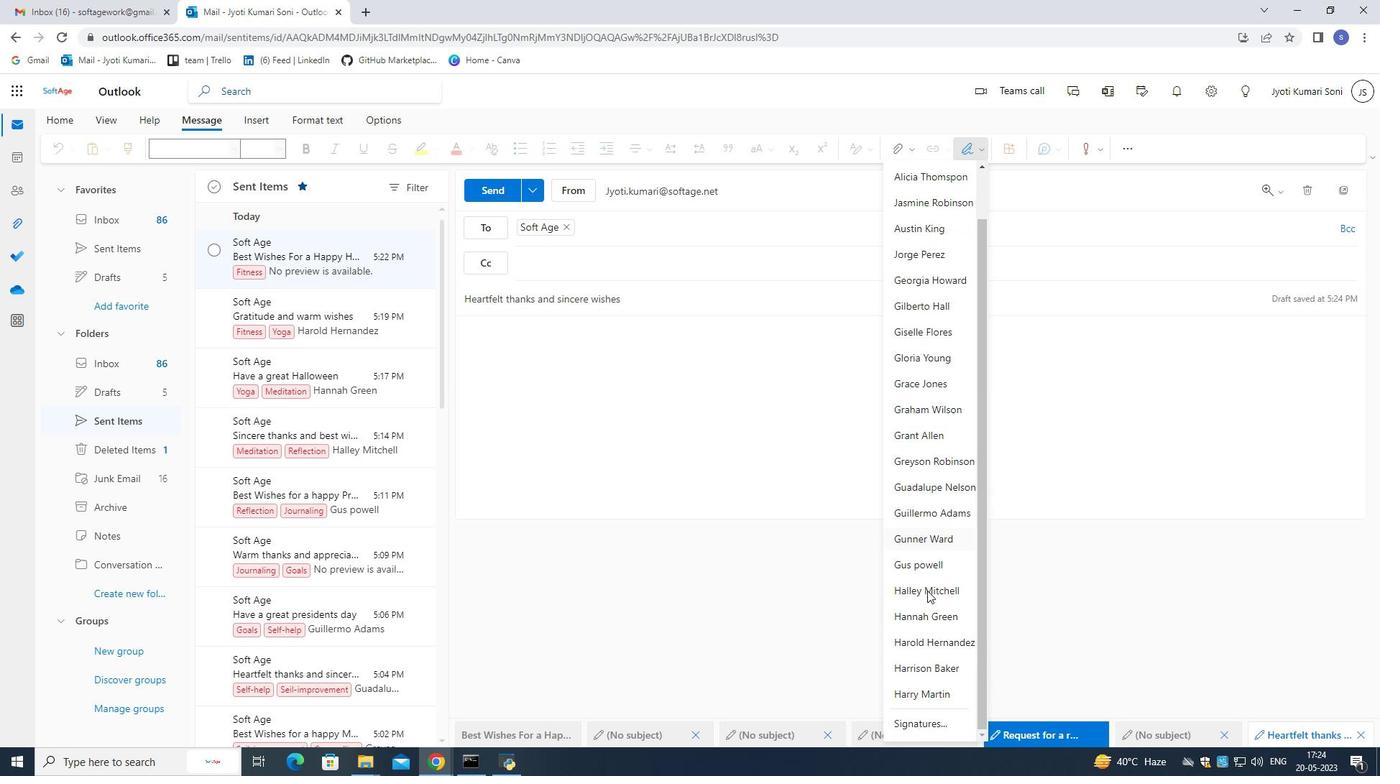 
Action: Mouse scrolled (927, 598) with delta (0, 0)
Screenshot: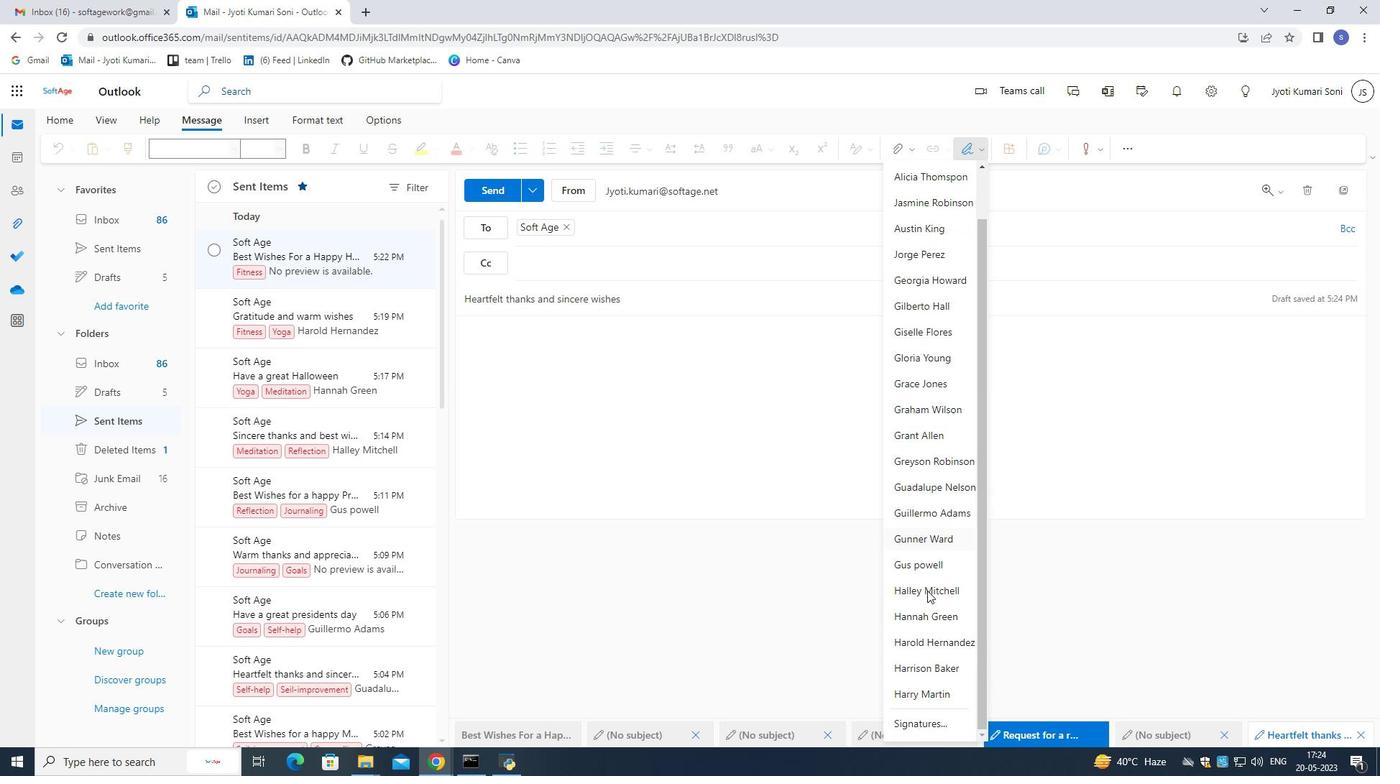 
Action: Mouse scrolled (927, 599) with delta (0, 0)
Screenshot: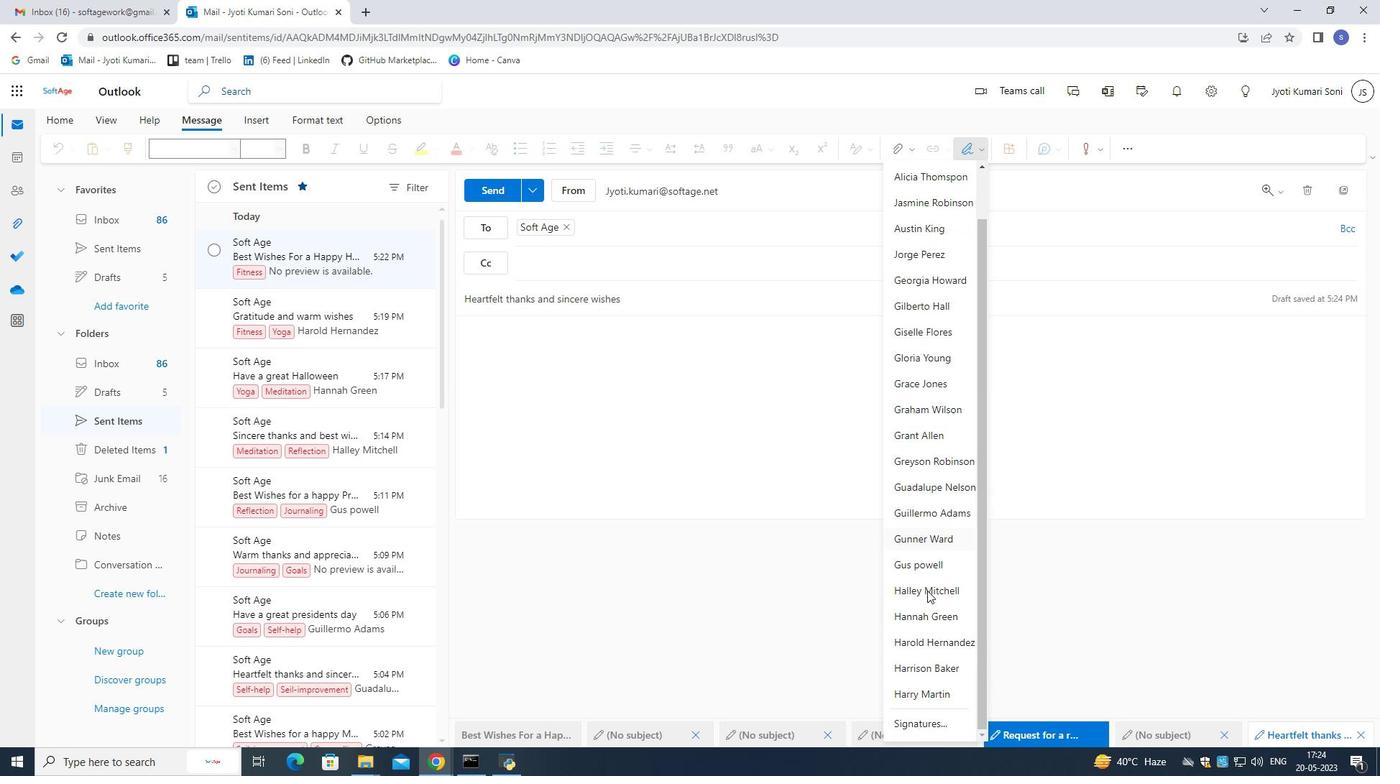 
Action: Mouse moved to (915, 644)
Screenshot: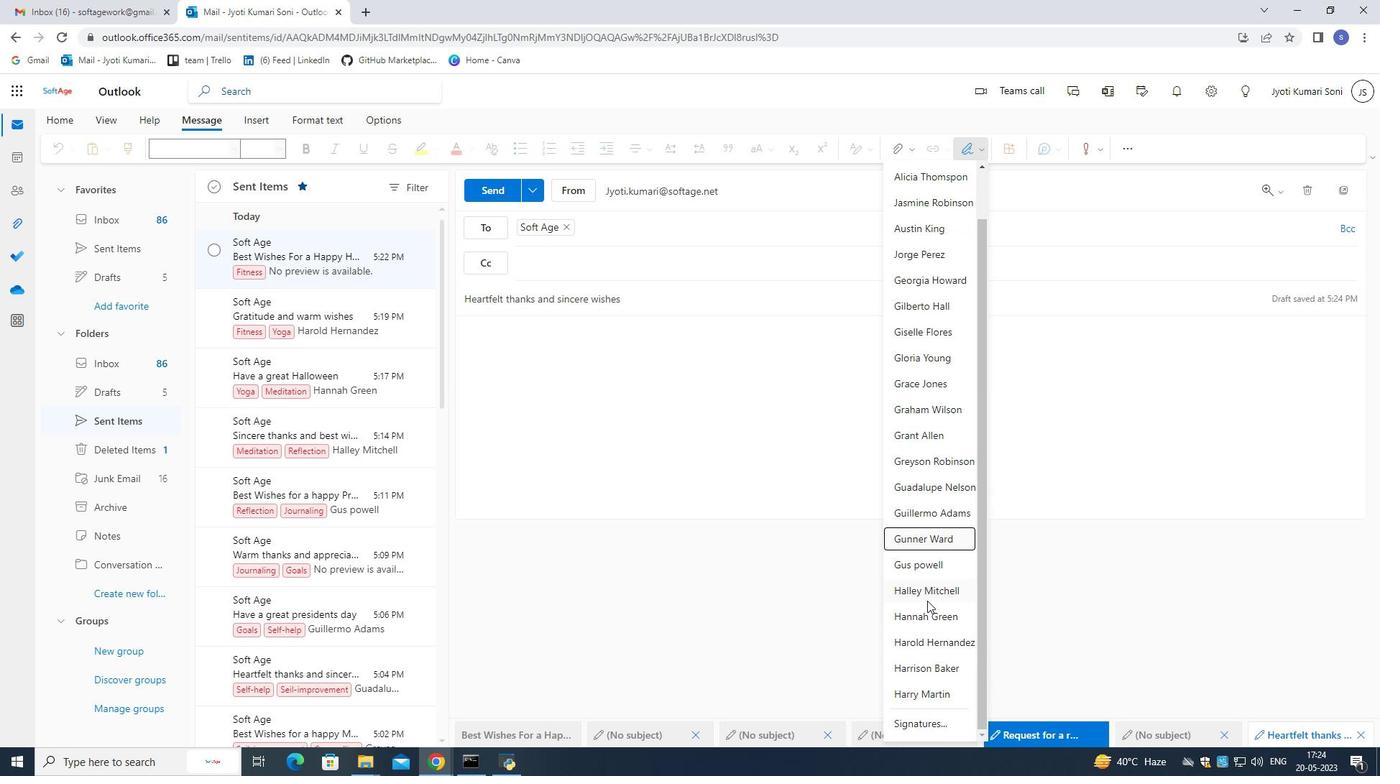
Action: Mouse scrolled (927, 600) with delta (0, 0)
Screenshot: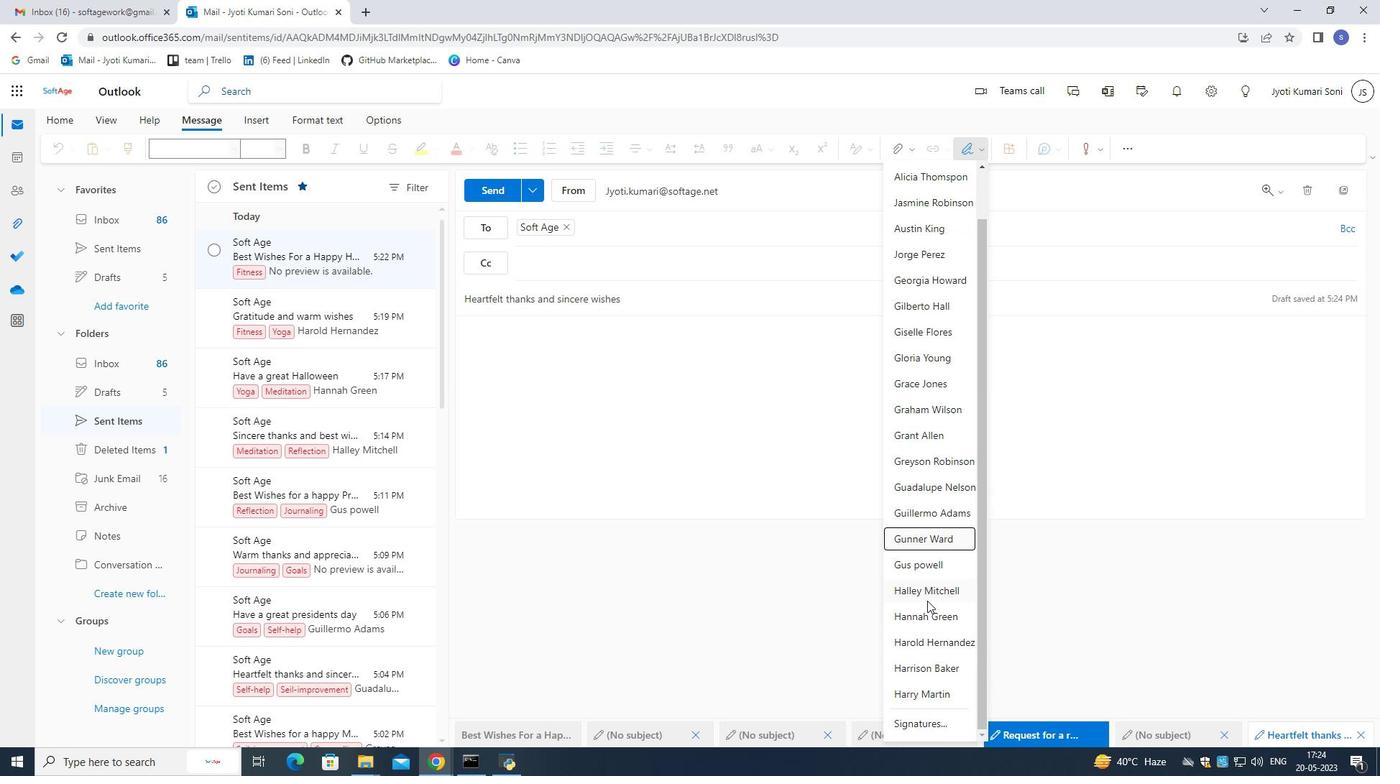 
Action: Mouse moved to (921, 675)
Screenshot: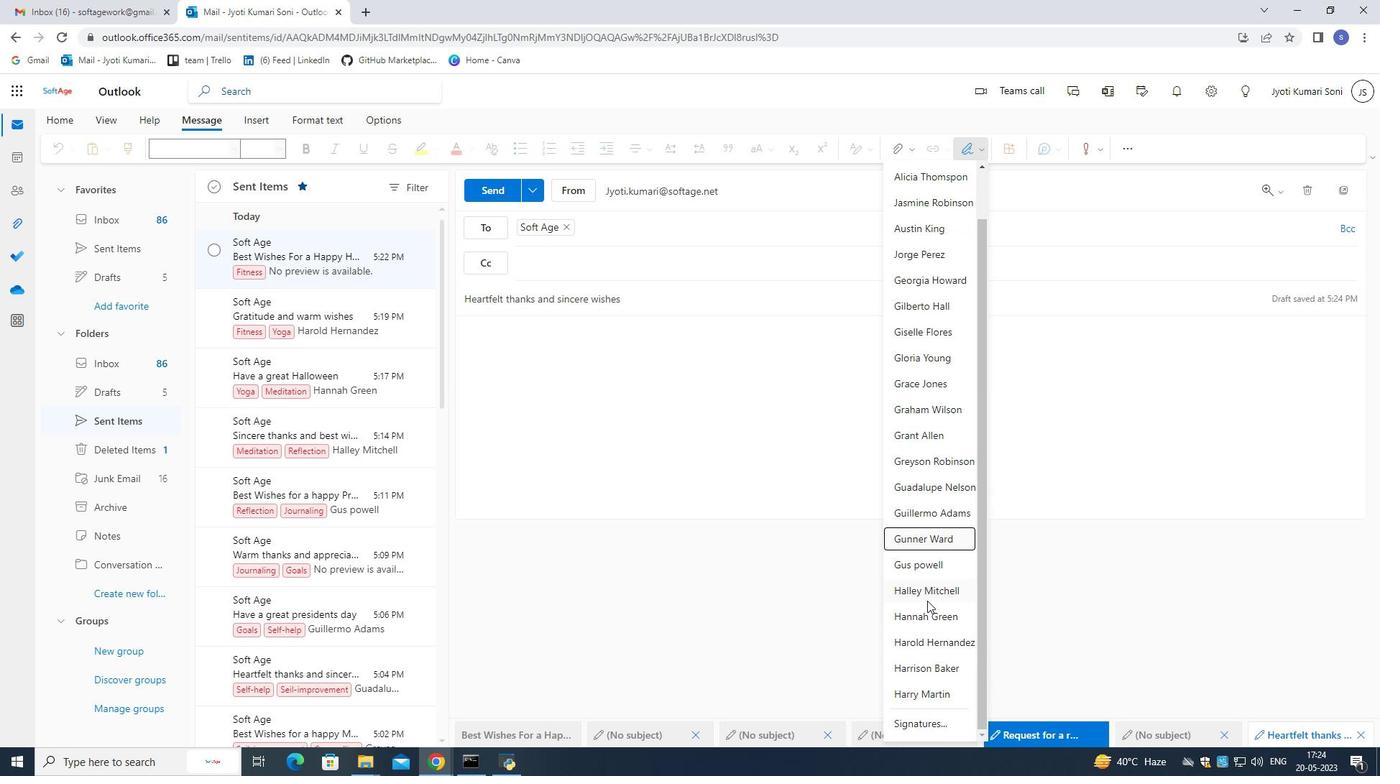 
Action: Mouse scrolled (927, 600) with delta (0, 0)
Screenshot: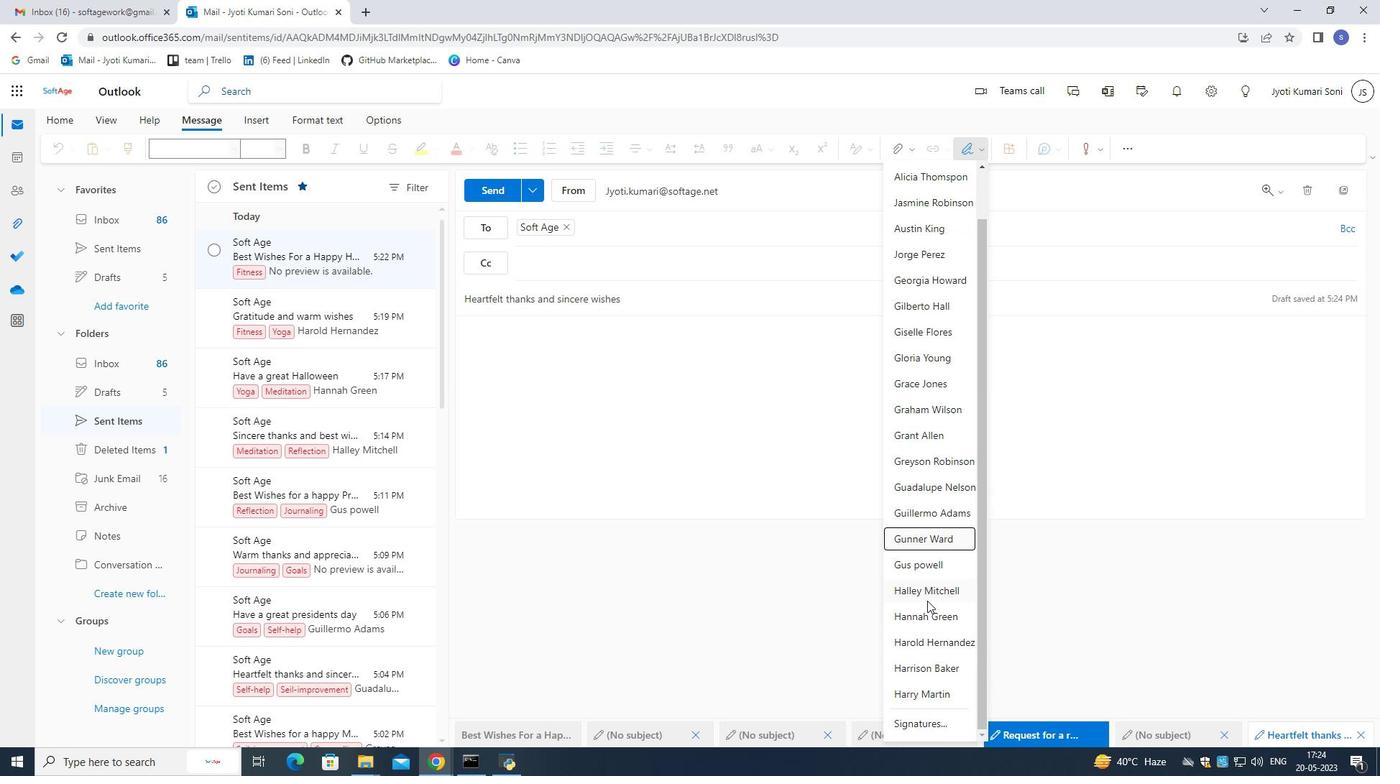 
Action: Mouse moved to (934, 693)
Screenshot: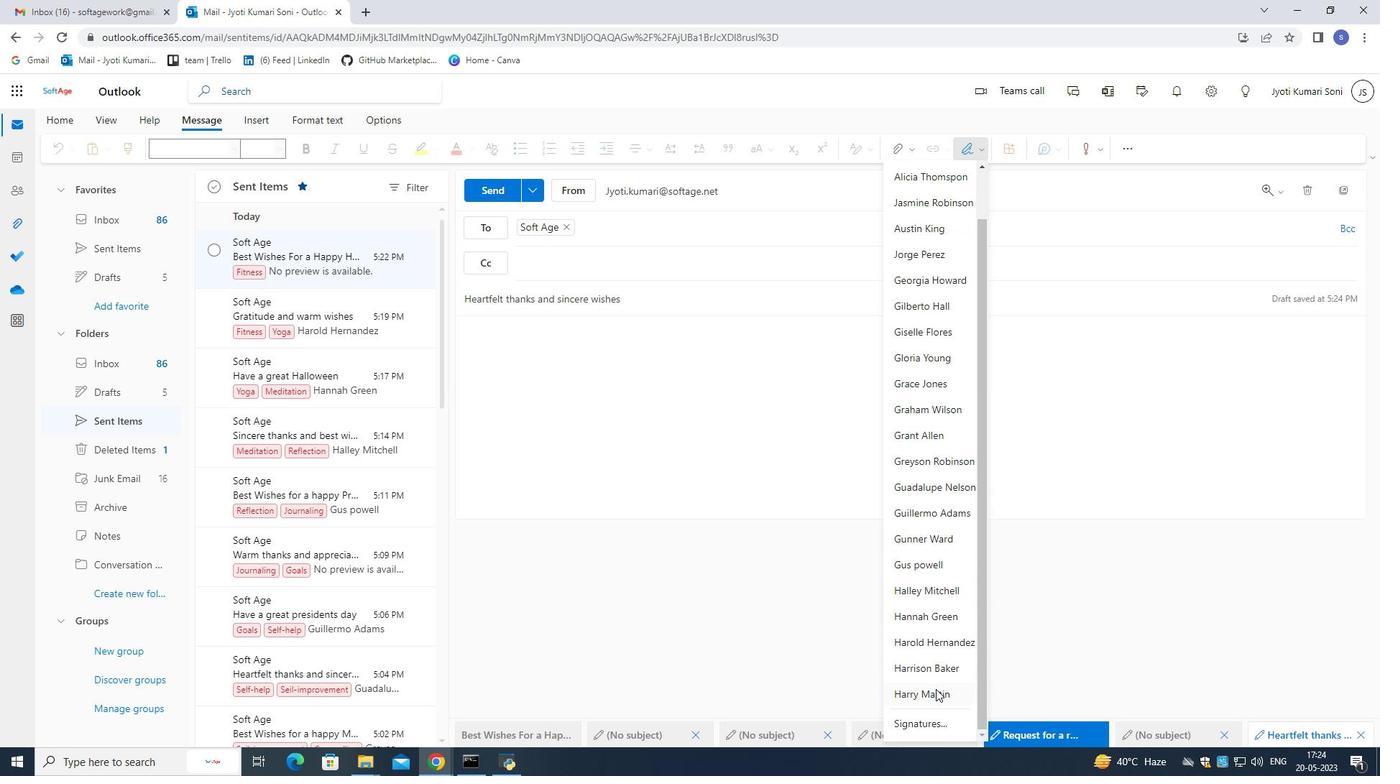 
Action: Mouse pressed left at (934, 693)
Screenshot: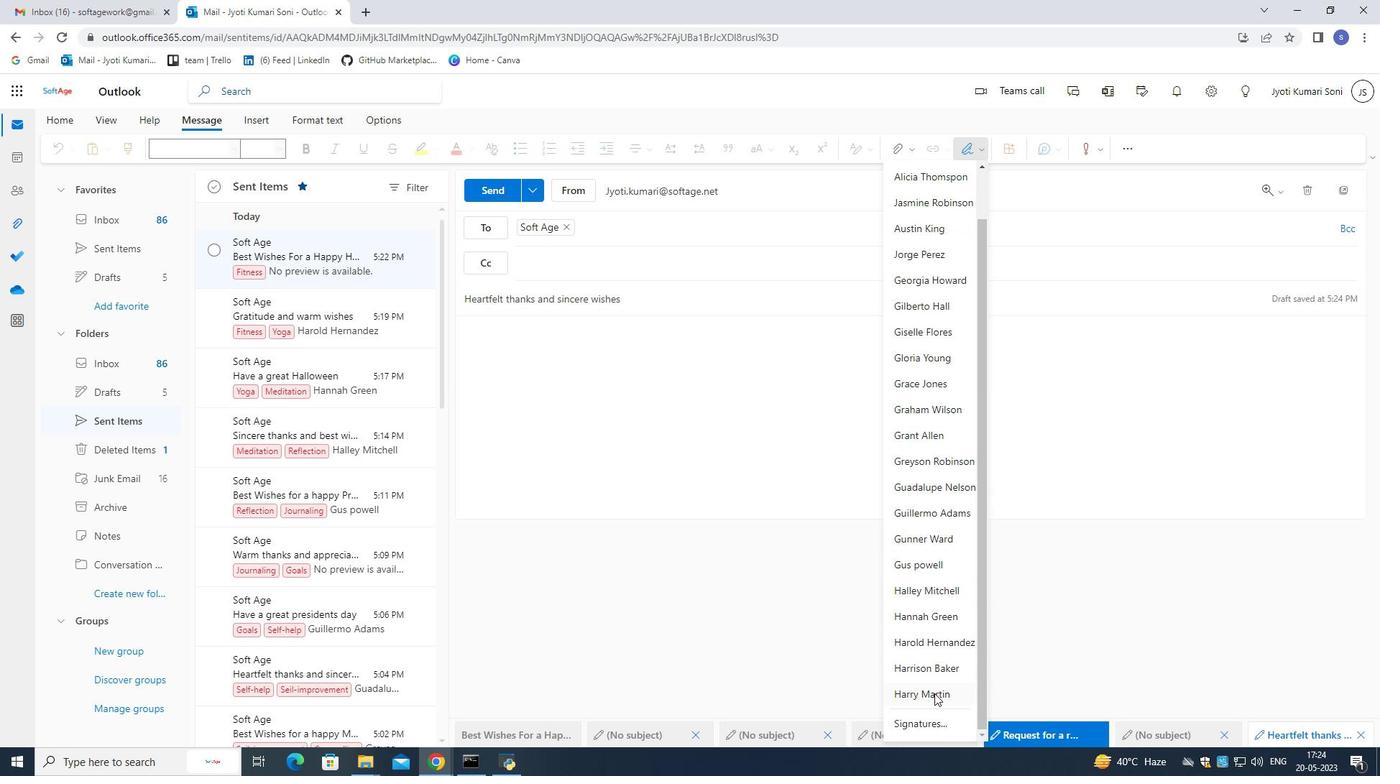 
Action: Mouse moved to (477, 189)
Screenshot: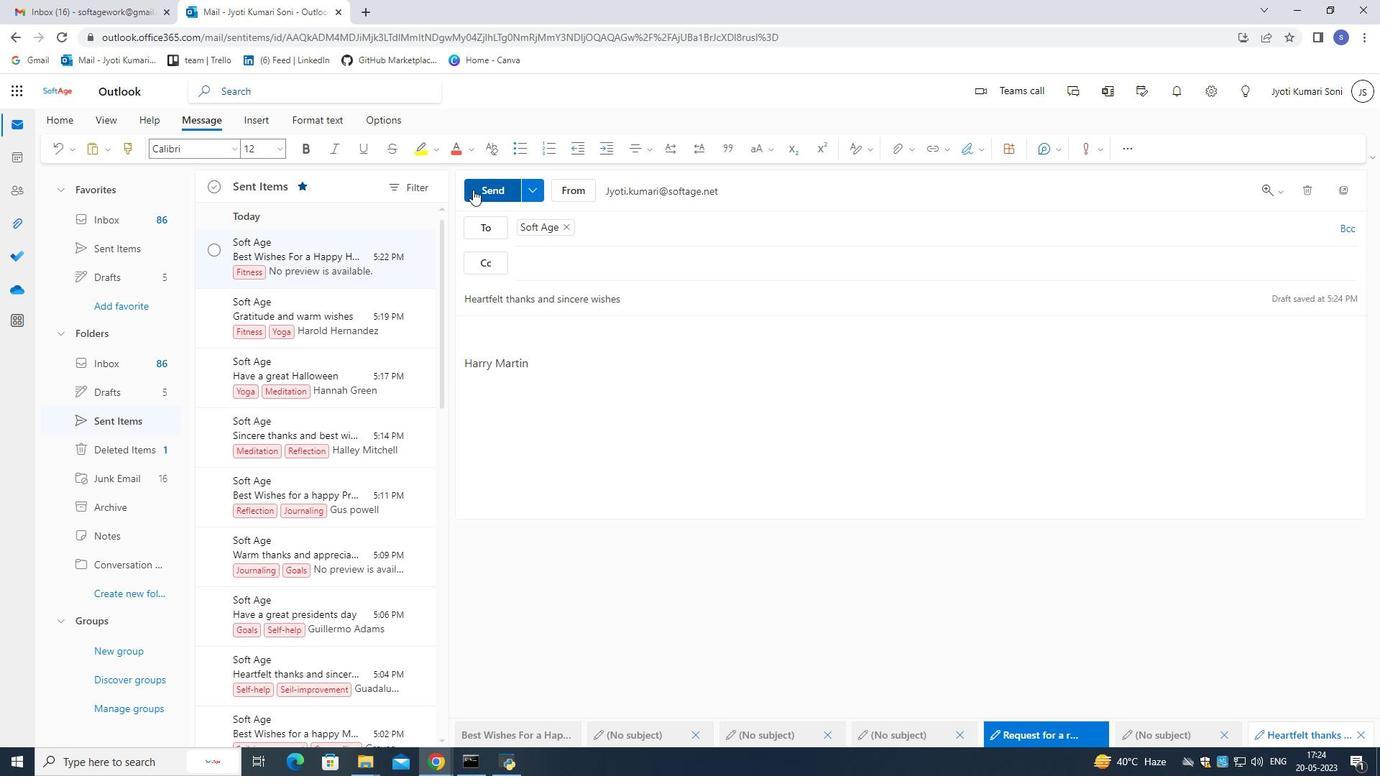 
Action: Mouse pressed left at (477, 189)
Screenshot: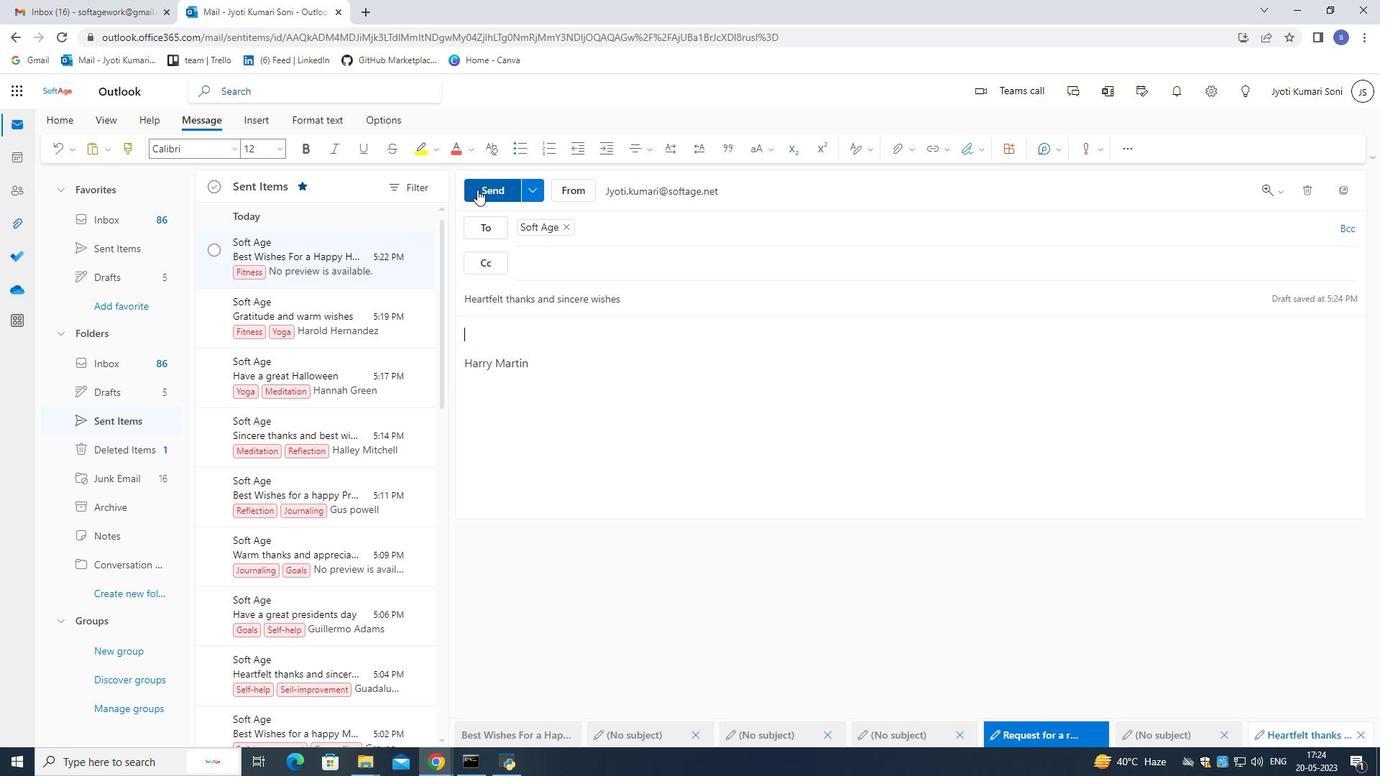 
Action: Mouse moved to (332, 262)
Screenshot: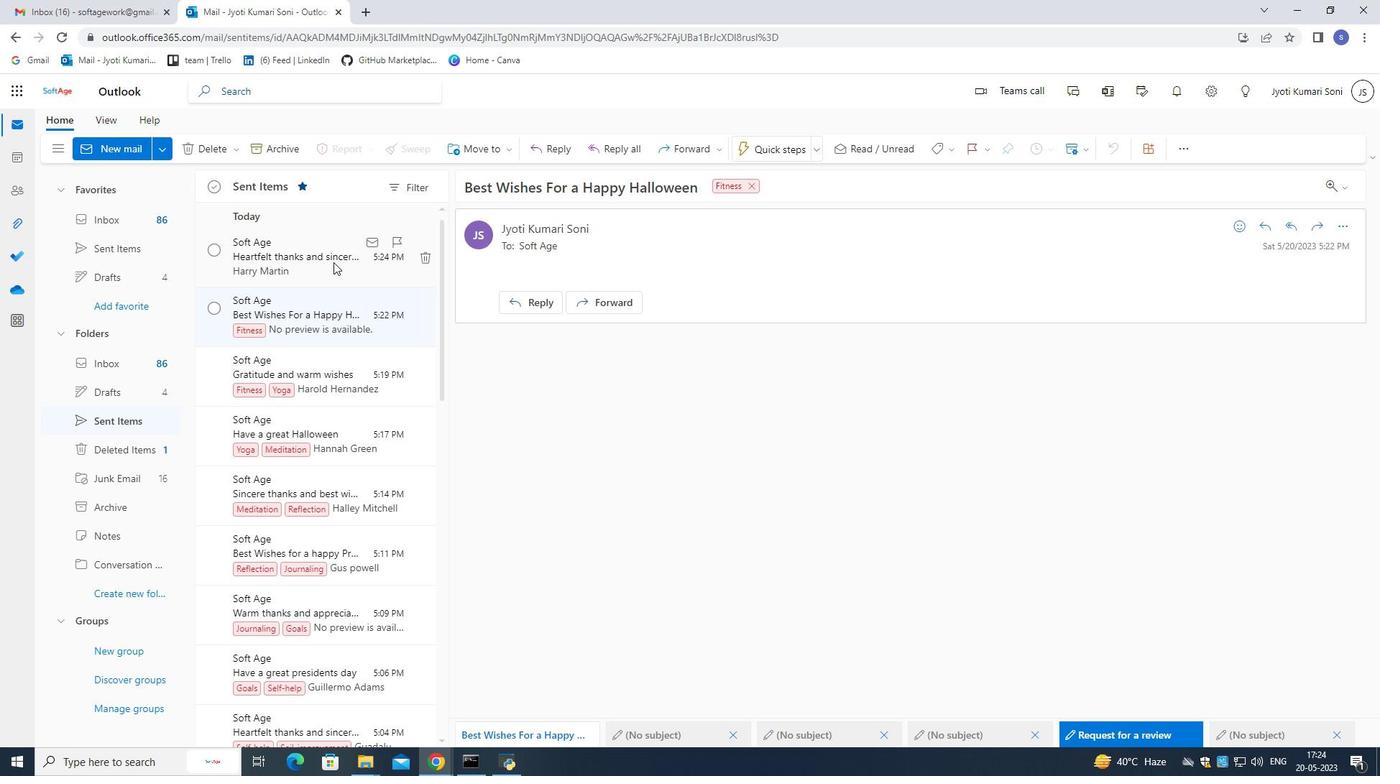 
Action: Mouse pressed left at (332, 262)
Screenshot: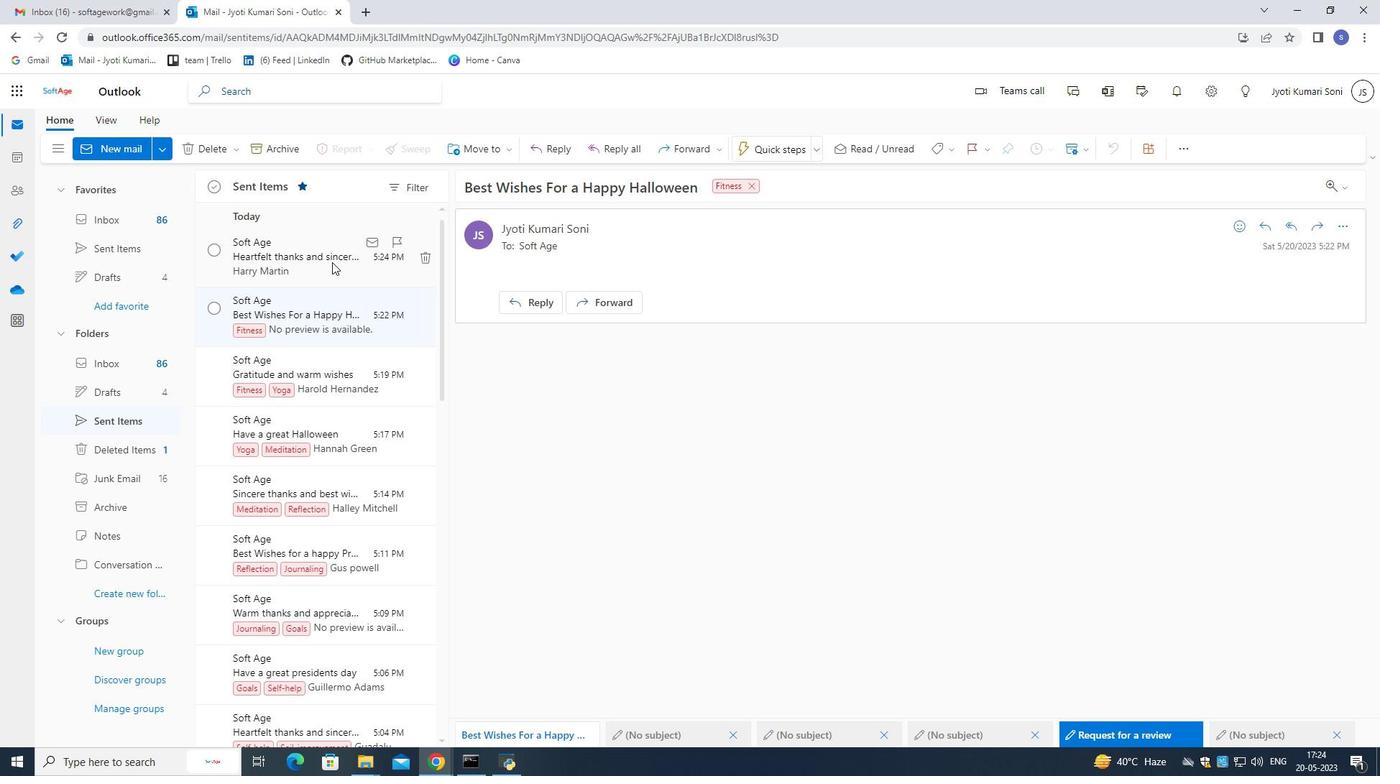 
Action: Mouse moved to (945, 152)
Screenshot: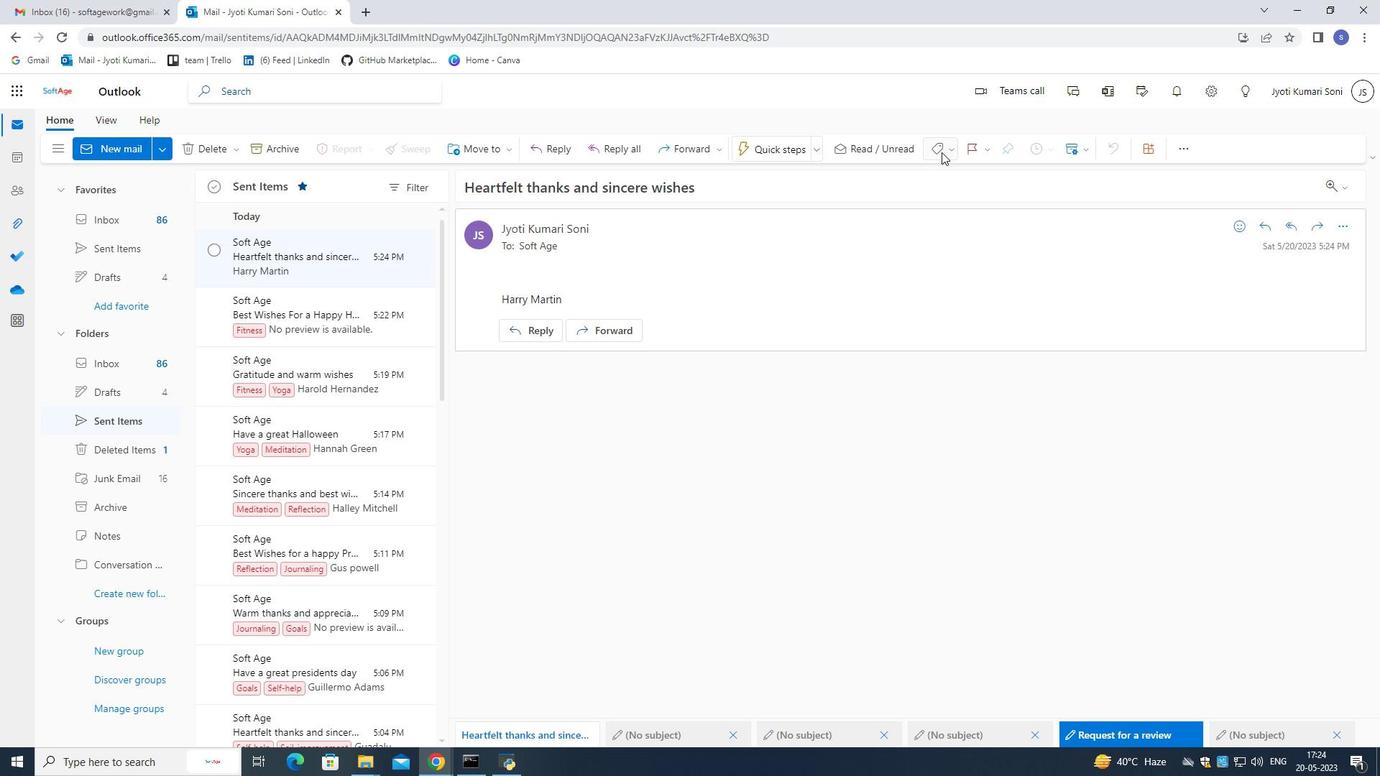 
Action: Mouse pressed left at (945, 152)
Screenshot: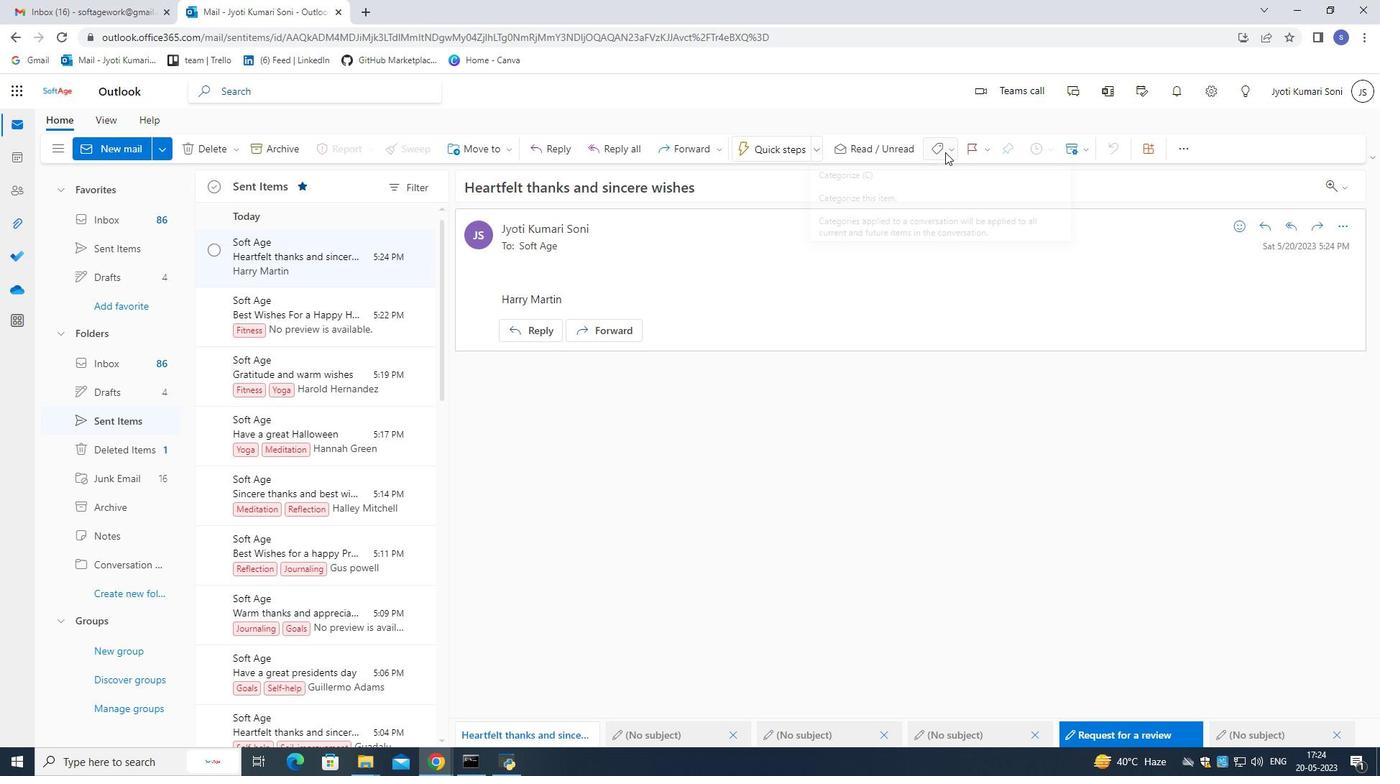 
Action: Mouse moved to (890, 382)
Screenshot: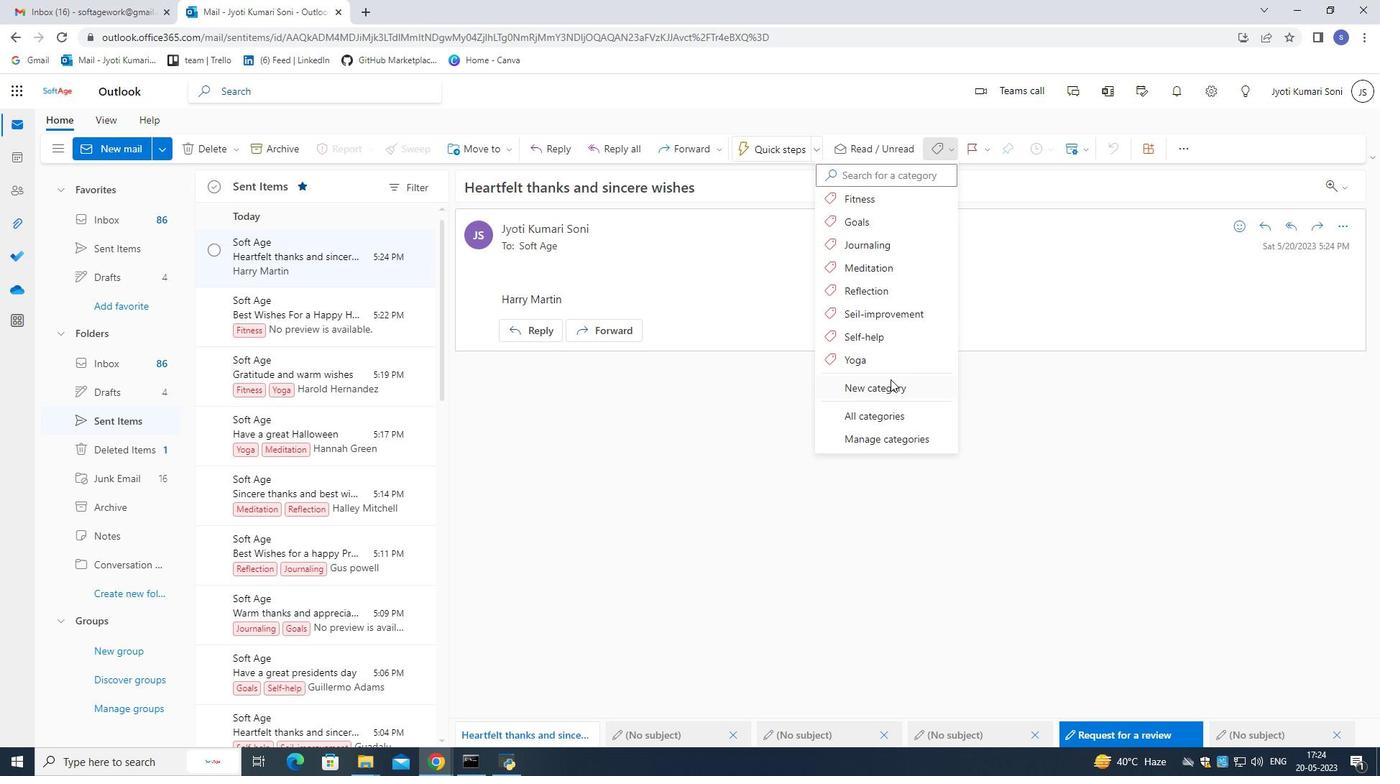 
Action: Mouse pressed left at (890, 382)
Screenshot: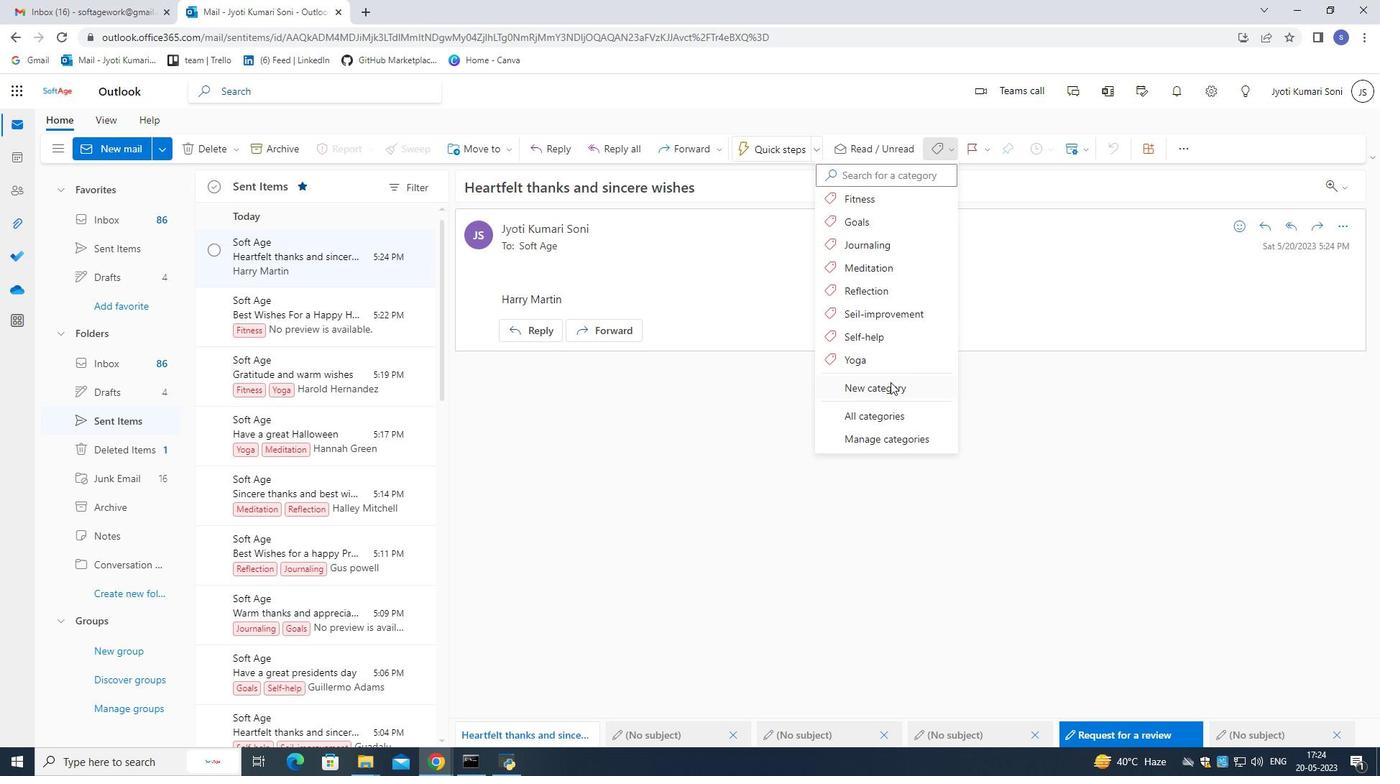 
Action: Mouse moved to (891, 384)
Screenshot: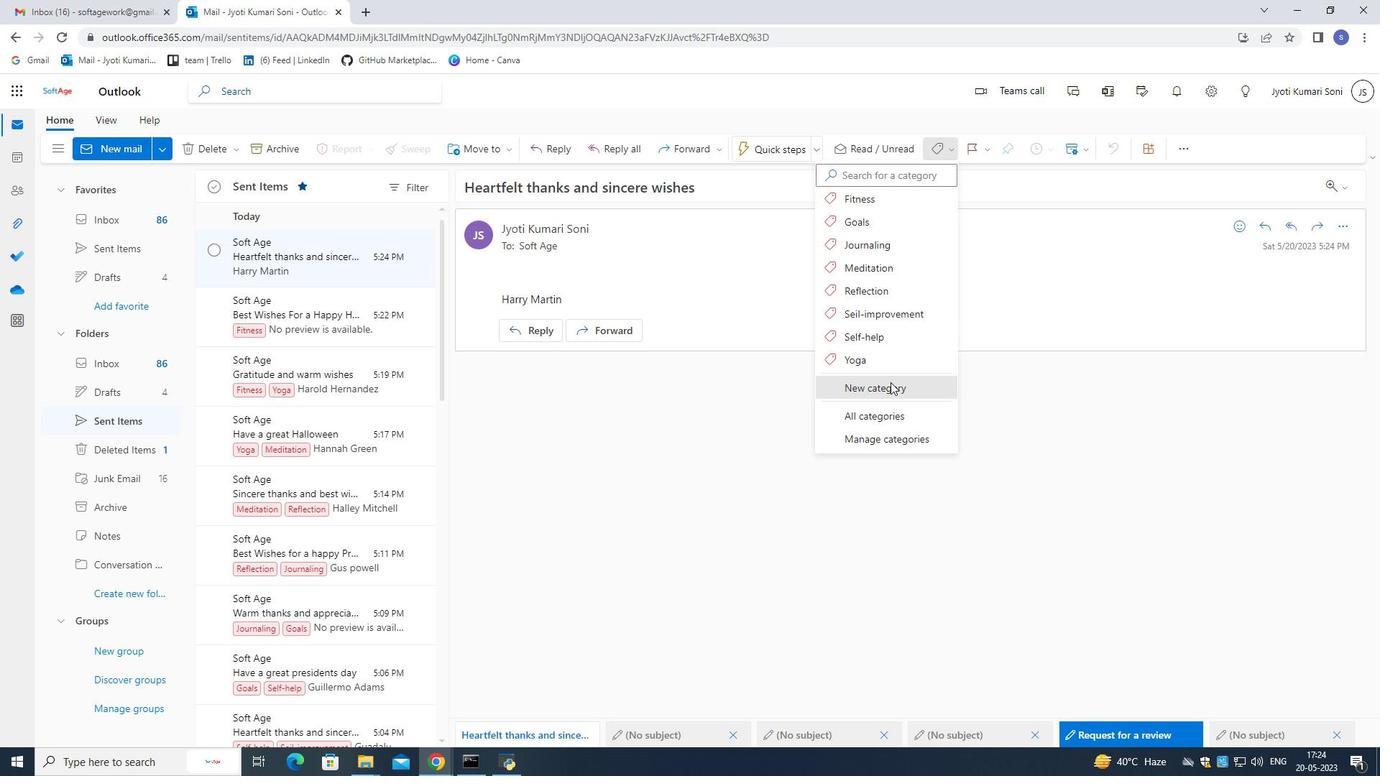 
Action: Mouse pressed left at (891, 384)
Screenshot: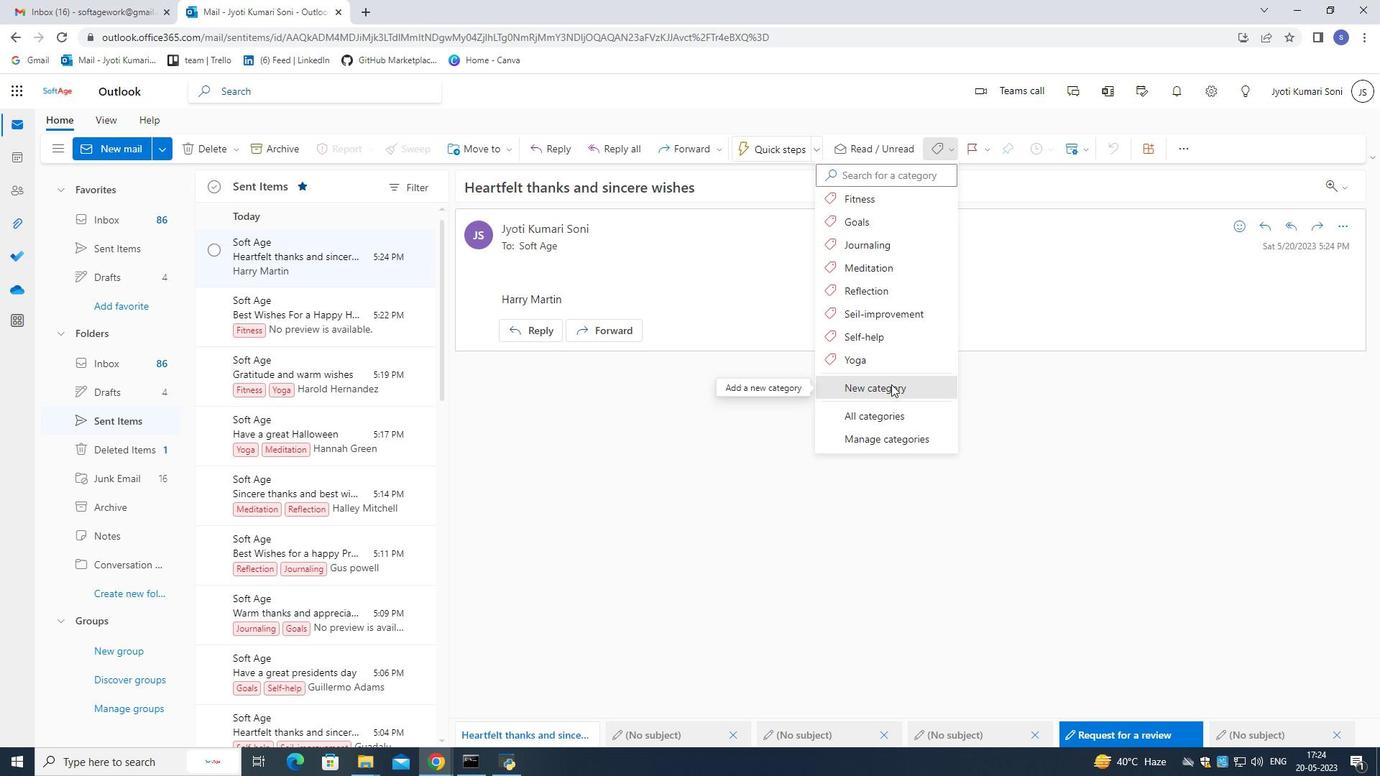 
Action: Mouse moved to (953, 150)
Screenshot: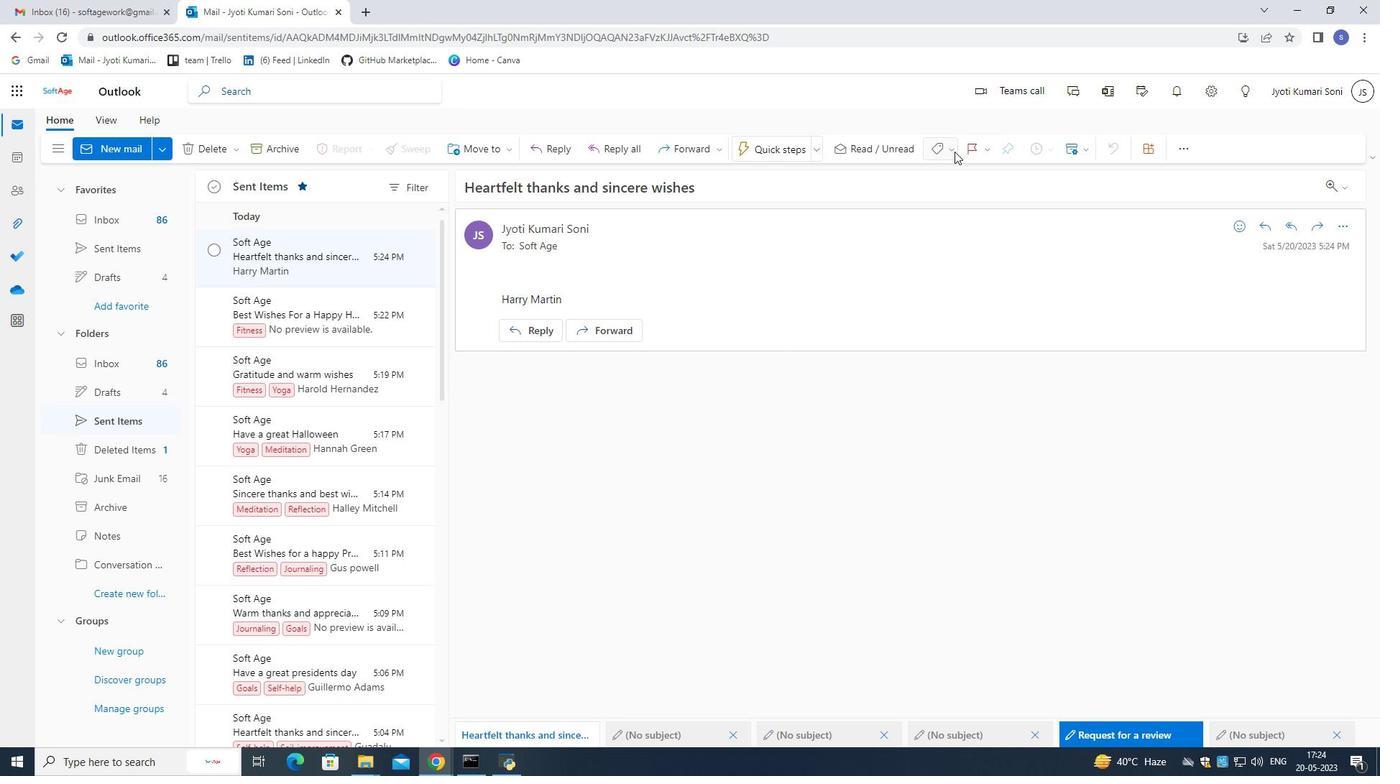 
Action: Mouse pressed left at (953, 150)
Screenshot: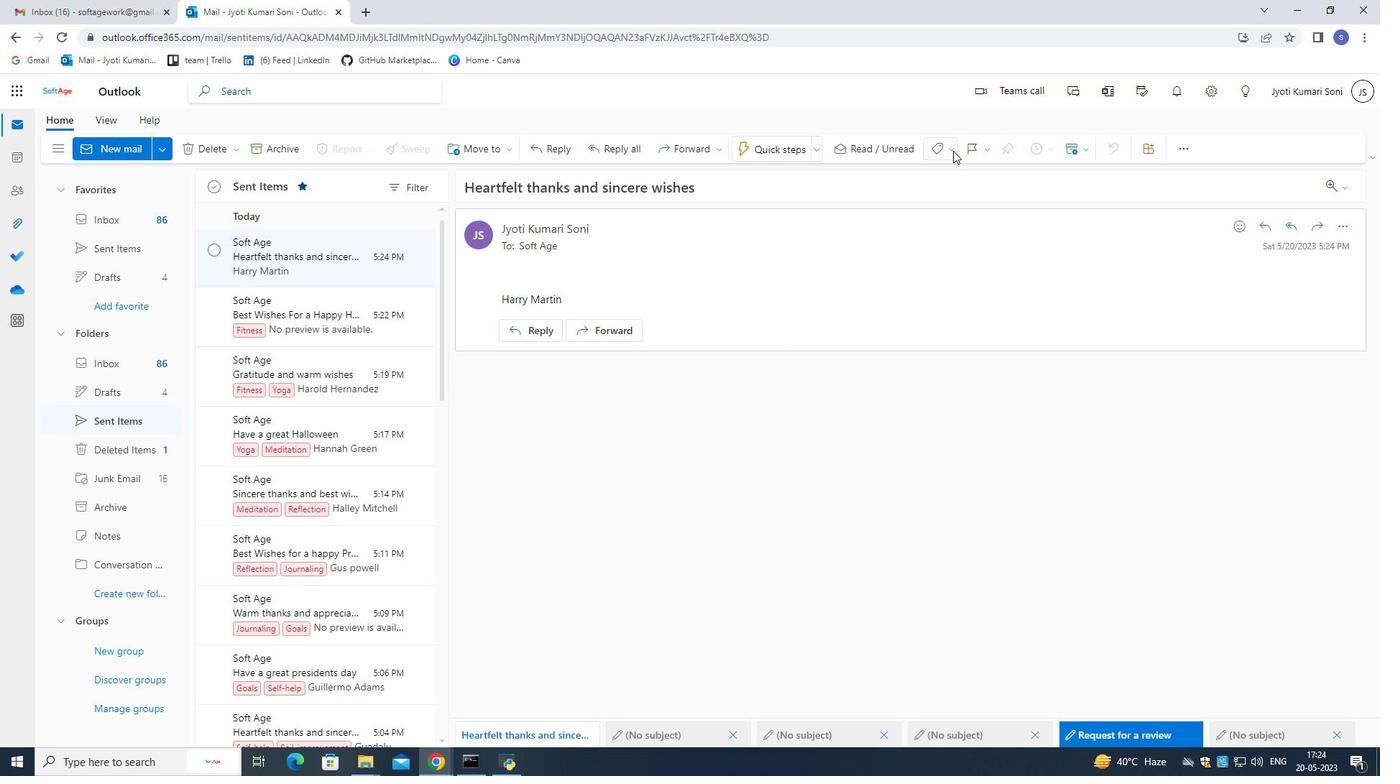 
Action: Mouse moved to (900, 391)
Screenshot: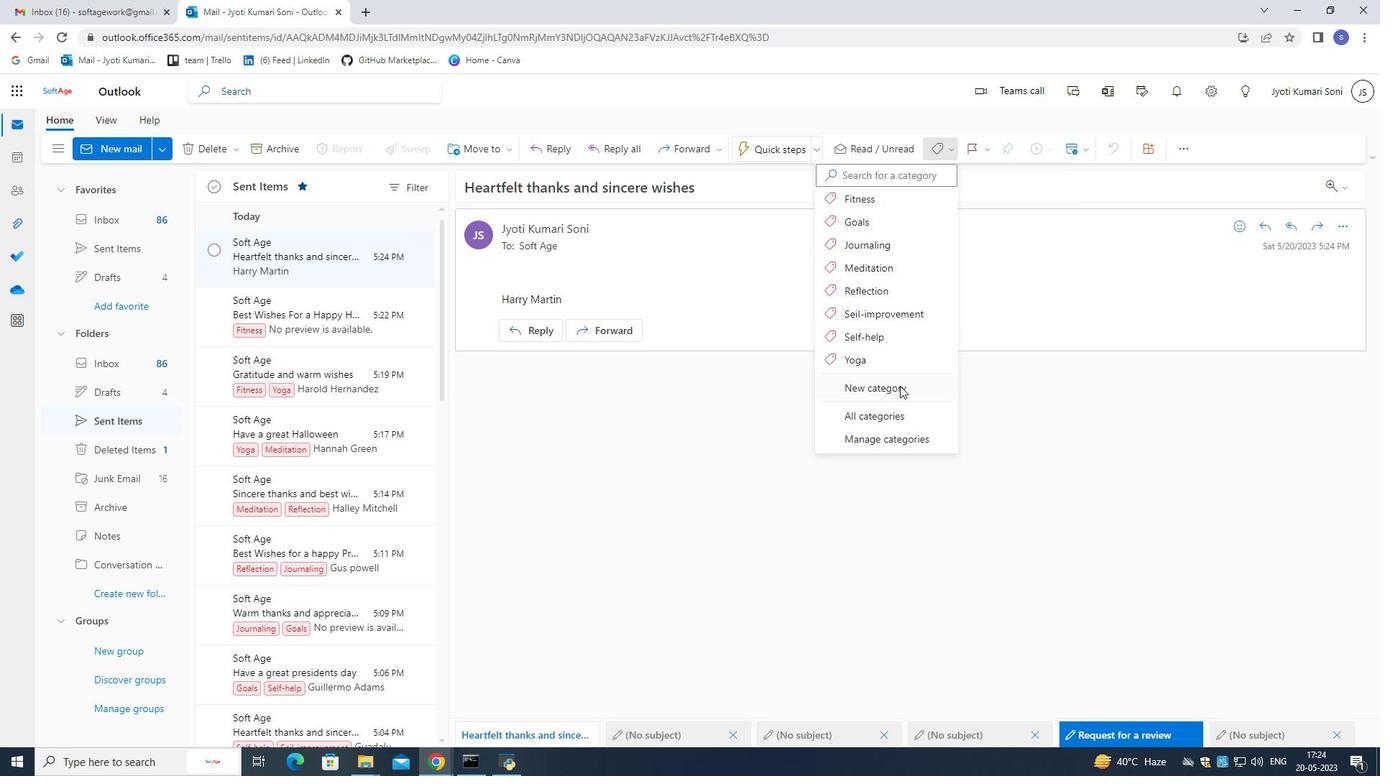 
Action: Mouse pressed left at (900, 391)
Screenshot: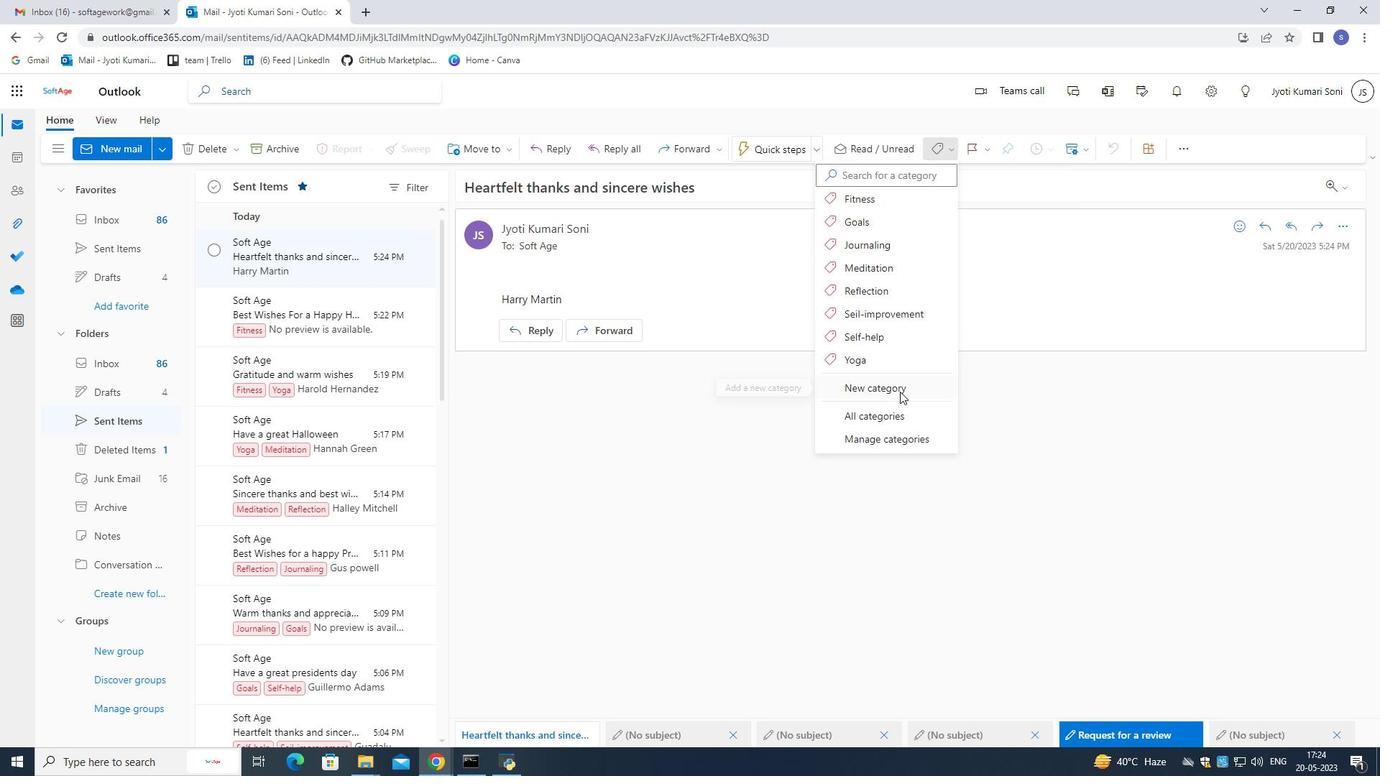
Action: Mouse moved to (745, 351)
Screenshot: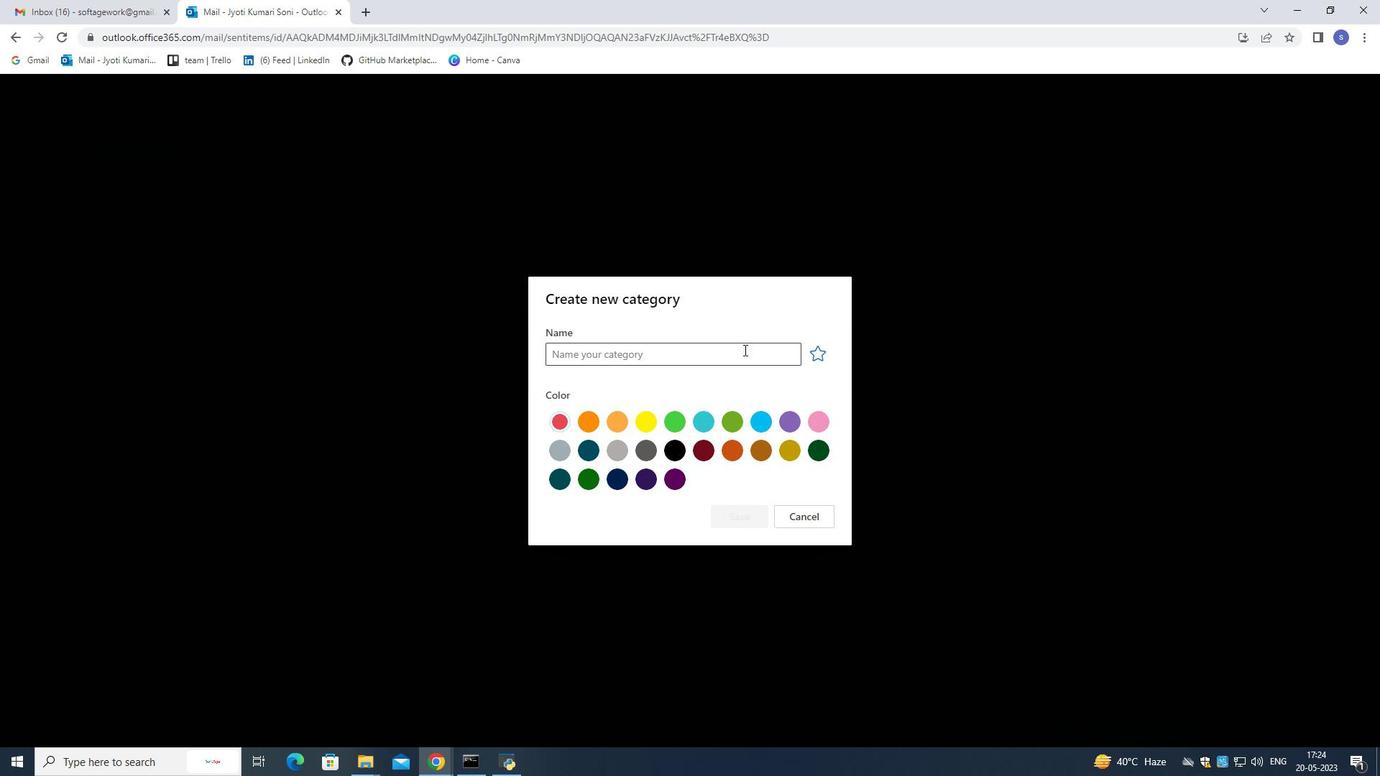 
Action: Mouse pressed left at (745, 351)
Screenshot: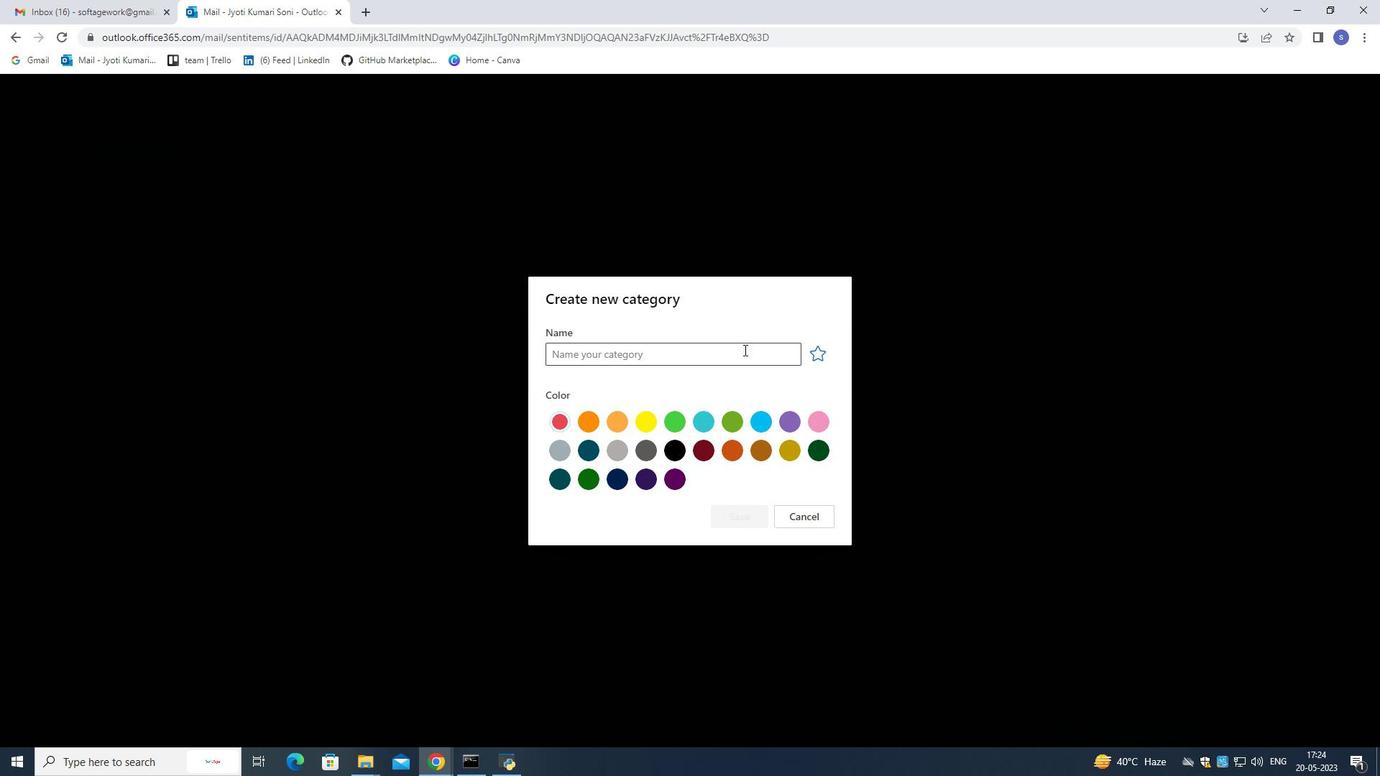 
Action: Mouse moved to (757, 360)
Screenshot: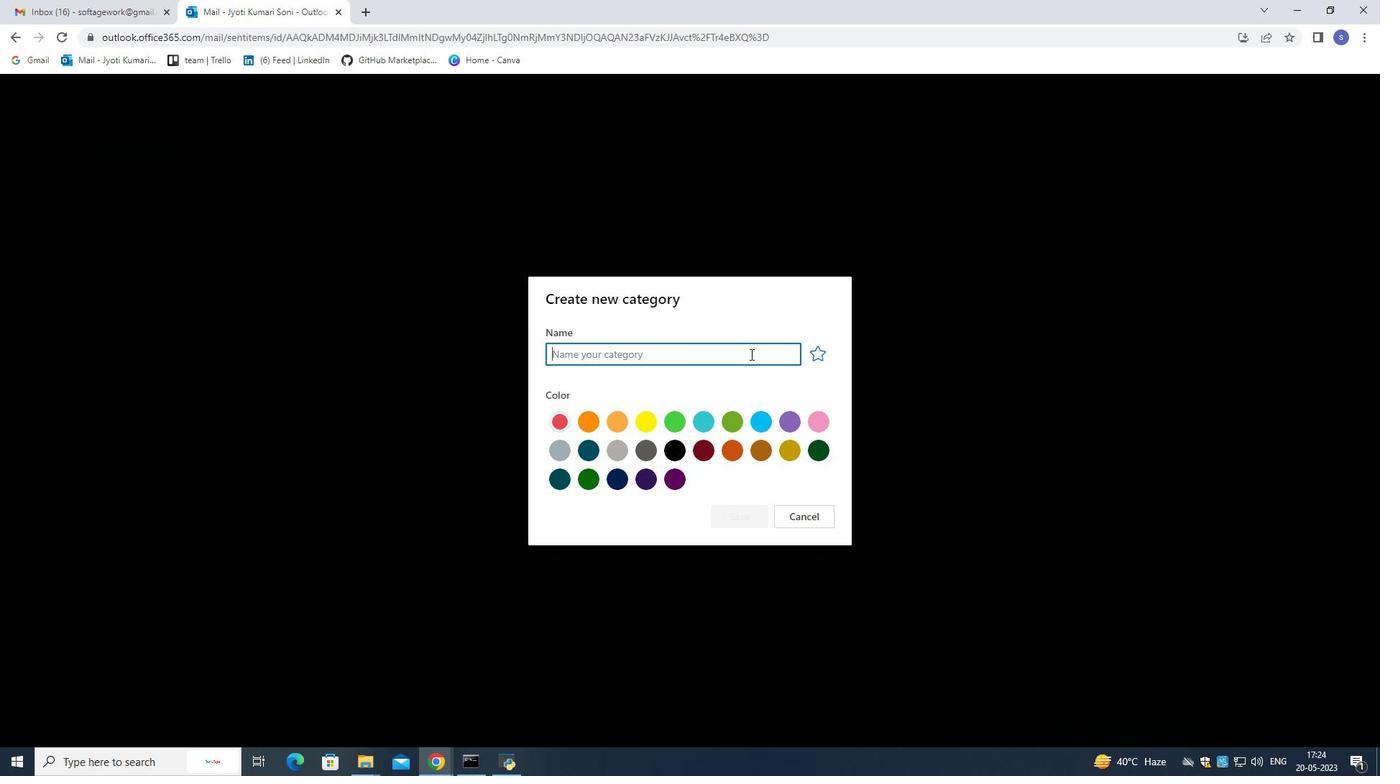 
Action: Key pressed <Key.shift><Key.shift>Running
Screenshot: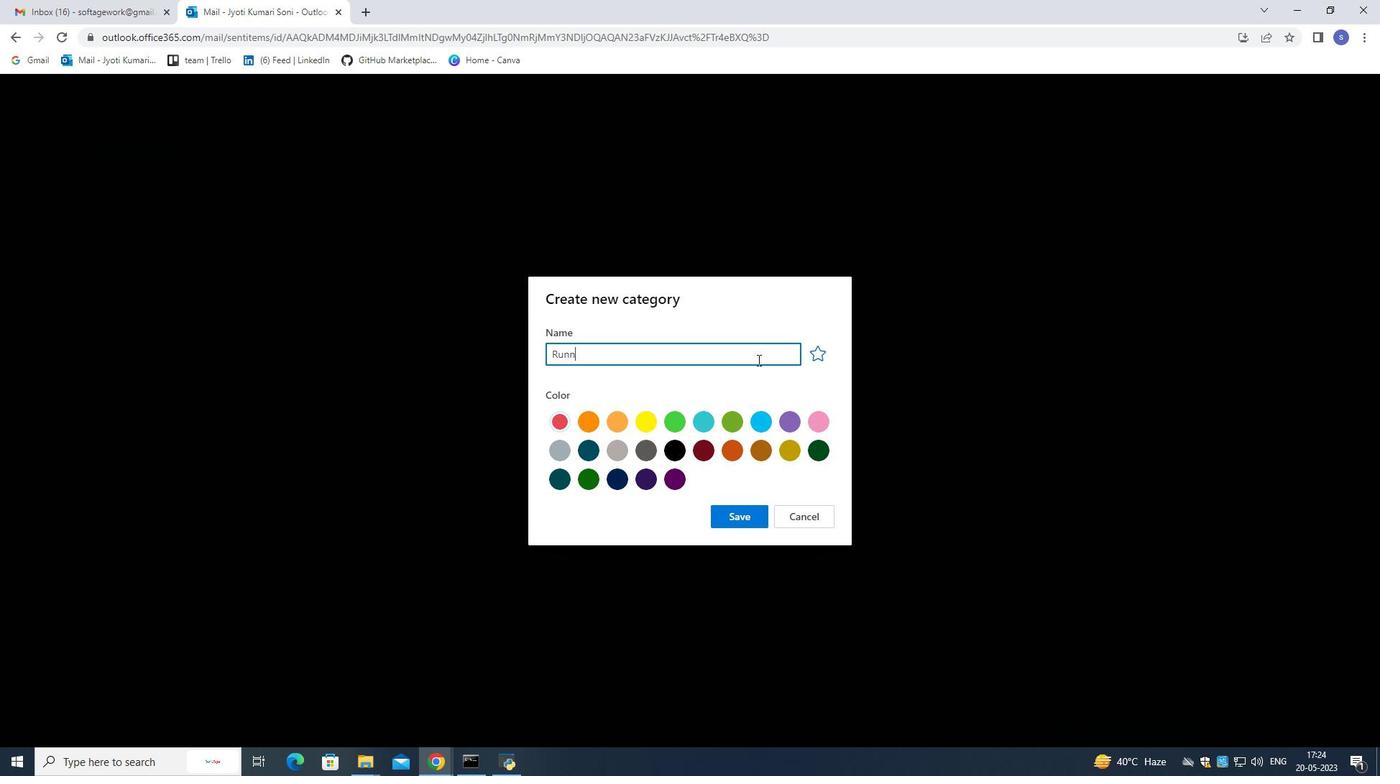 
Action: Mouse moved to (759, 510)
Screenshot: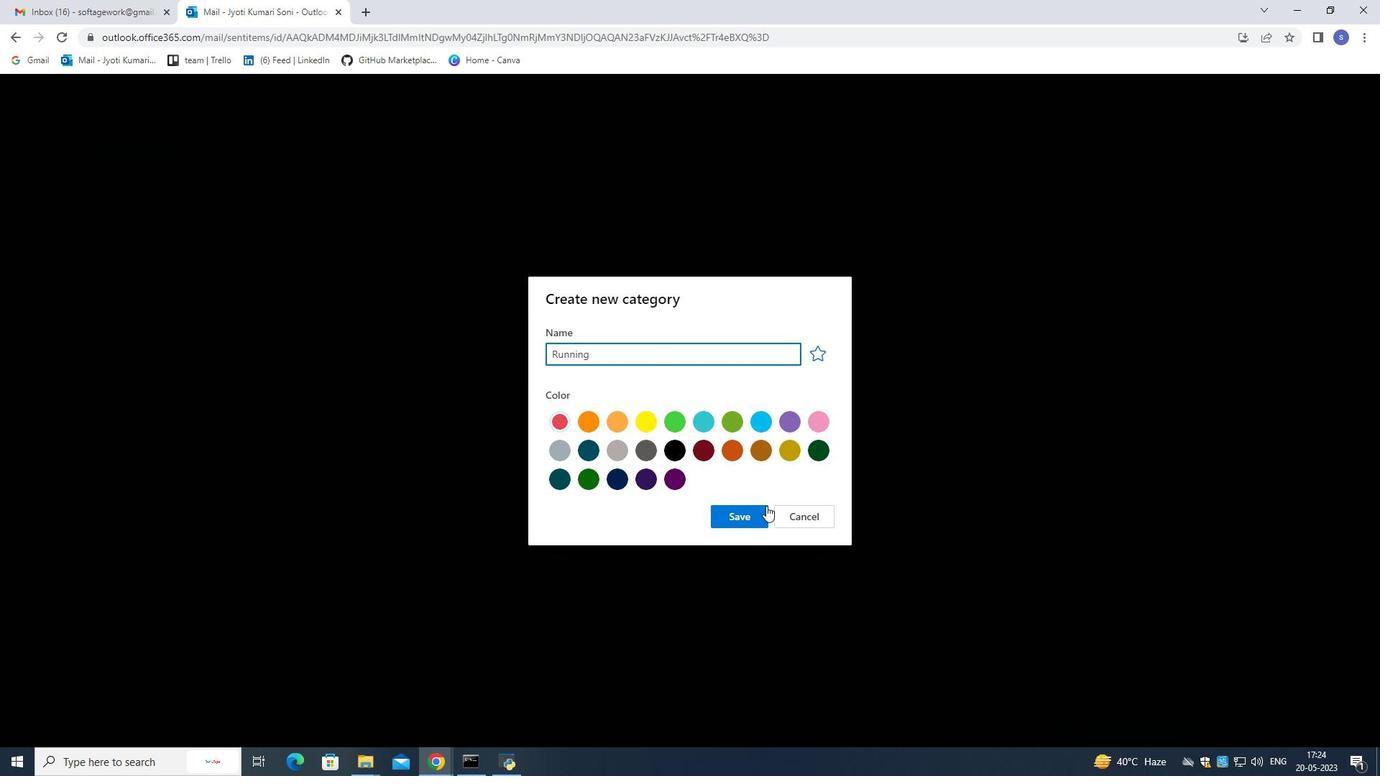 
Action: Mouse pressed left at (759, 510)
Screenshot: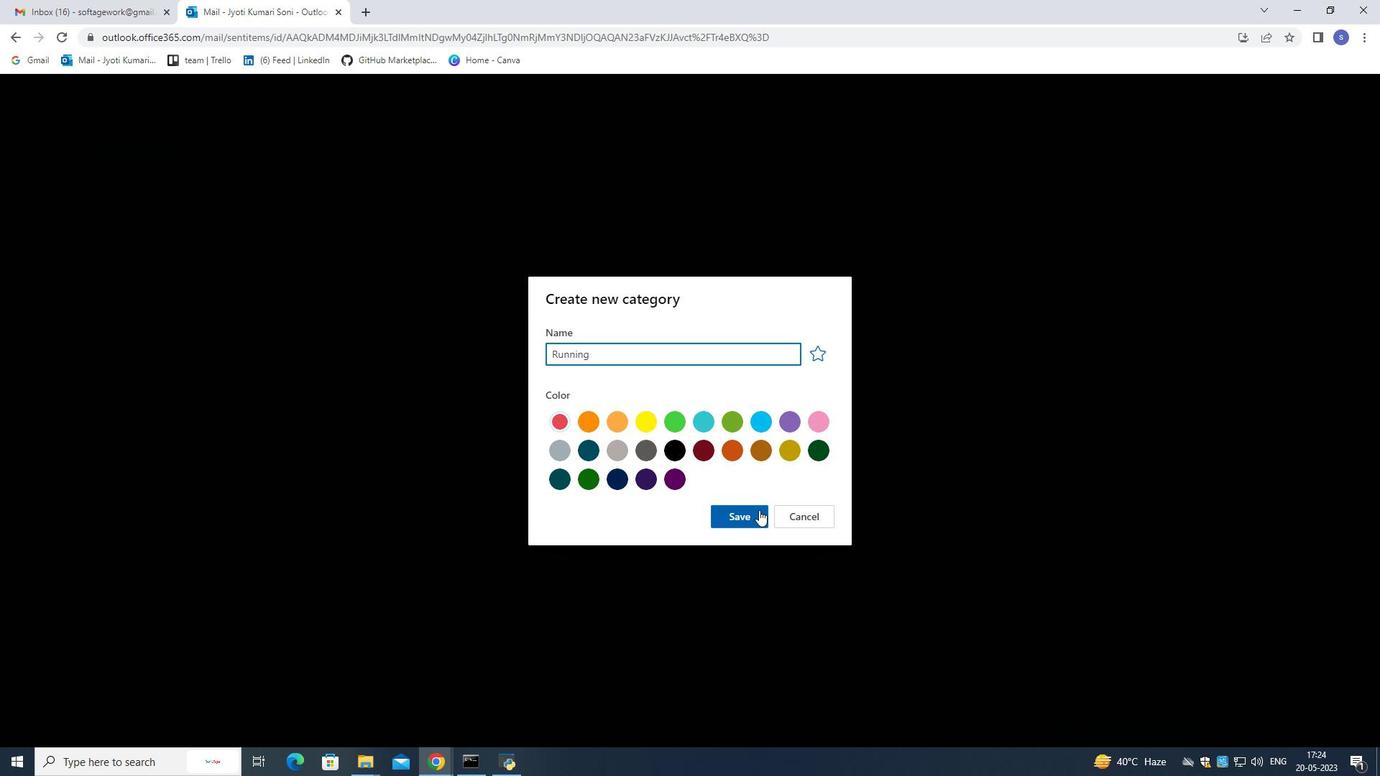 
Action: Mouse moved to (773, 275)
Screenshot: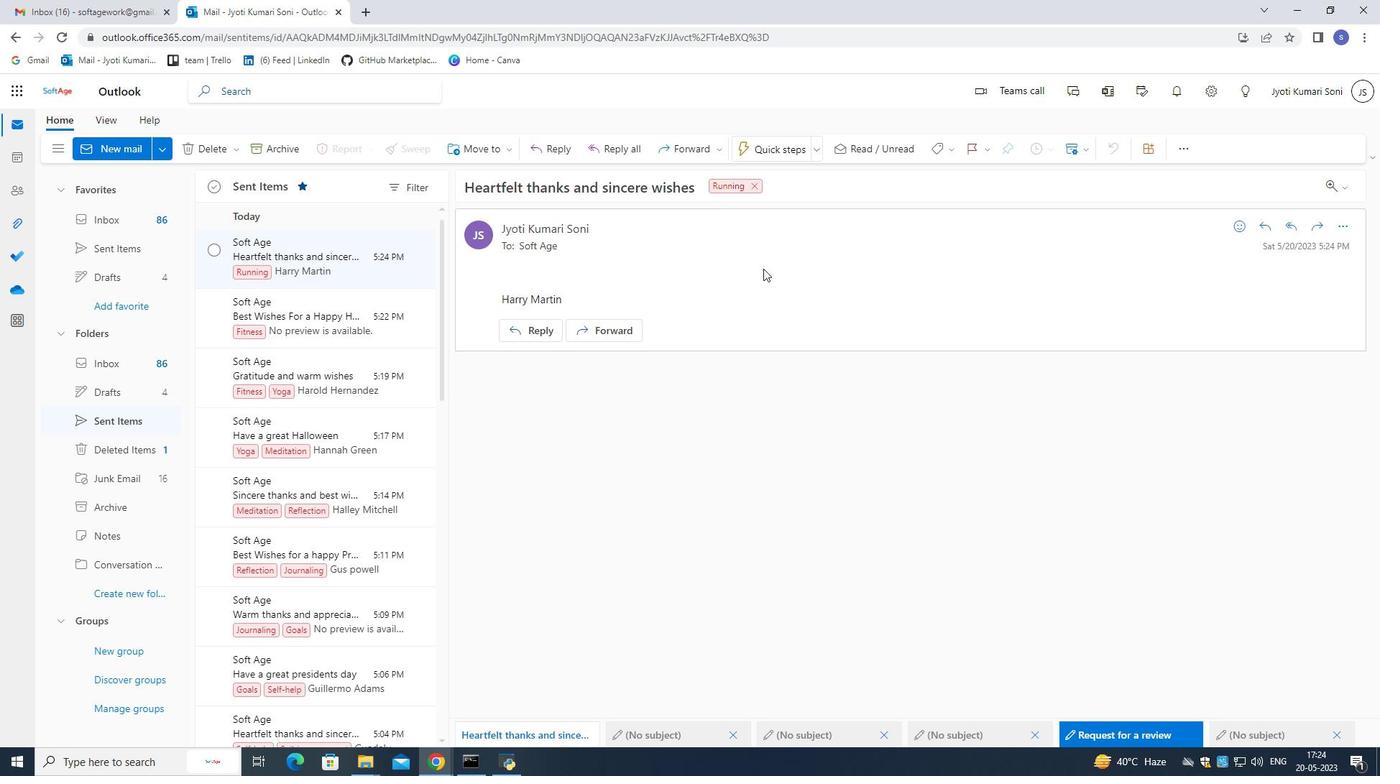 
